 Task: Find a flat in Nyköping, Sweden for one guest from 15 Aug to 20 Aug, with a price range of ₹5000 to ₹10000, 1 bedroom, 4 beds, and an English-speaking host.
Action: Mouse moved to (615, 80)
Screenshot: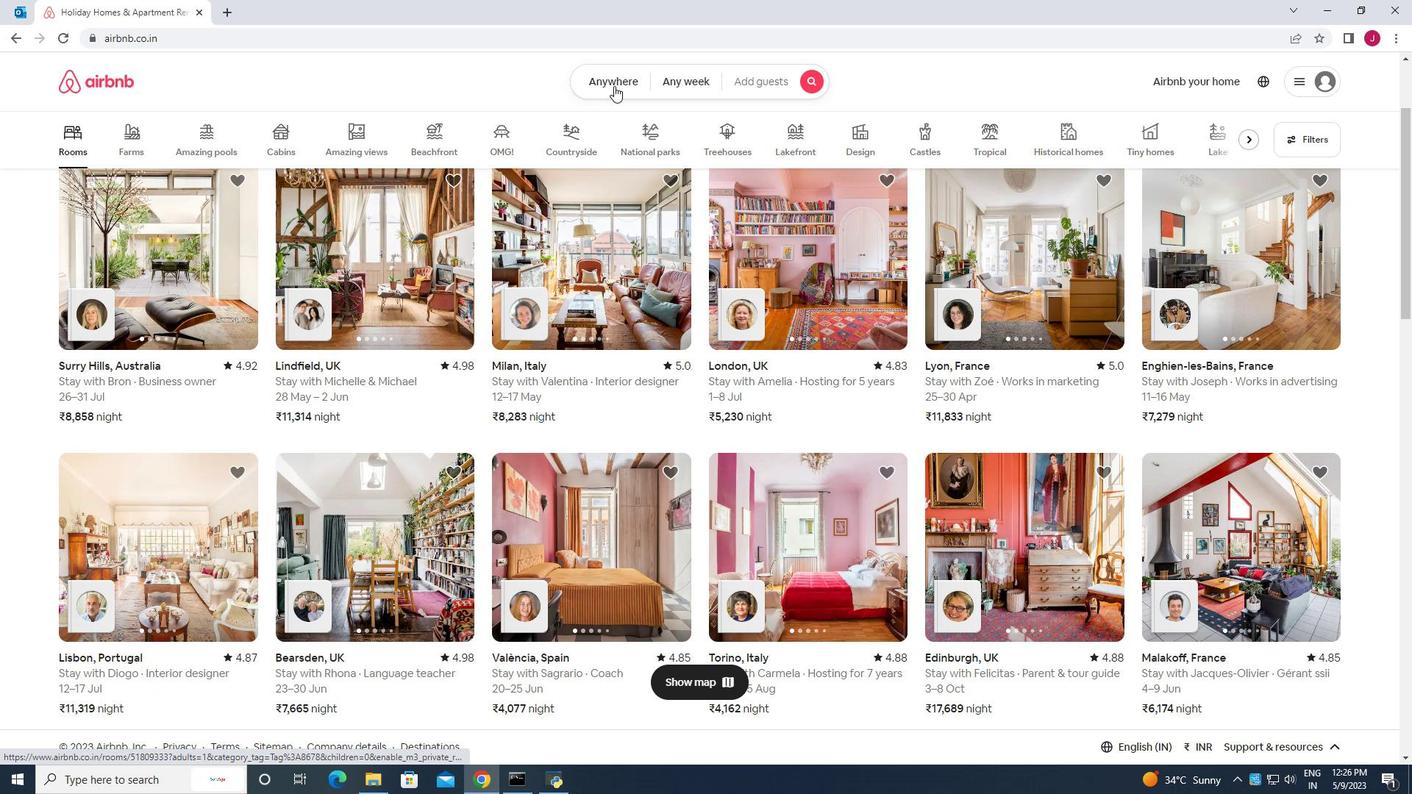 
Action: Mouse pressed left at (615, 80)
Screenshot: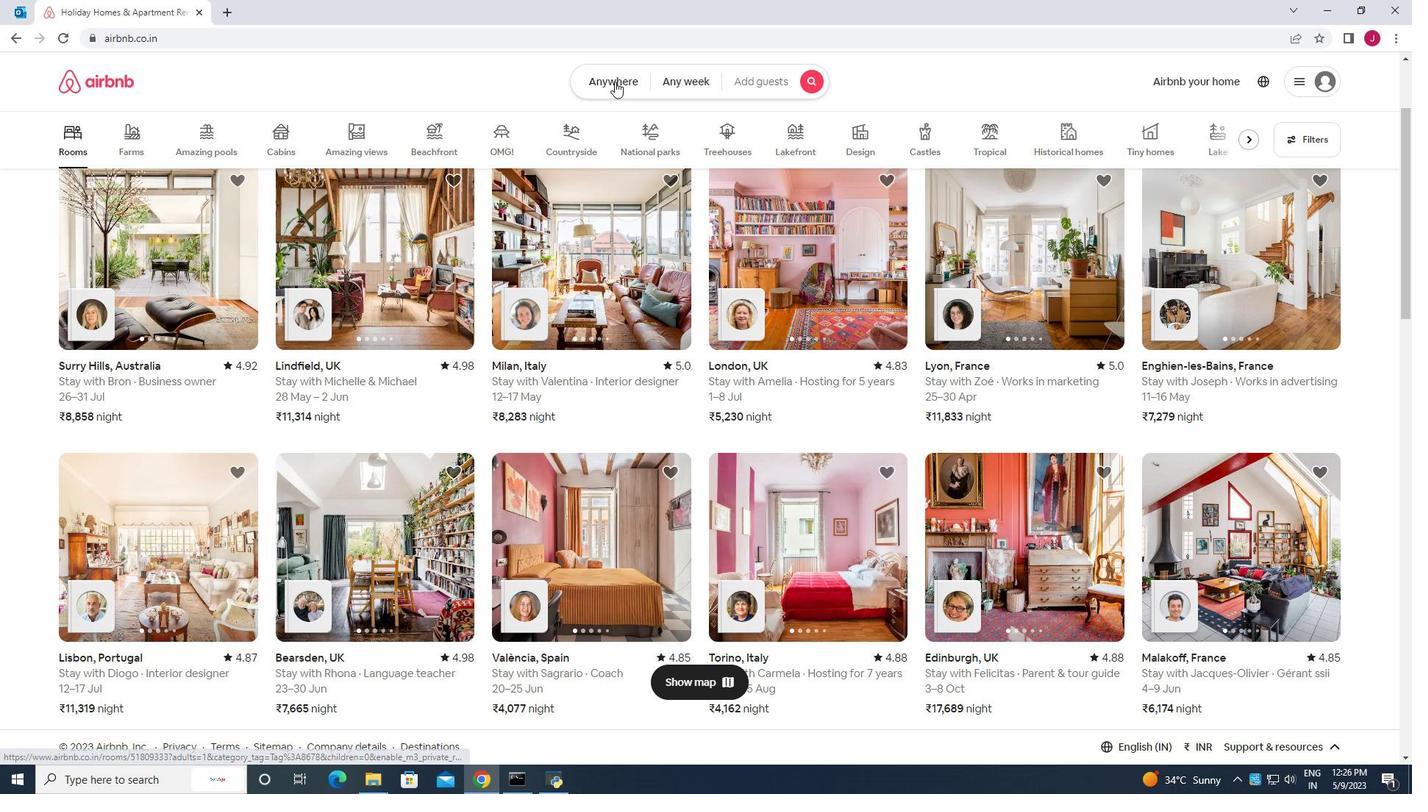 
Action: Mouse moved to (474, 140)
Screenshot: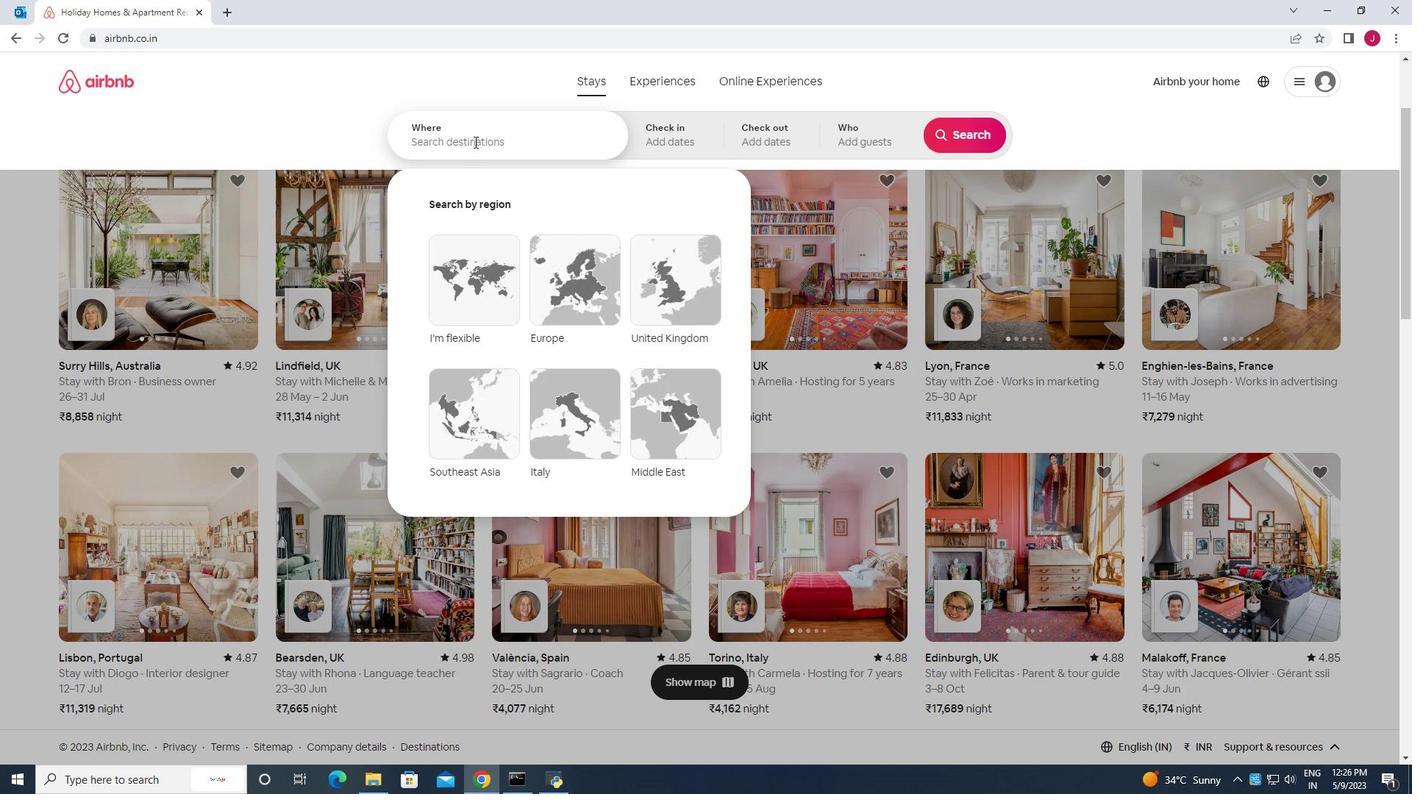 
Action: Mouse pressed left at (474, 140)
Screenshot: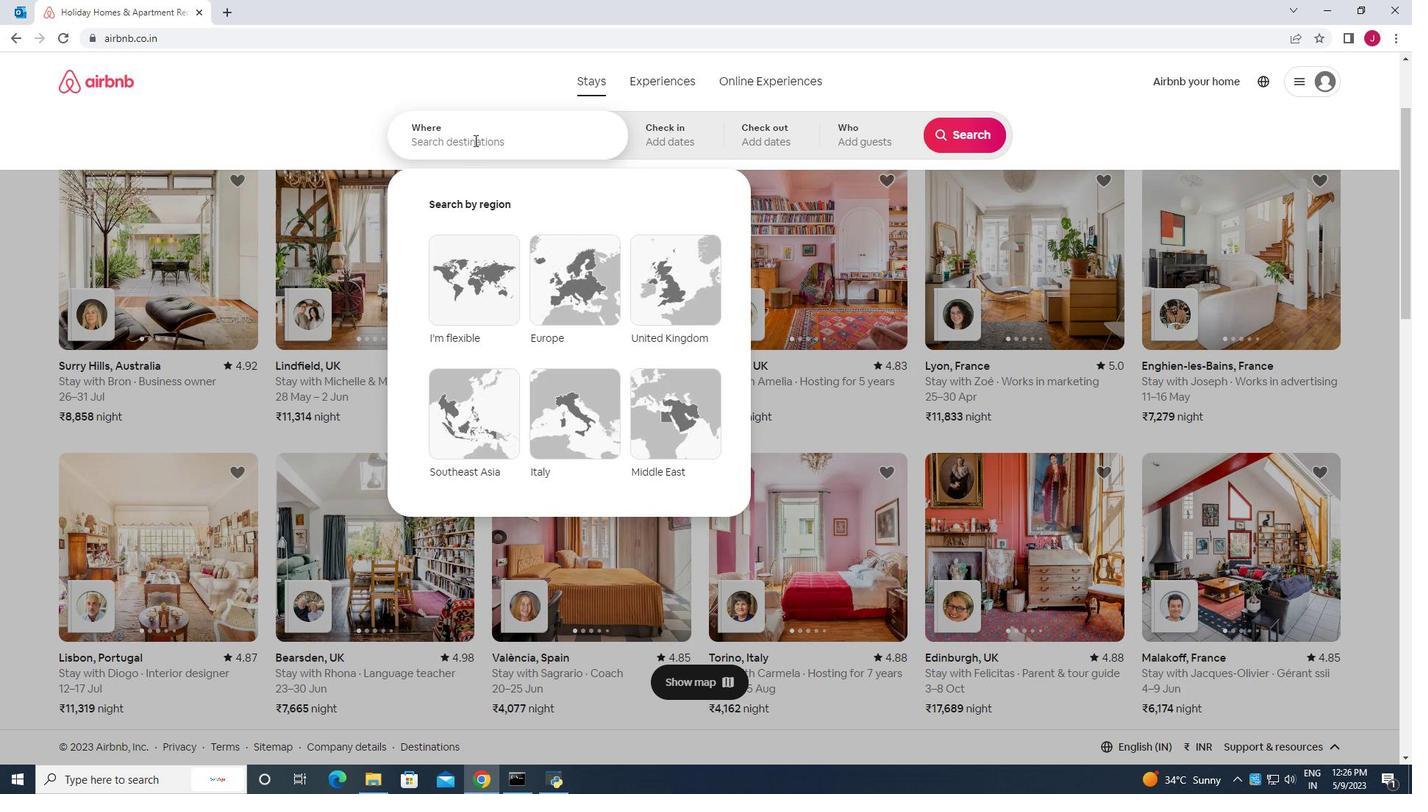 
Action: Key pressed <Key.caps_lock>N<Key.caps_lock>ykoping<Key.space>sweden
Screenshot: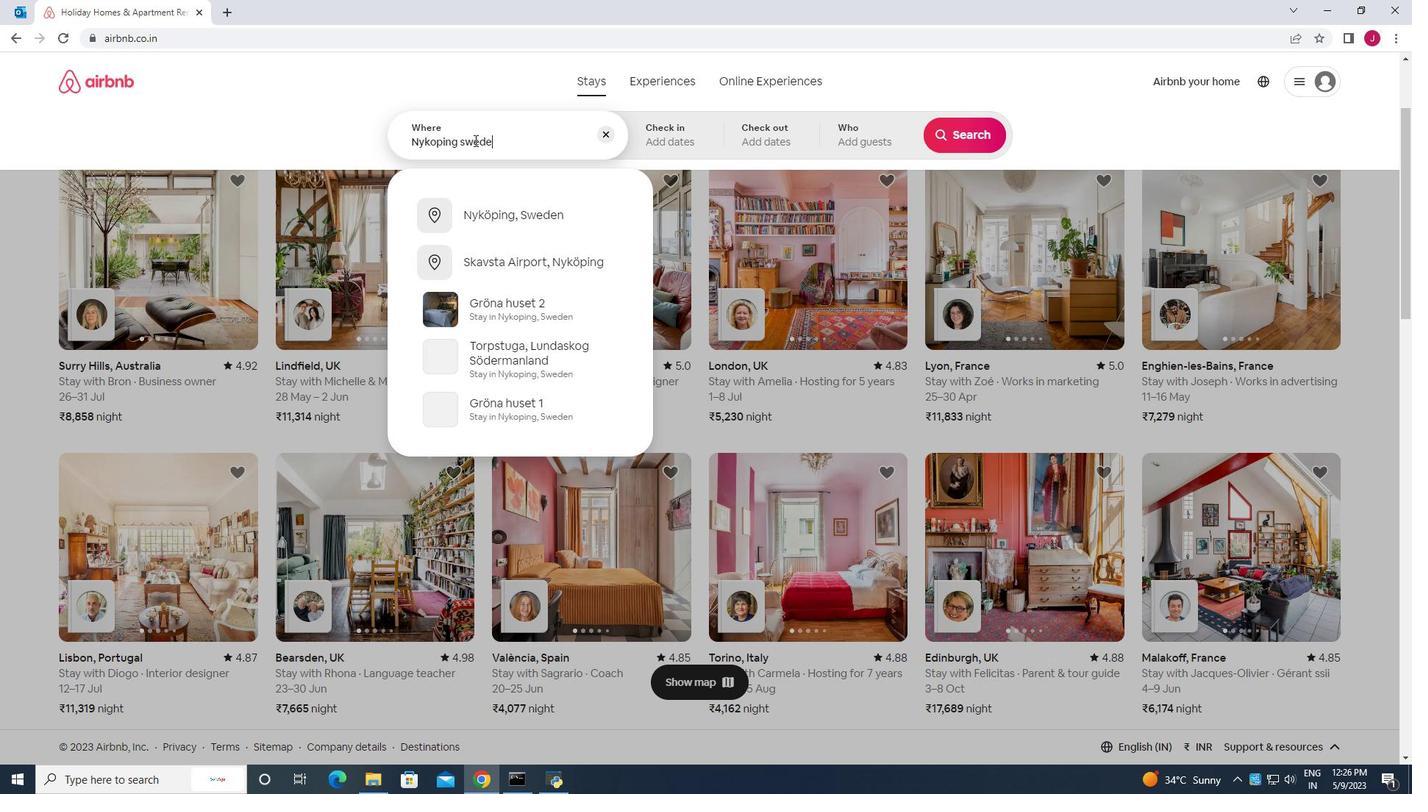 
Action: Mouse moved to (524, 214)
Screenshot: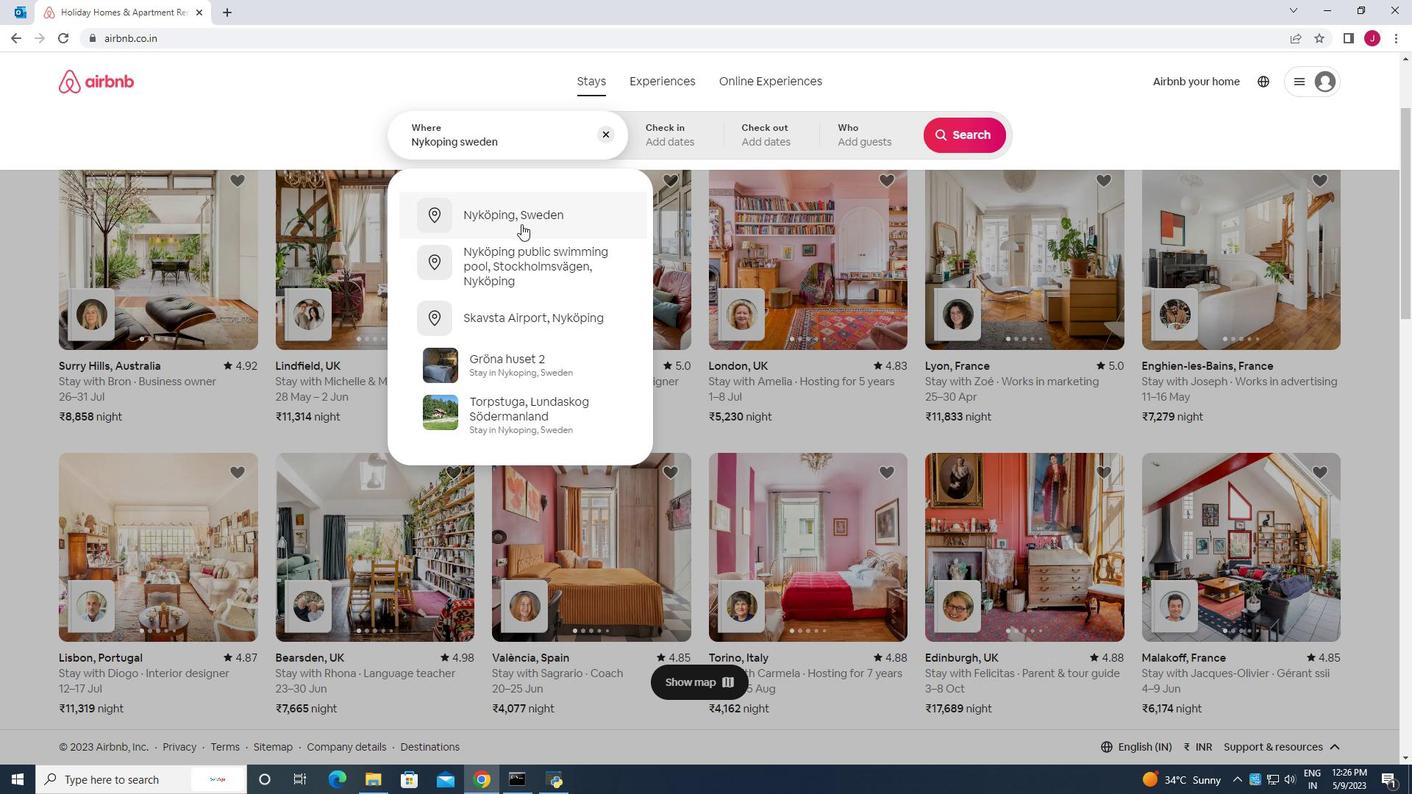 
Action: Mouse pressed left at (524, 214)
Screenshot: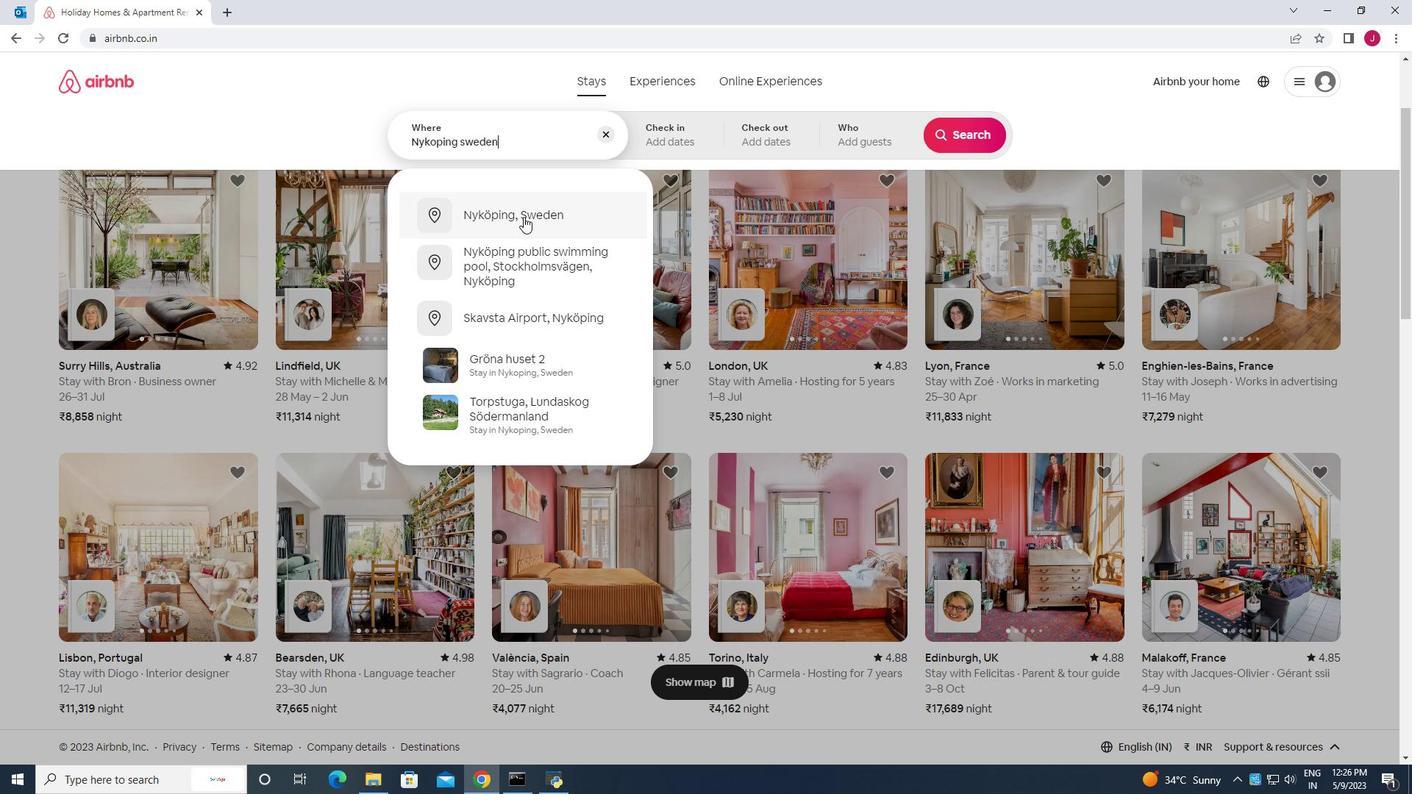 
Action: Mouse moved to (959, 254)
Screenshot: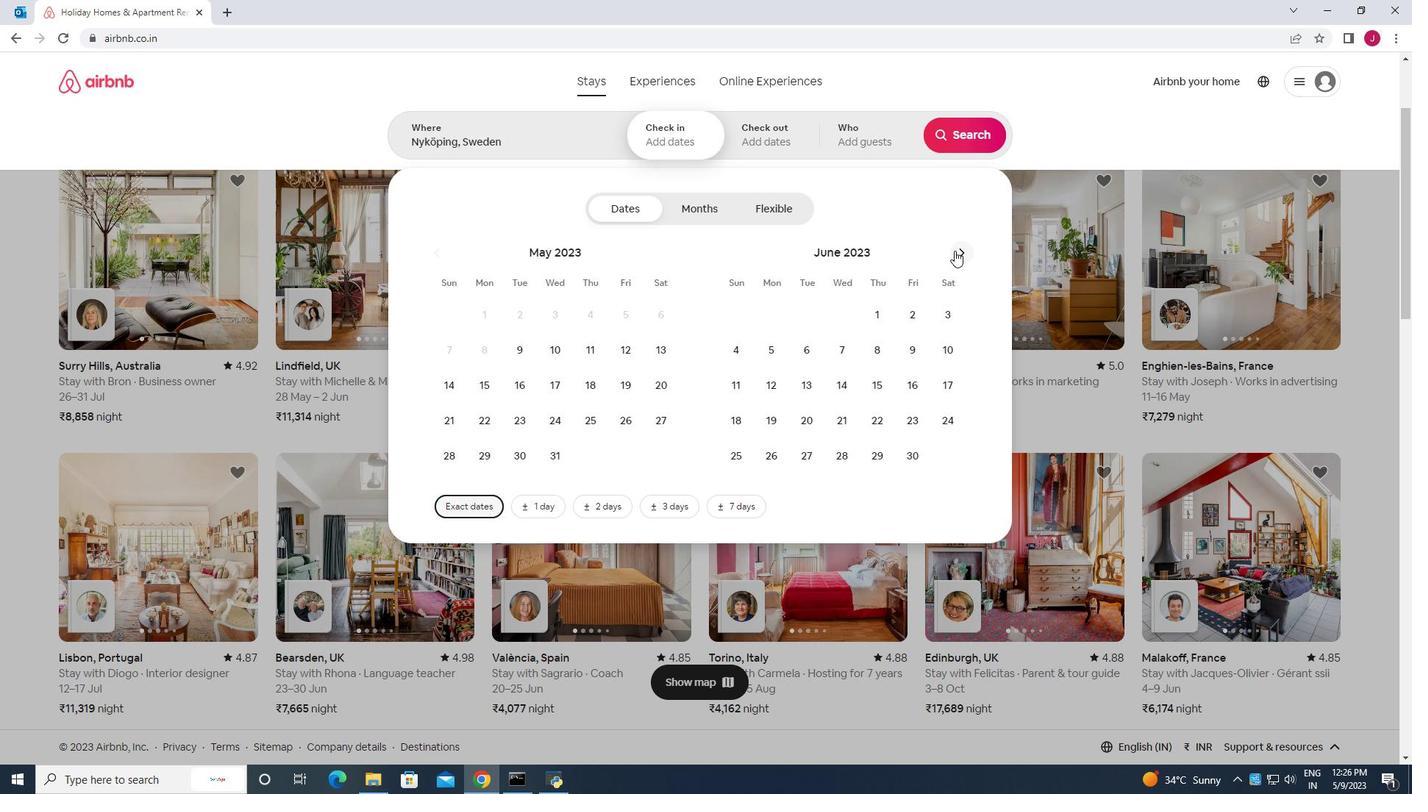 
Action: Mouse pressed left at (959, 254)
Screenshot: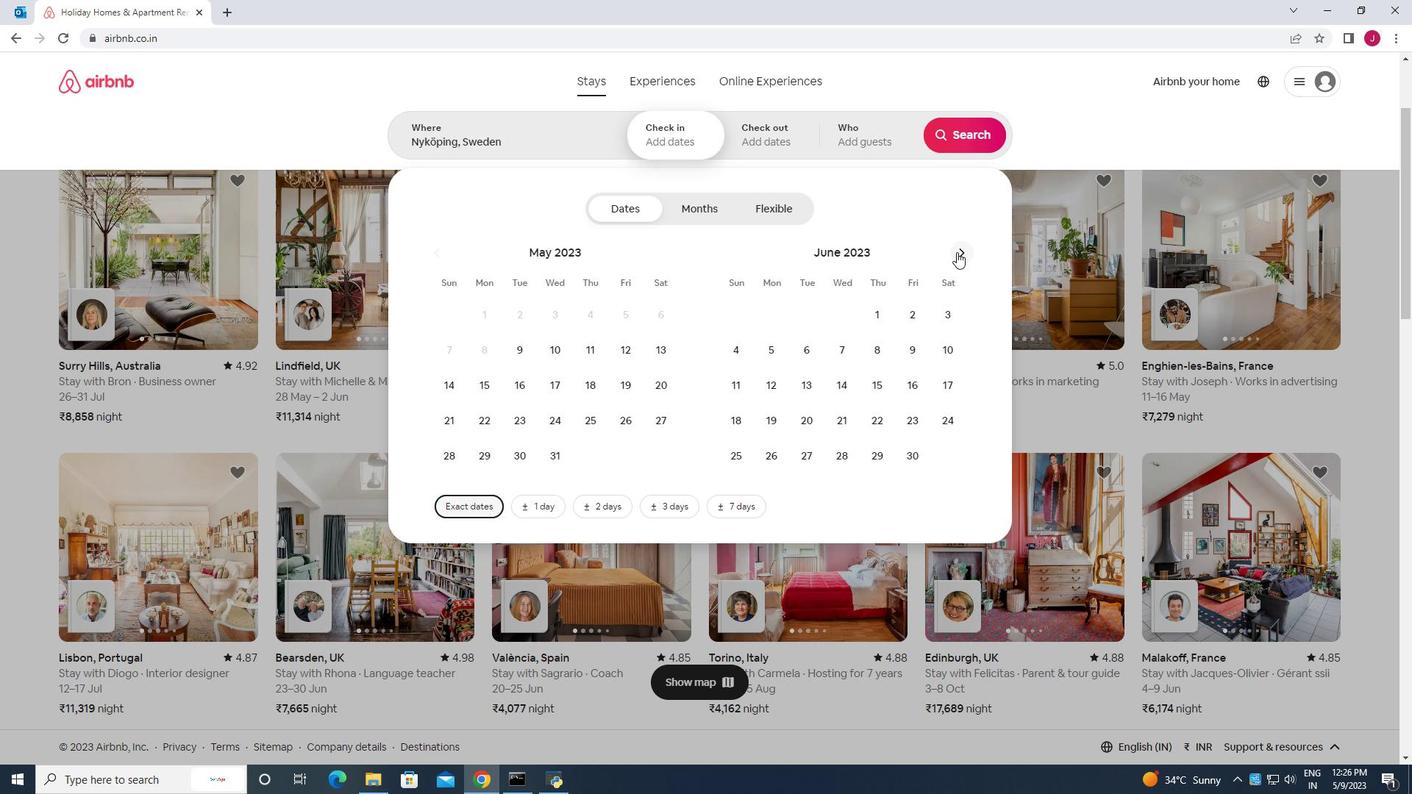 
Action: Mouse moved to (959, 254)
Screenshot: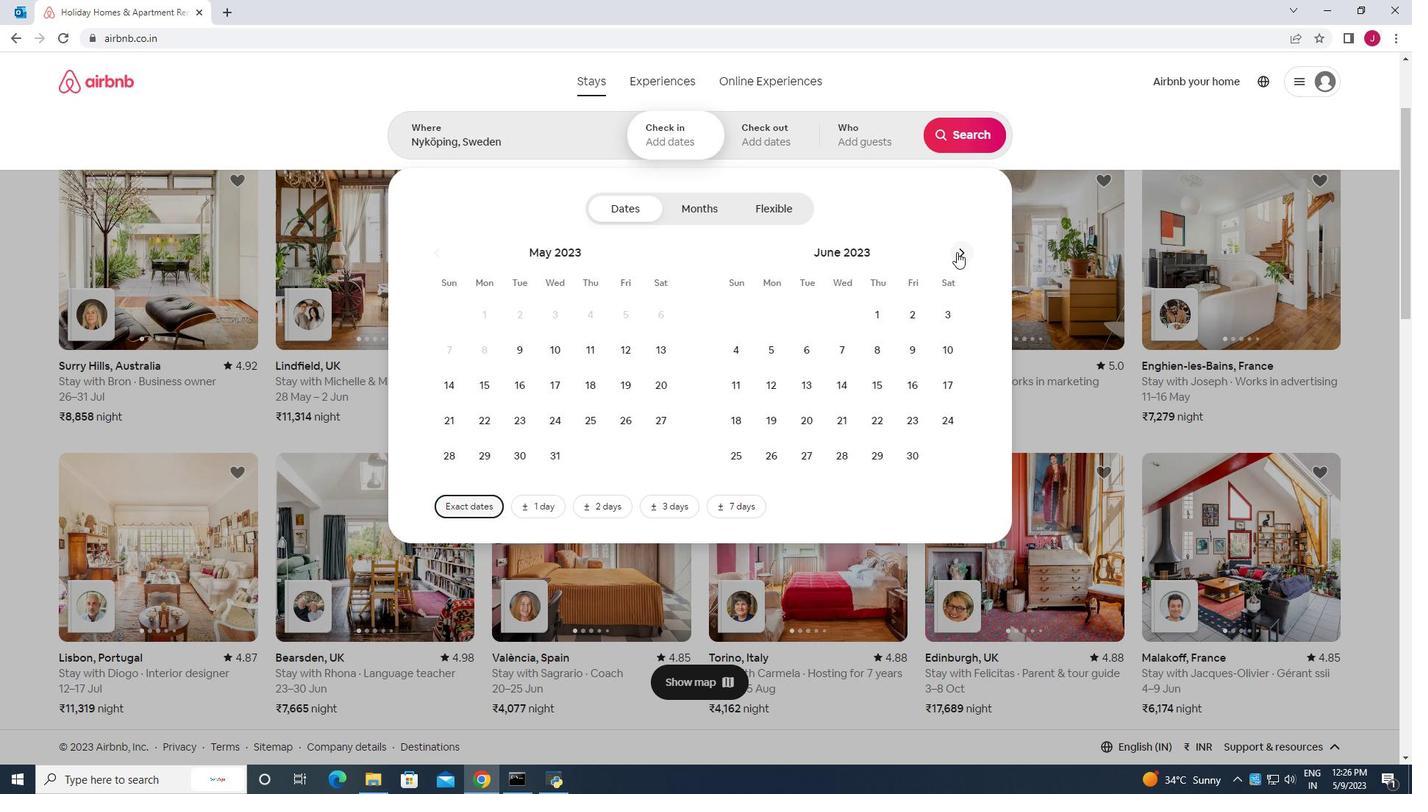 
Action: Mouse pressed left at (959, 254)
Screenshot: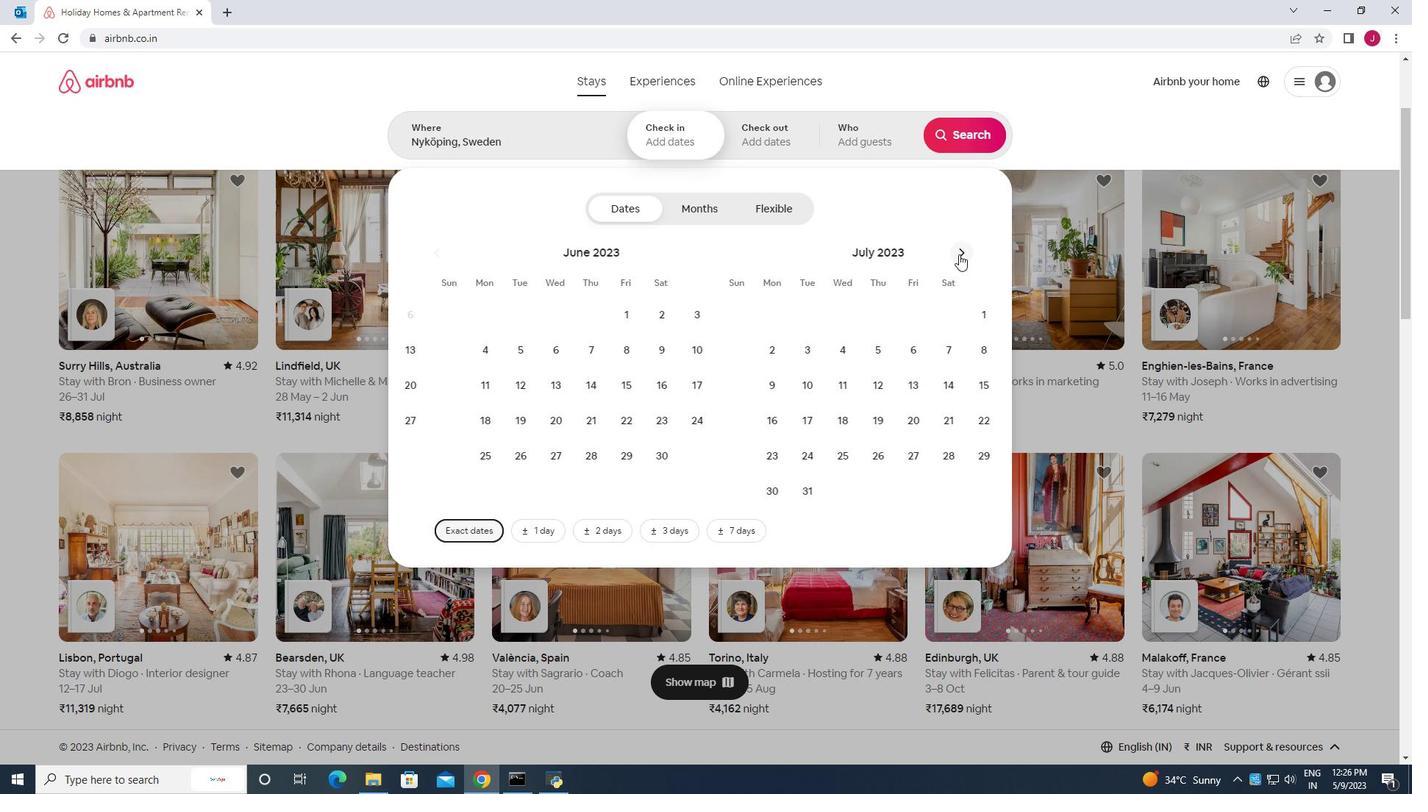 
Action: Mouse moved to (812, 386)
Screenshot: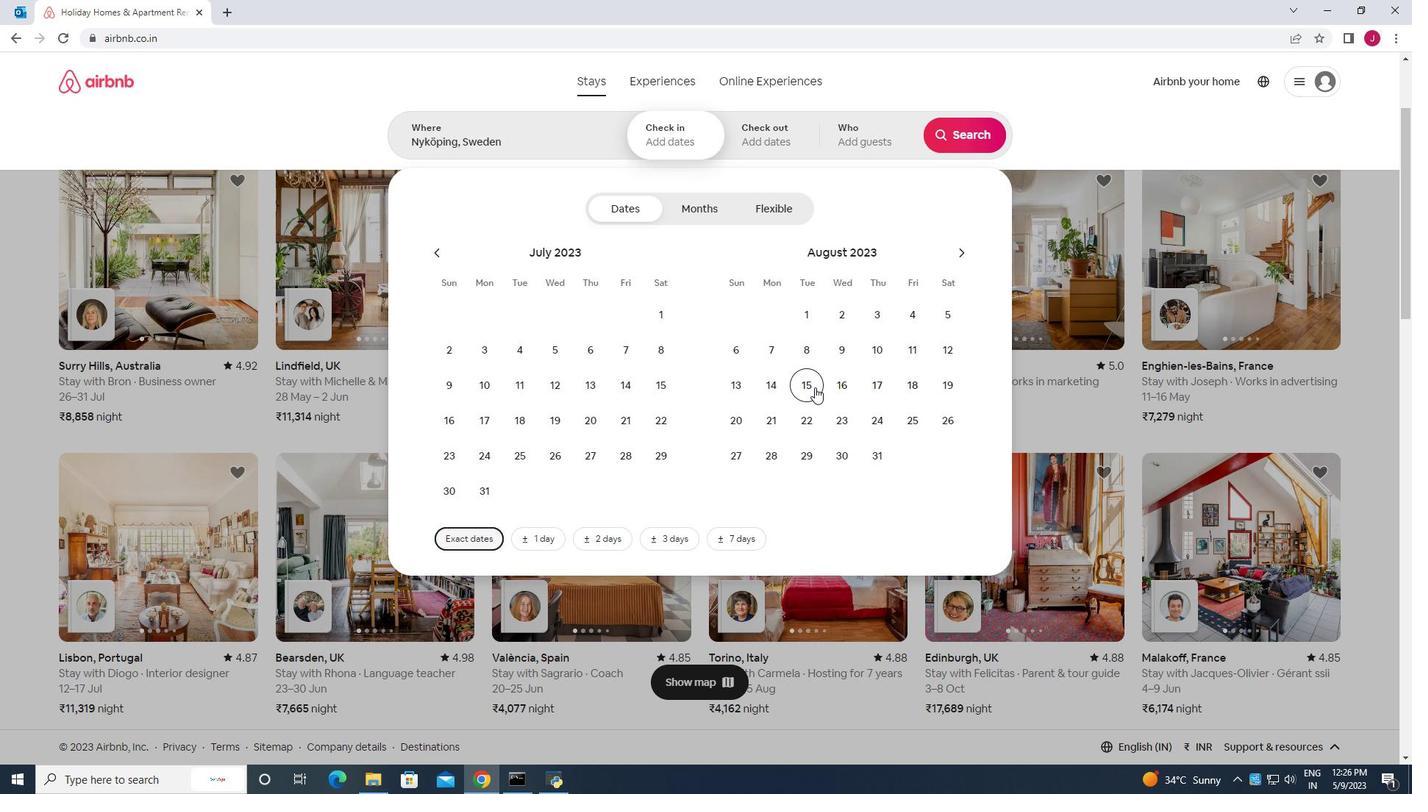 
Action: Mouse pressed left at (812, 386)
Screenshot: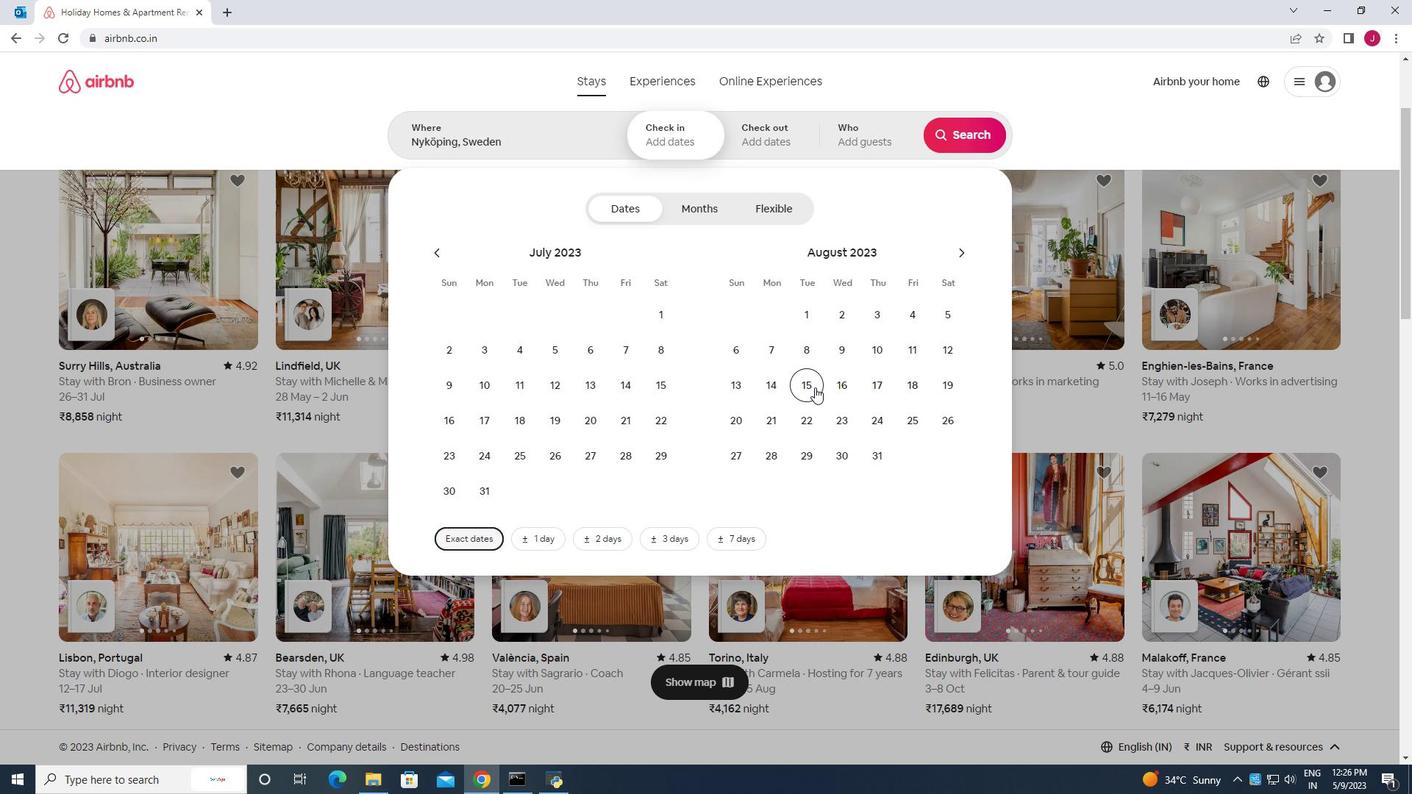 
Action: Mouse moved to (732, 420)
Screenshot: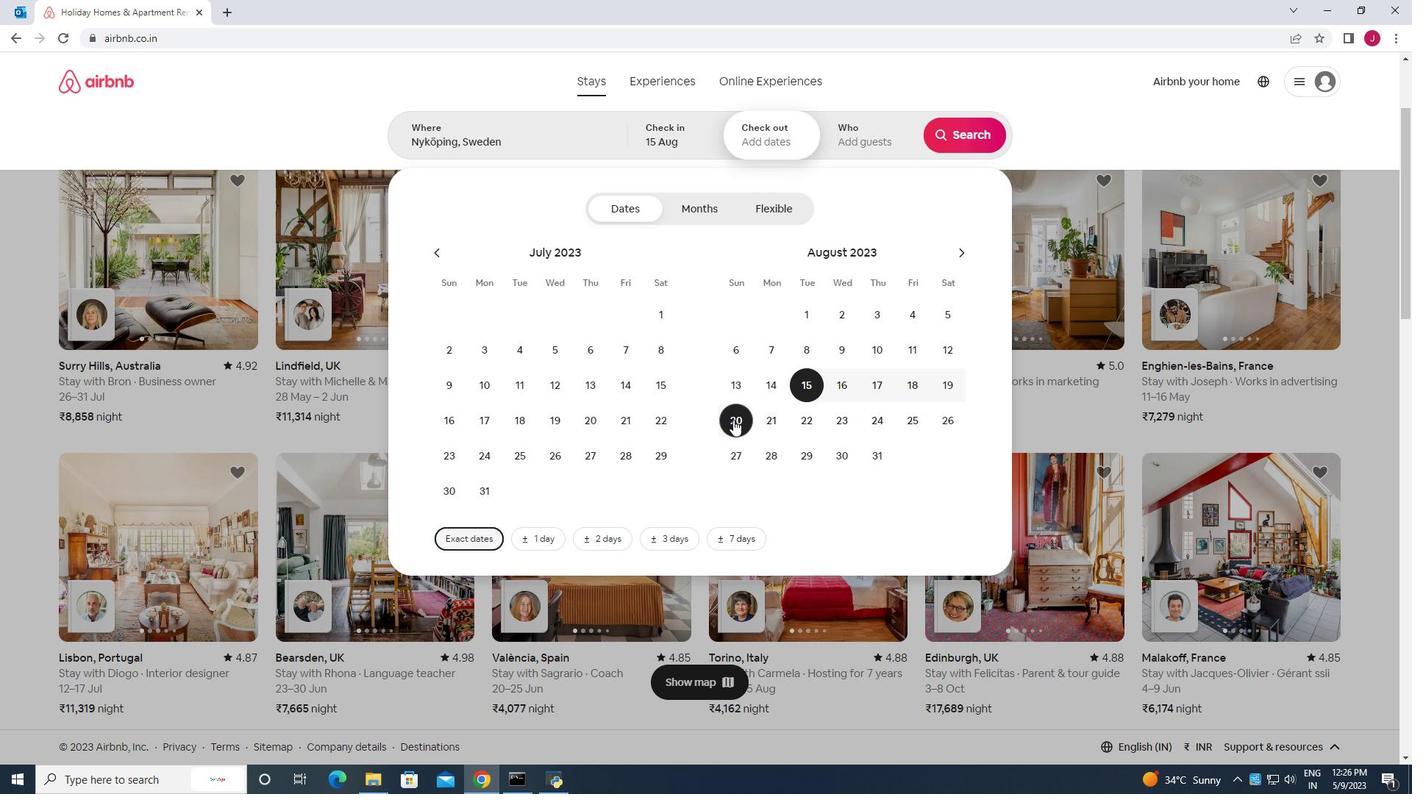 
Action: Mouse pressed left at (732, 420)
Screenshot: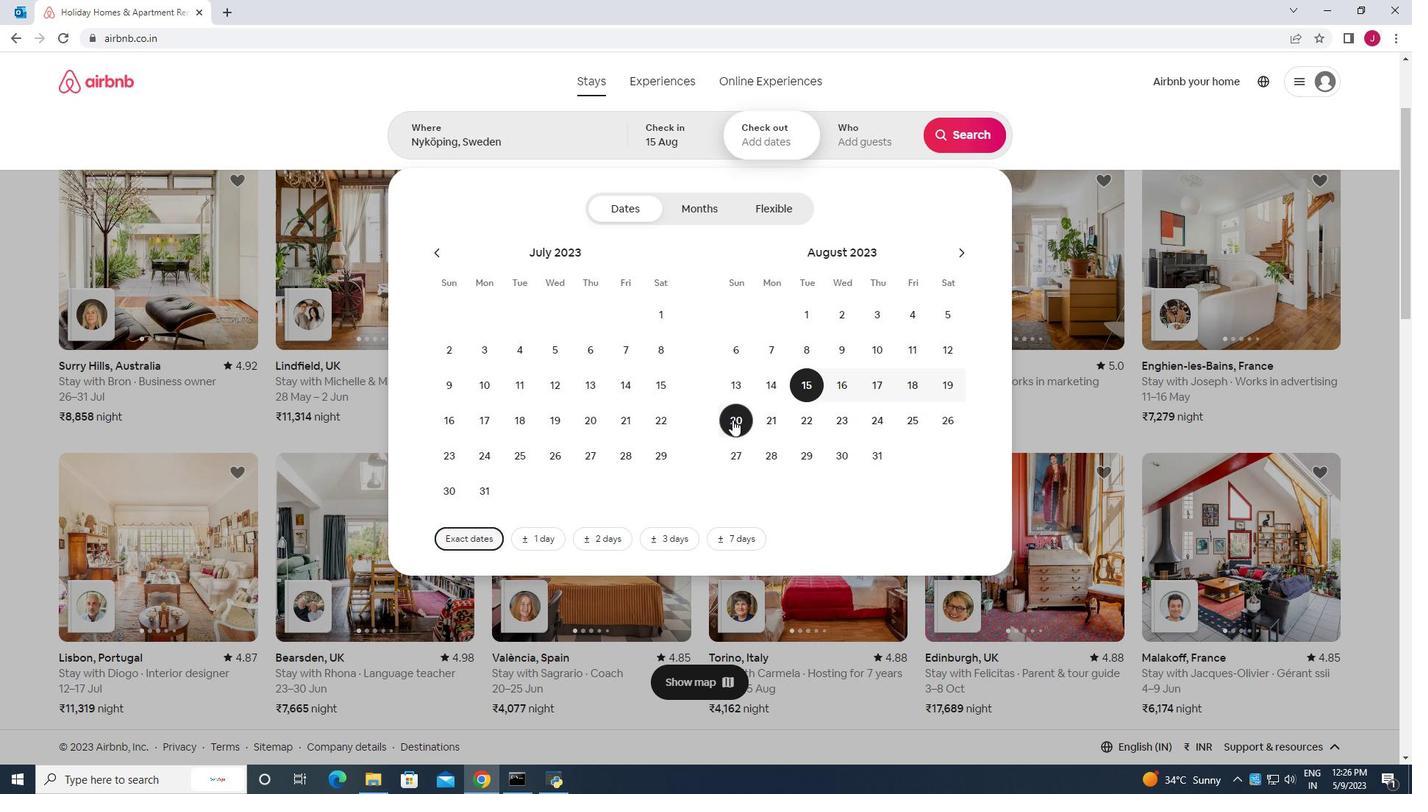 
Action: Mouse moved to (857, 144)
Screenshot: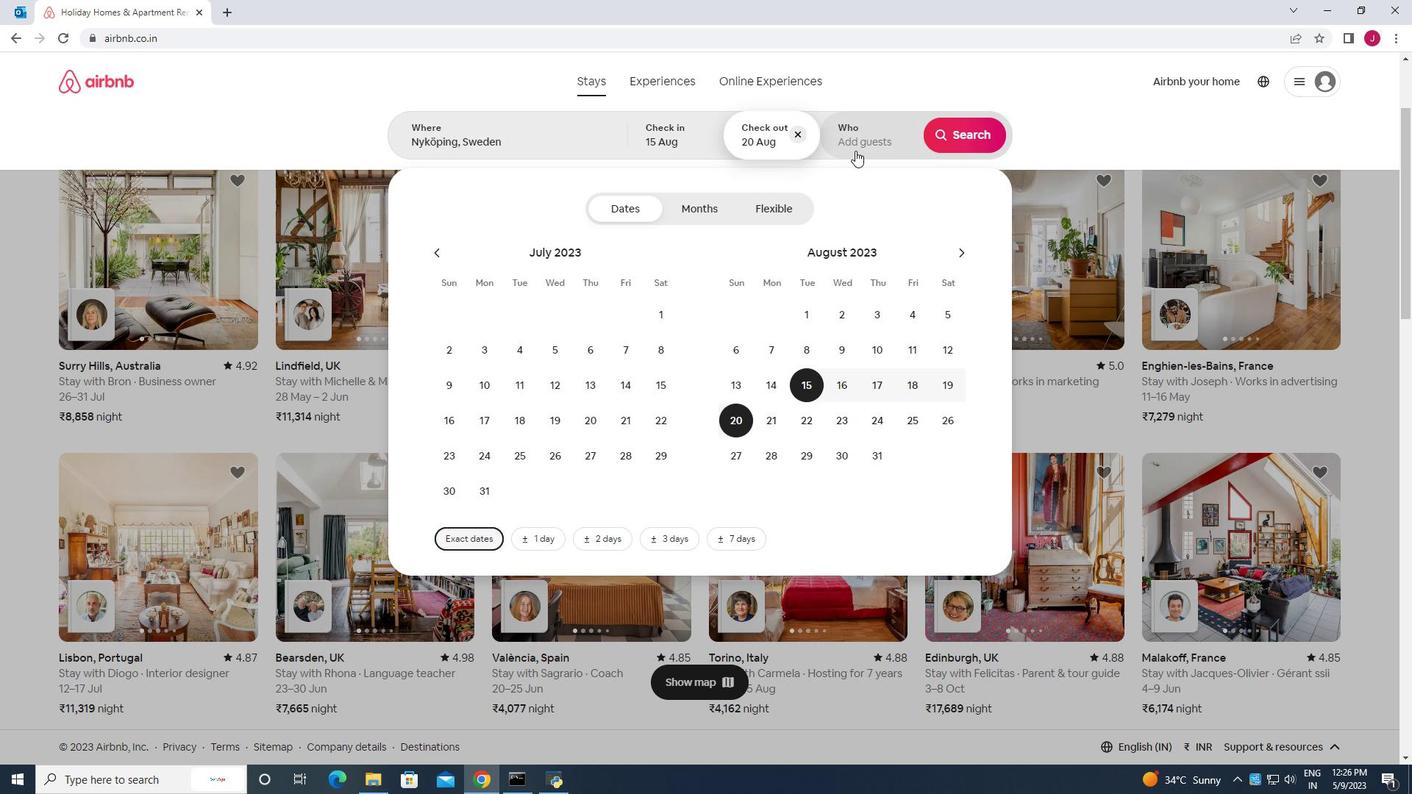 
Action: Mouse pressed left at (857, 144)
Screenshot: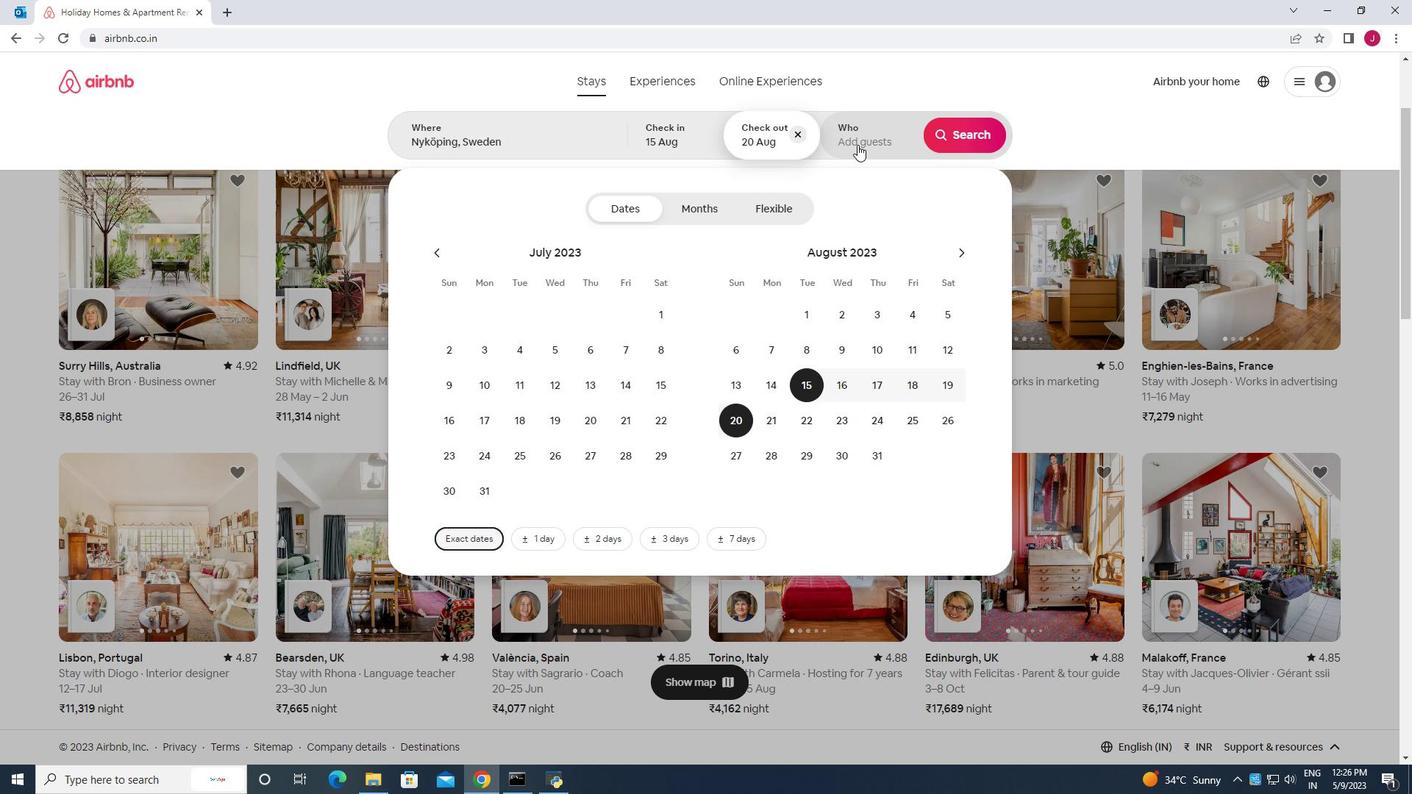 
Action: Mouse moved to (976, 211)
Screenshot: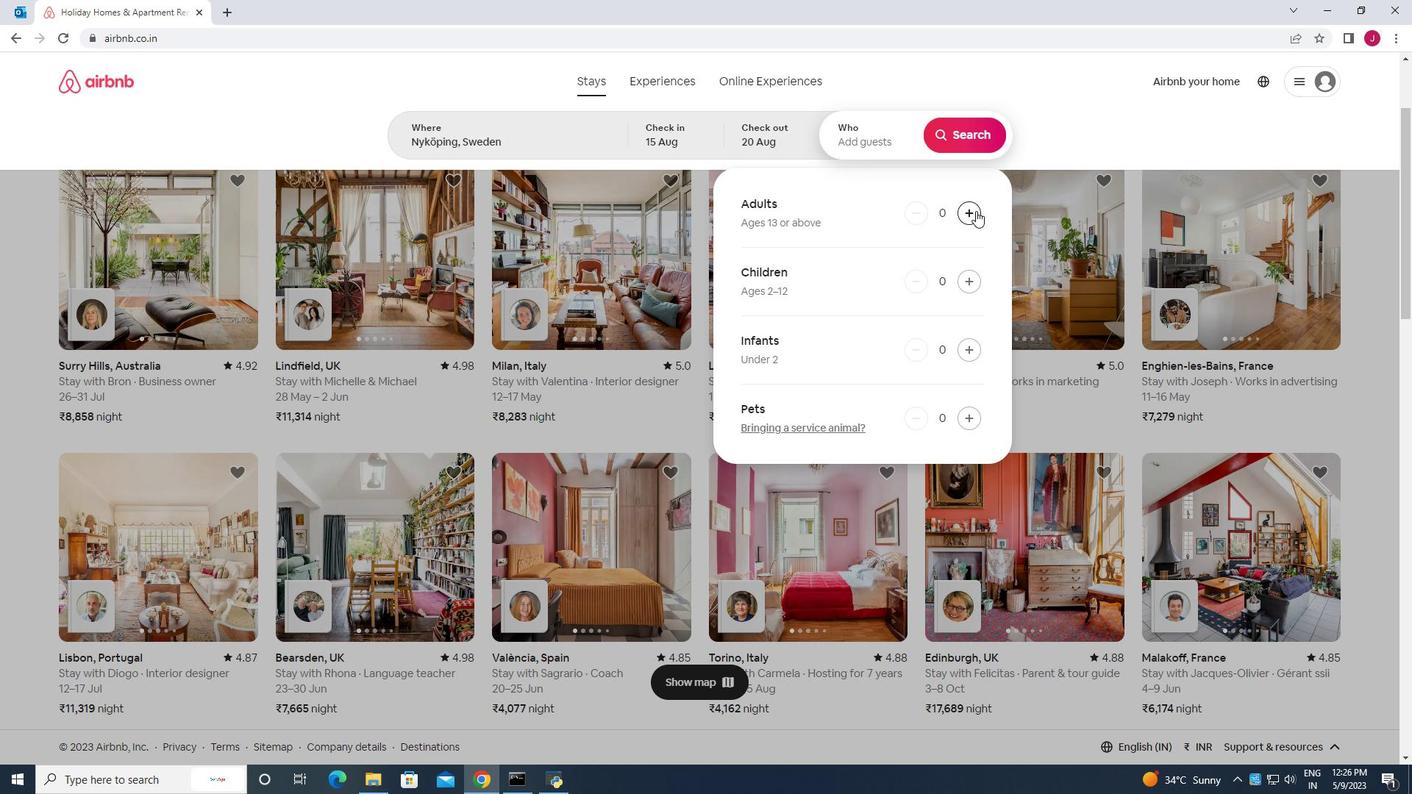
Action: Mouse pressed left at (976, 211)
Screenshot: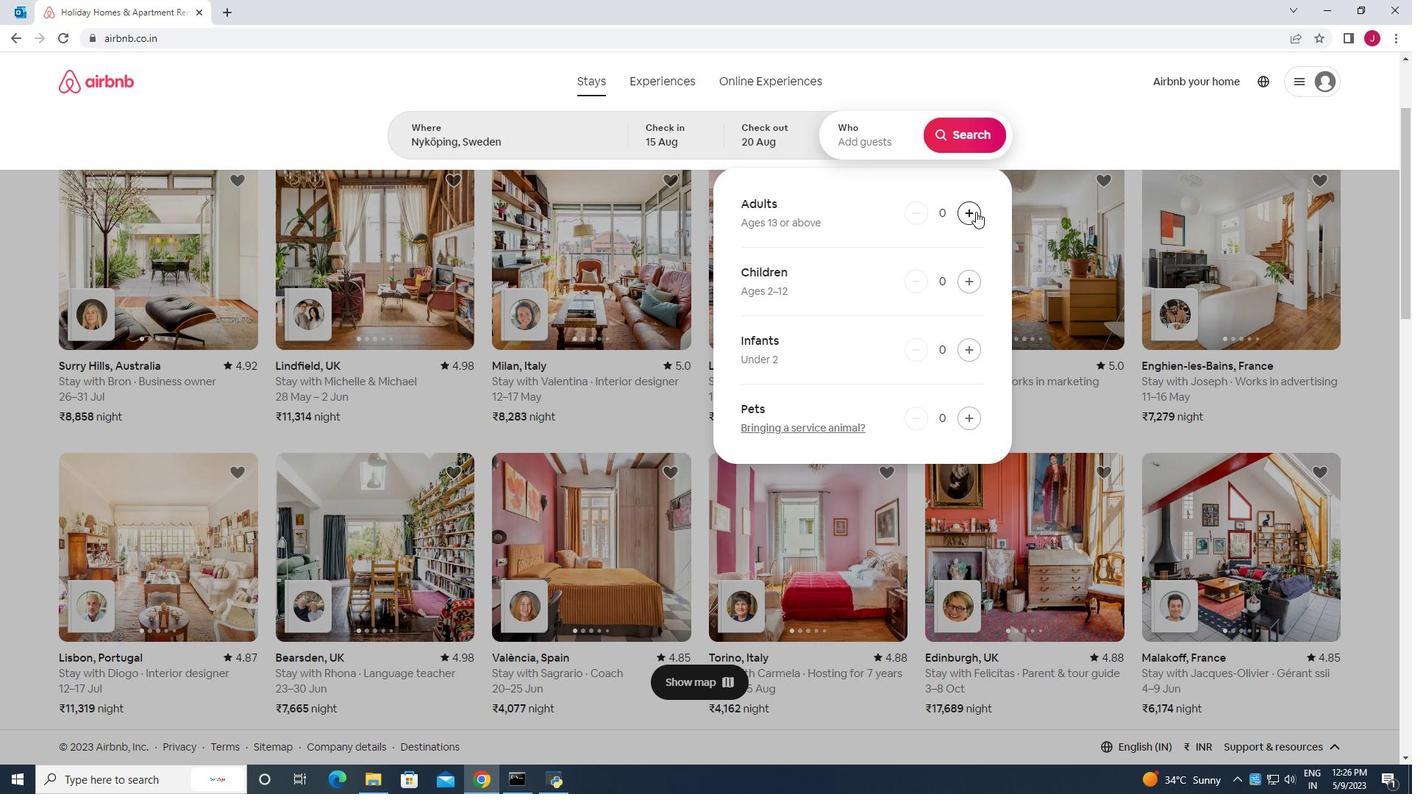 
Action: Mouse moved to (971, 134)
Screenshot: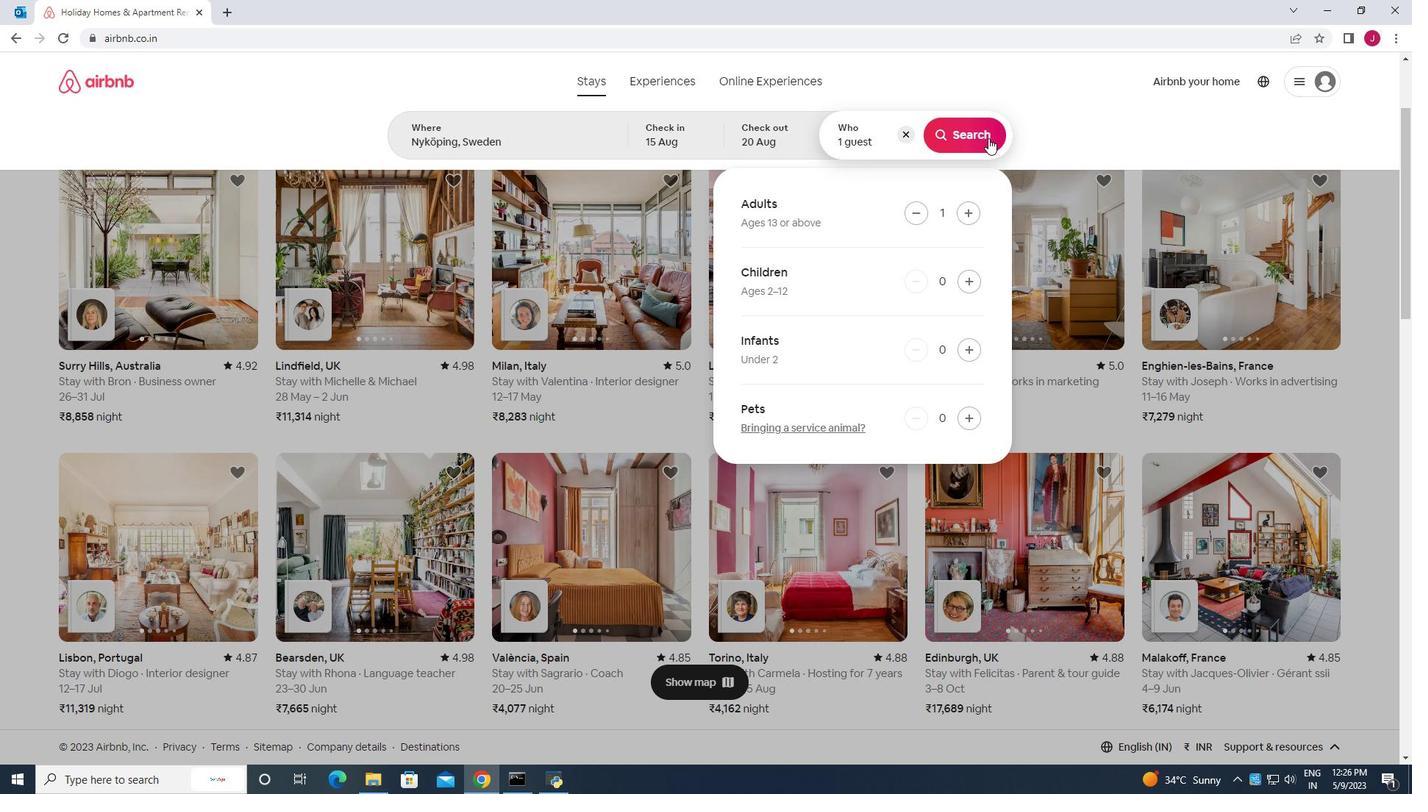 
Action: Mouse pressed left at (971, 134)
Screenshot: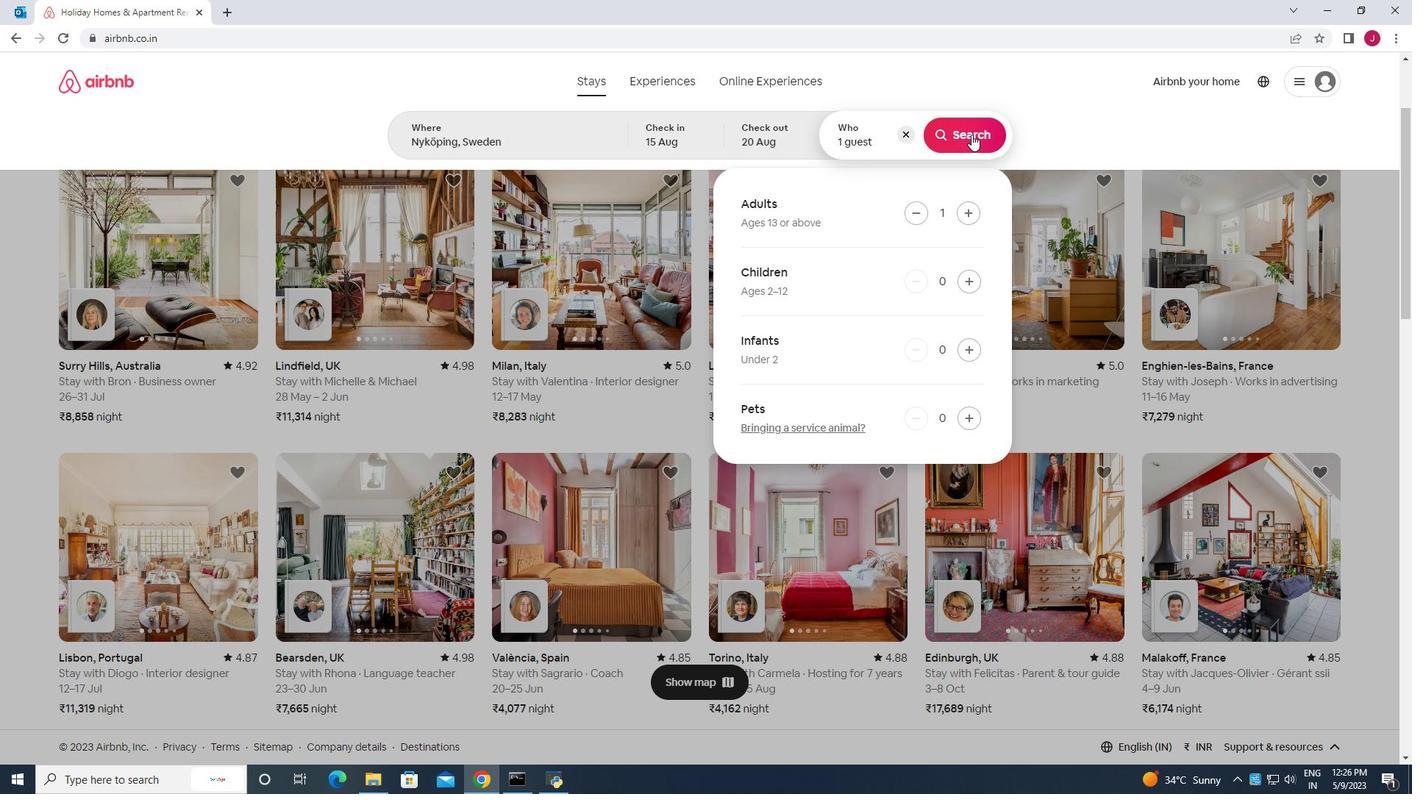 
Action: Mouse moved to (1359, 141)
Screenshot: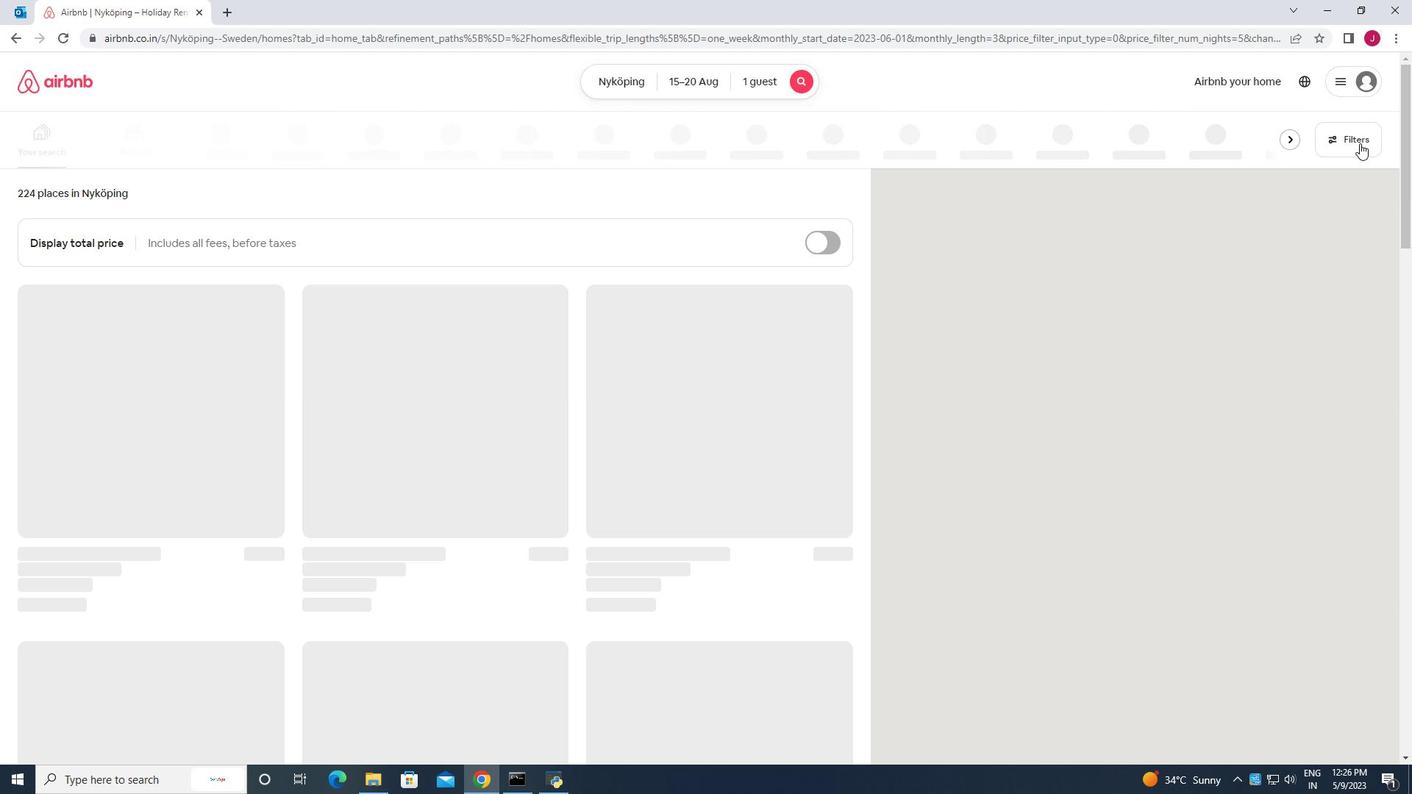 
Action: Mouse pressed left at (1359, 141)
Screenshot: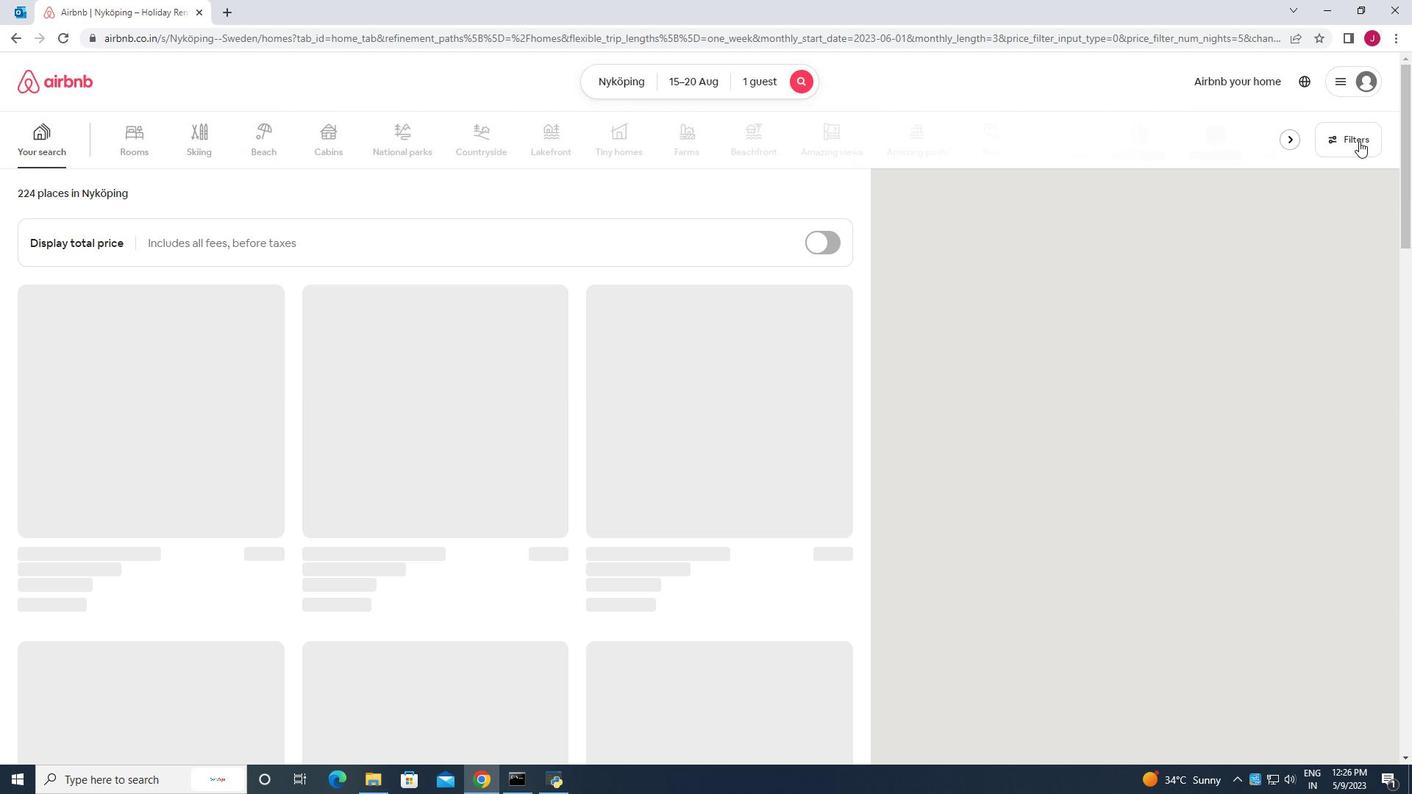 
Action: Mouse moved to (530, 504)
Screenshot: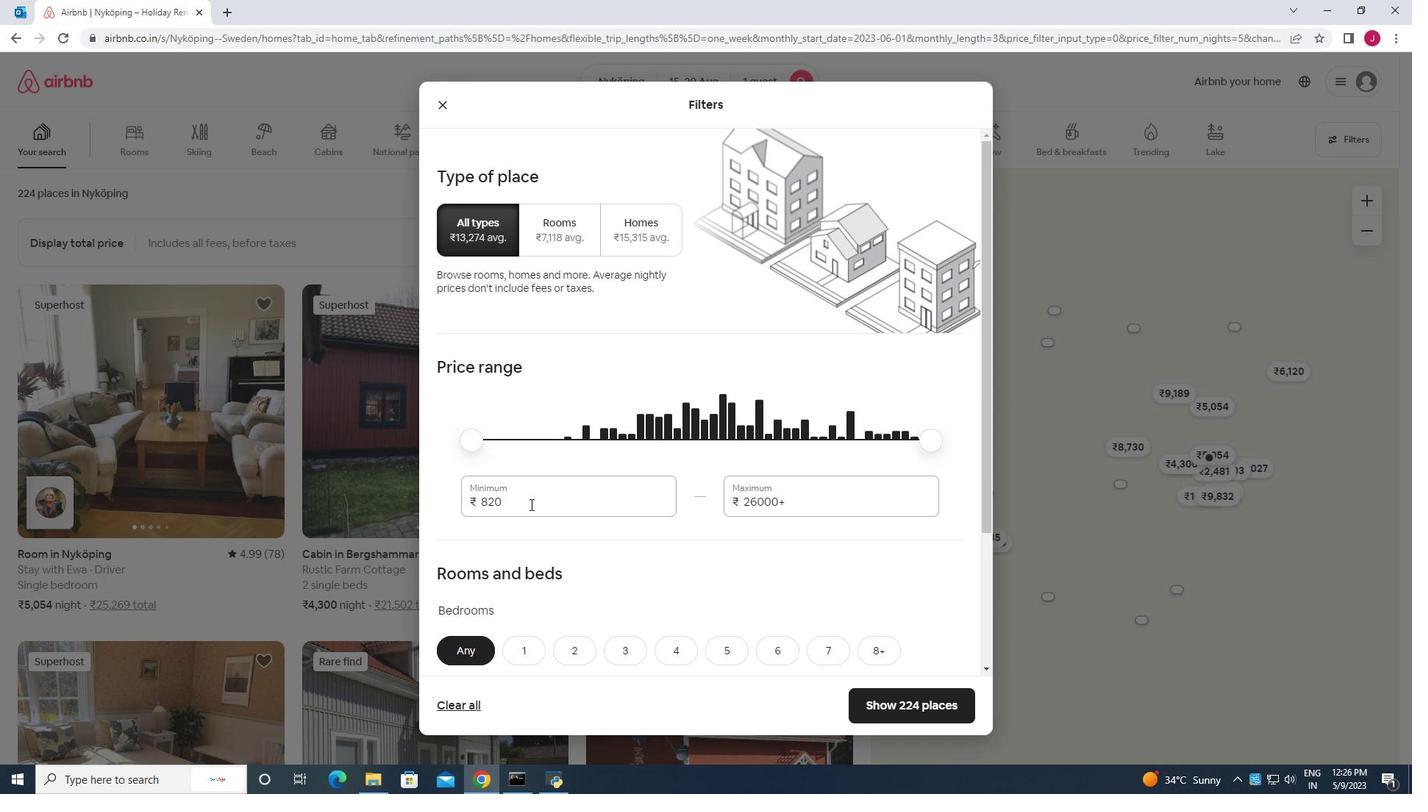
Action: Mouse pressed left at (530, 504)
Screenshot: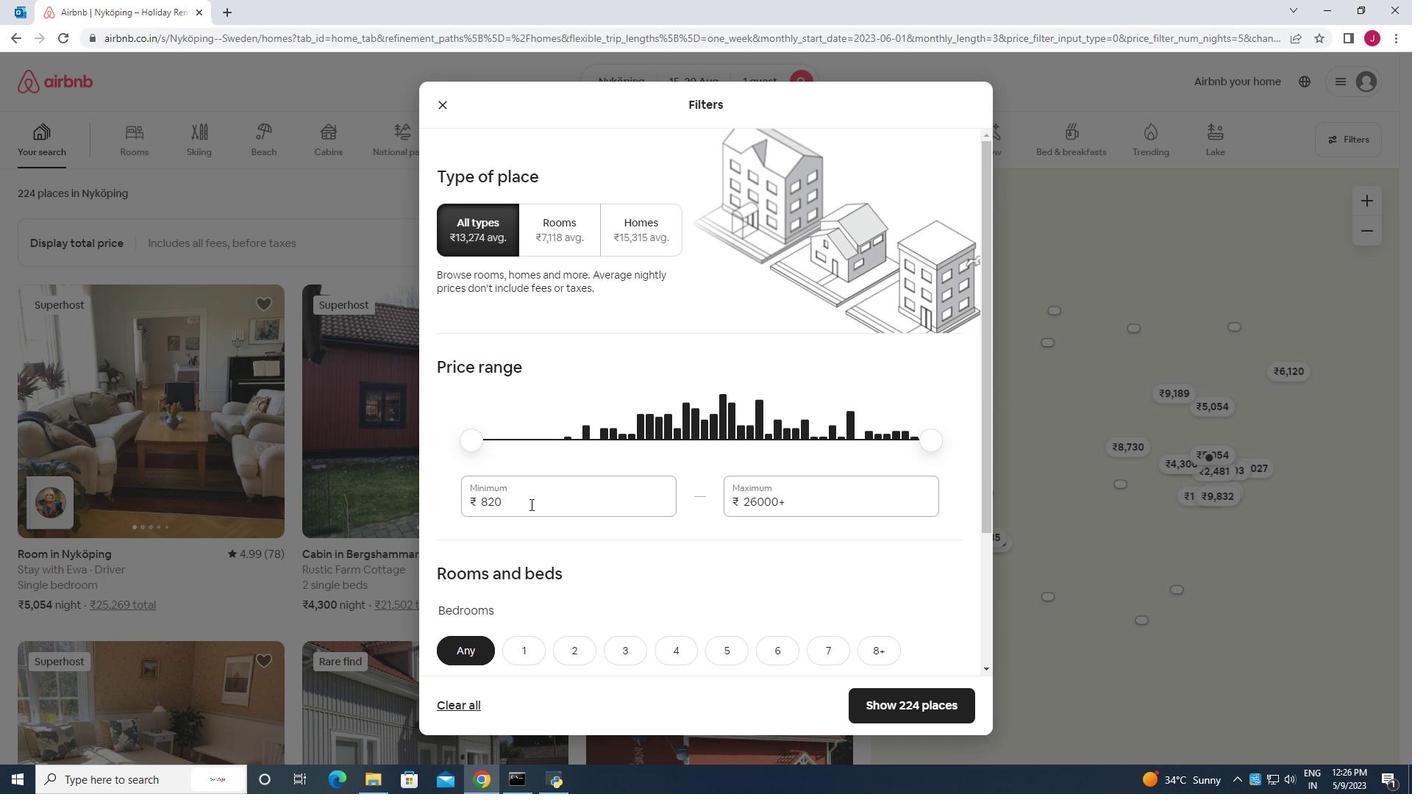 
Action: Mouse moved to (529, 501)
Screenshot: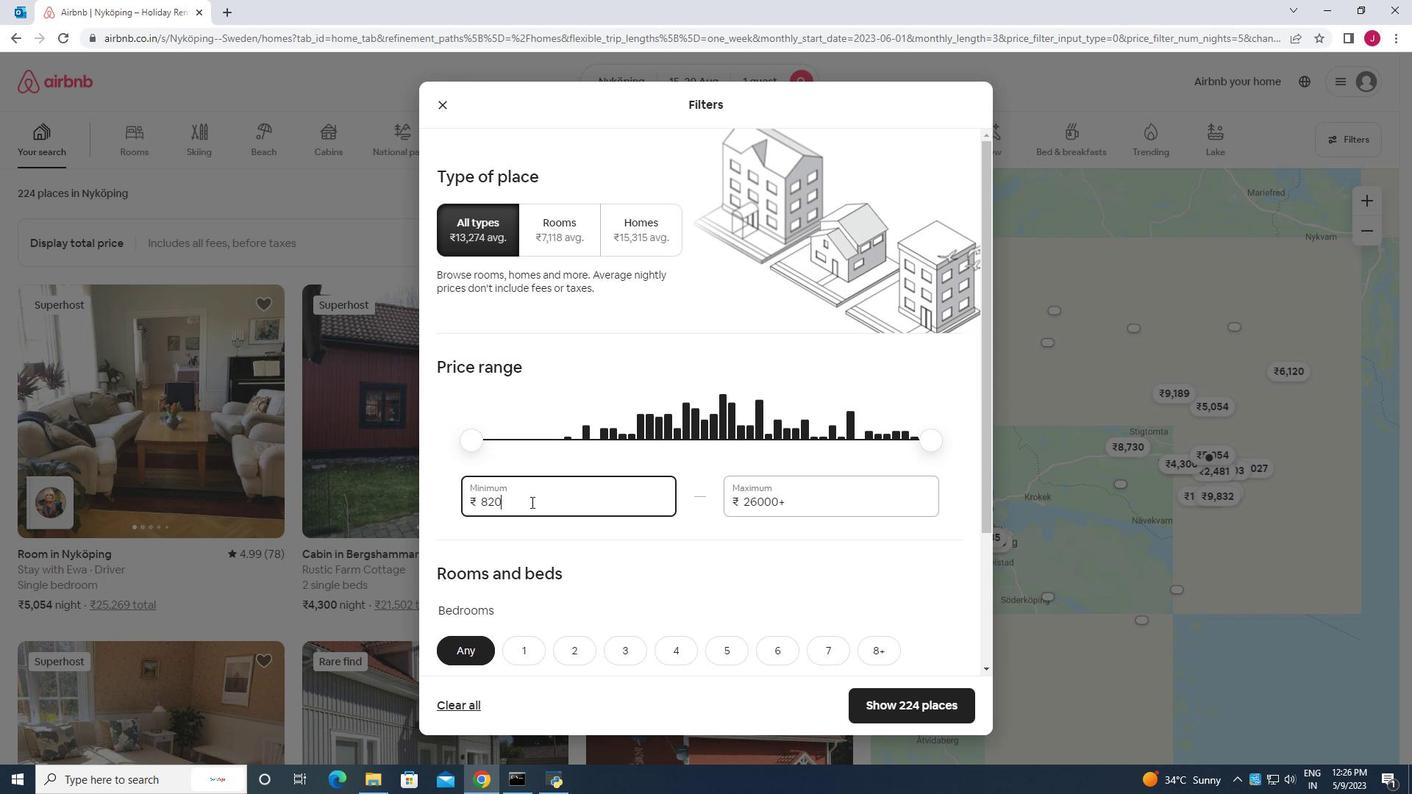 
Action: Key pressed <Key.backspace><Key.backspace><Key.backspace><Key.backspace><Key.backspace><Key.backspace><Key.backspace><Key.backspace><Key.backspace><Key.backspace><Key.backspace><Key.backspace><Key.backspace>5000
Screenshot: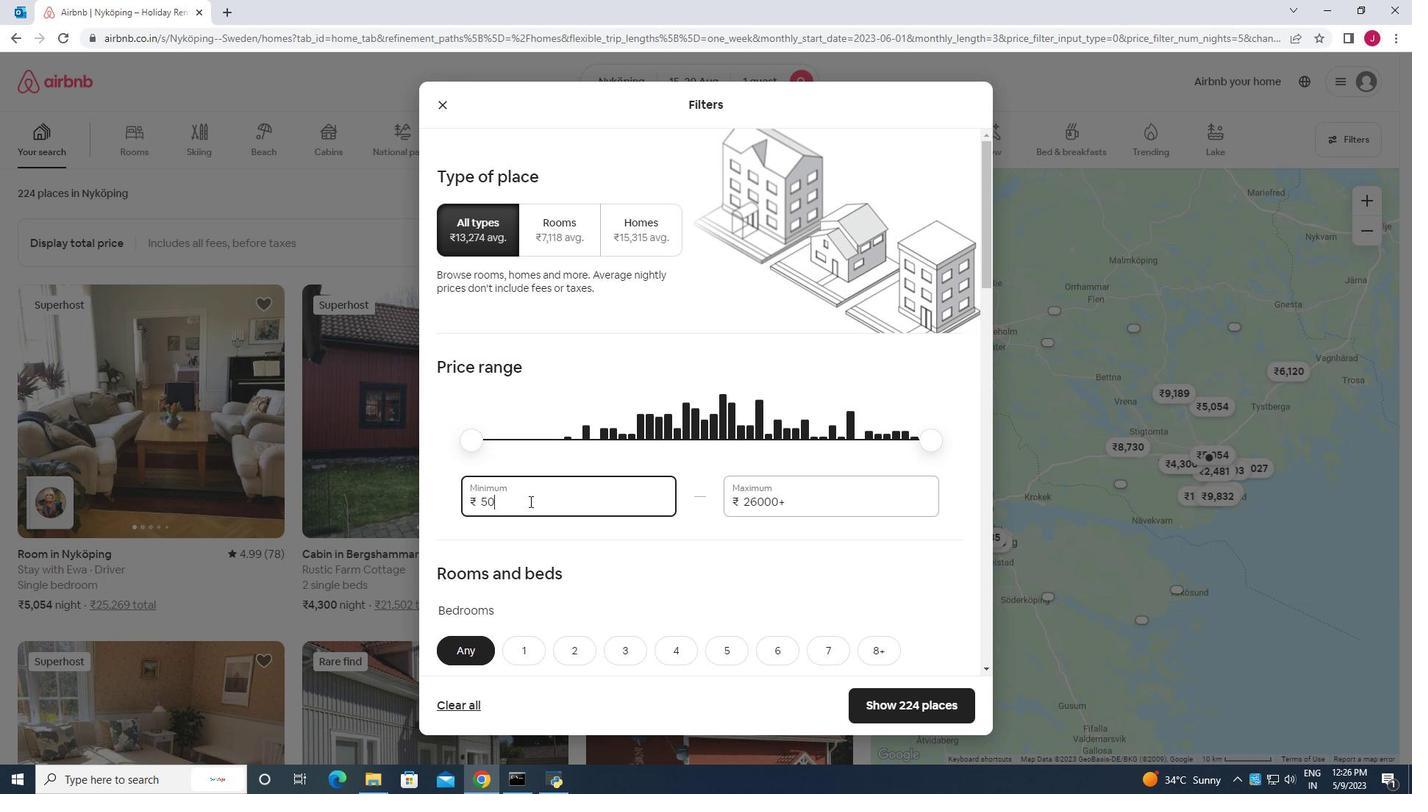 
Action: Mouse moved to (835, 493)
Screenshot: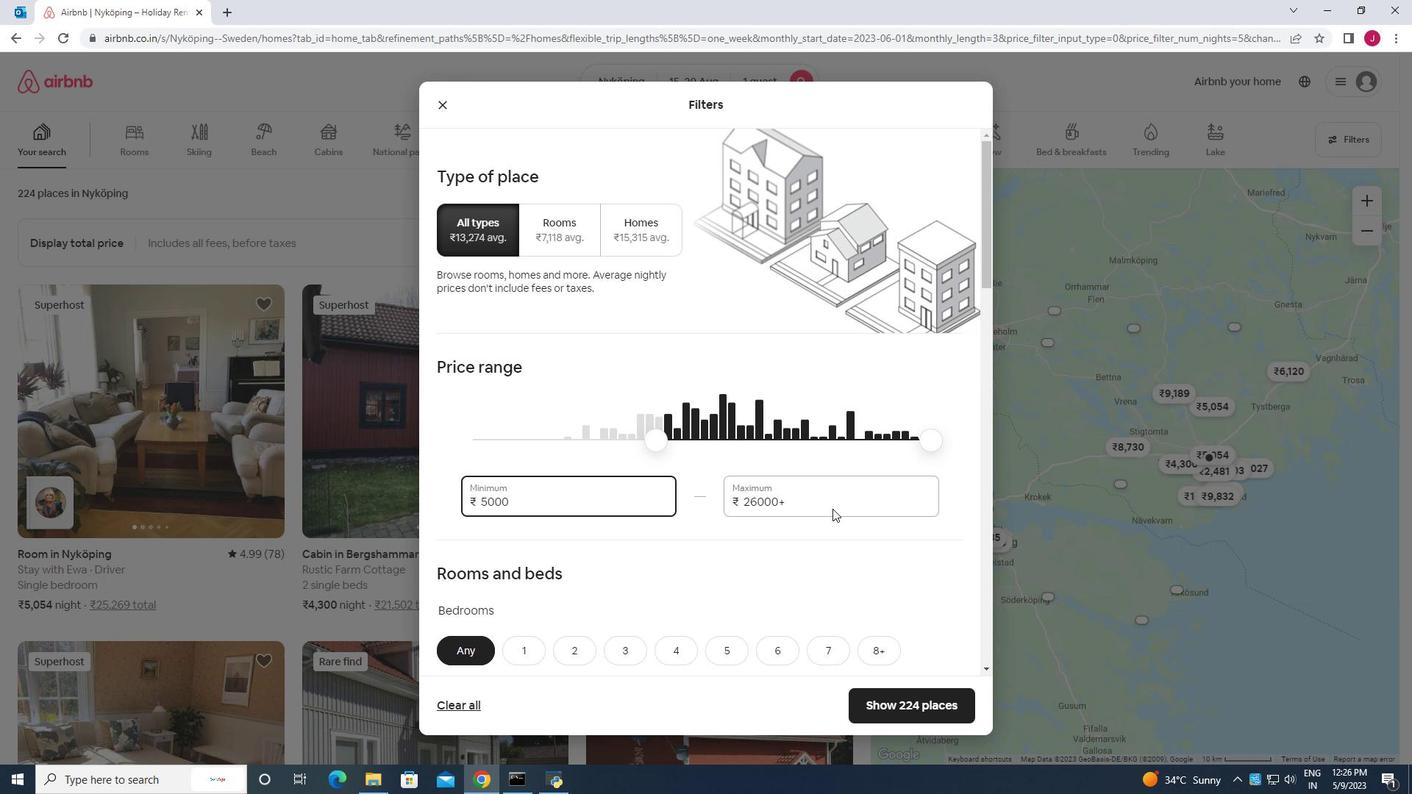 
Action: Mouse pressed left at (835, 493)
Screenshot: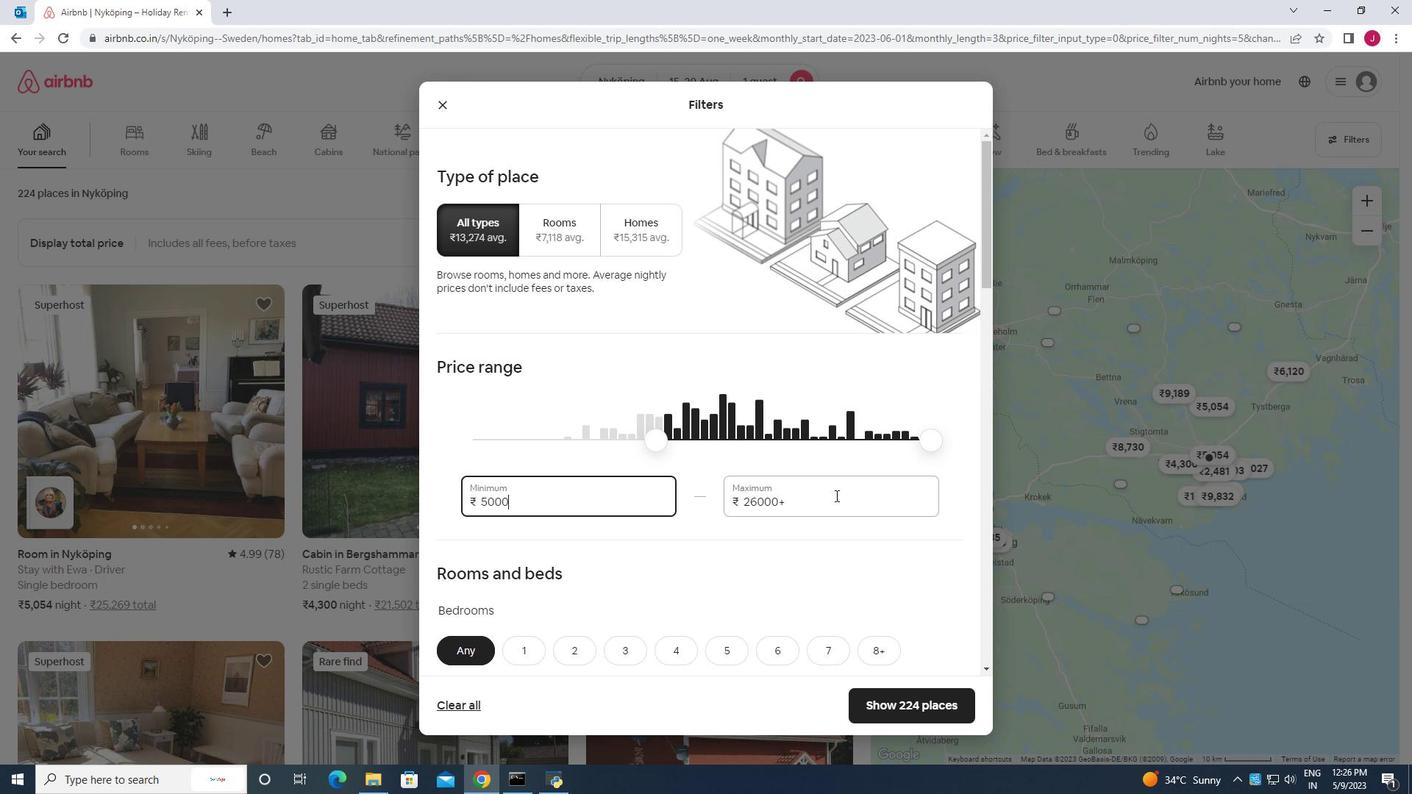 
Action: Mouse moved to (835, 493)
Screenshot: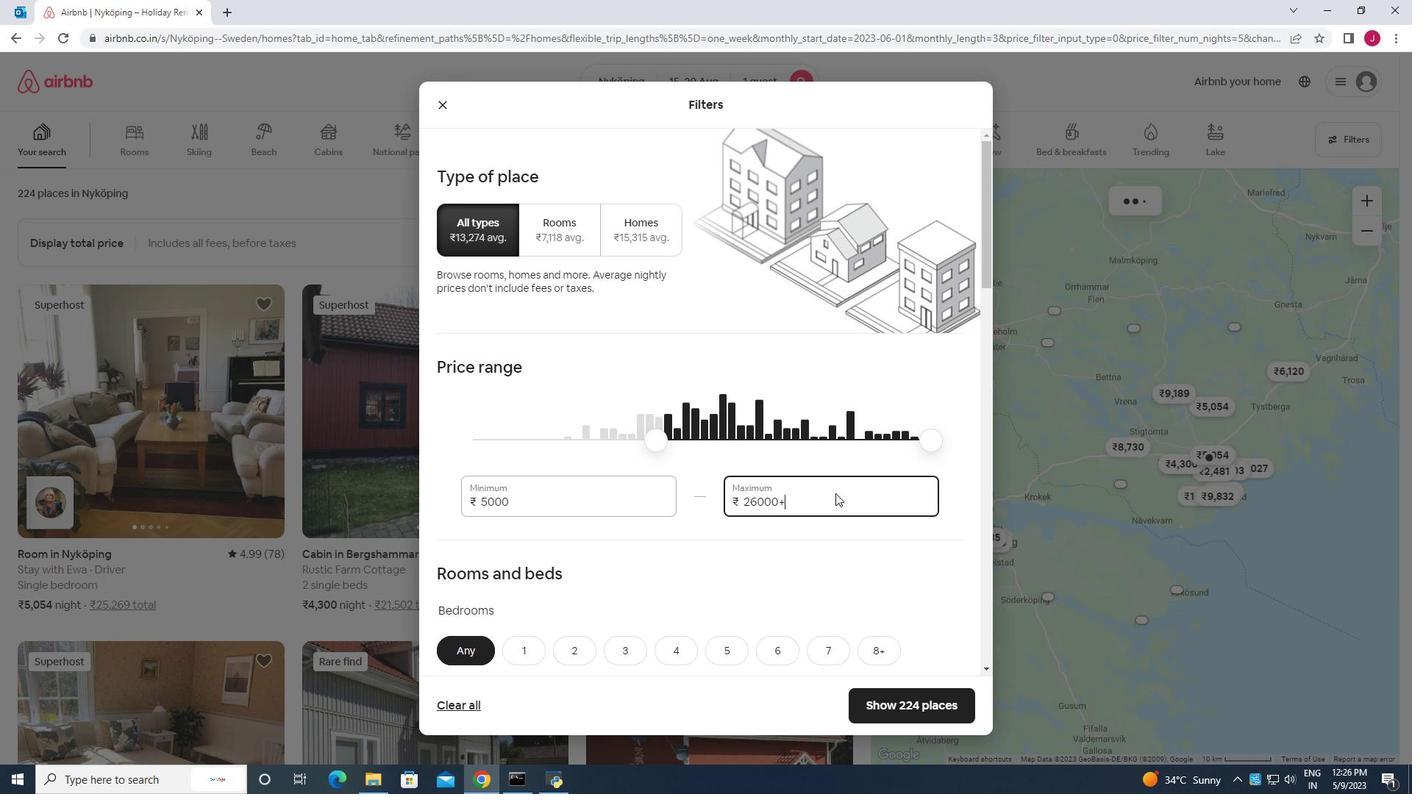 
Action: Key pressed <Key.backspace><Key.backspace><Key.backspace><Key.backspace><Key.backspace><Key.backspace><Key.backspace><Key.backspace><Key.backspace><Key.backspace><Key.backspace><Key.backspace><Key.backspace><Key.backspace><Key.backspace>10000
Screenshot: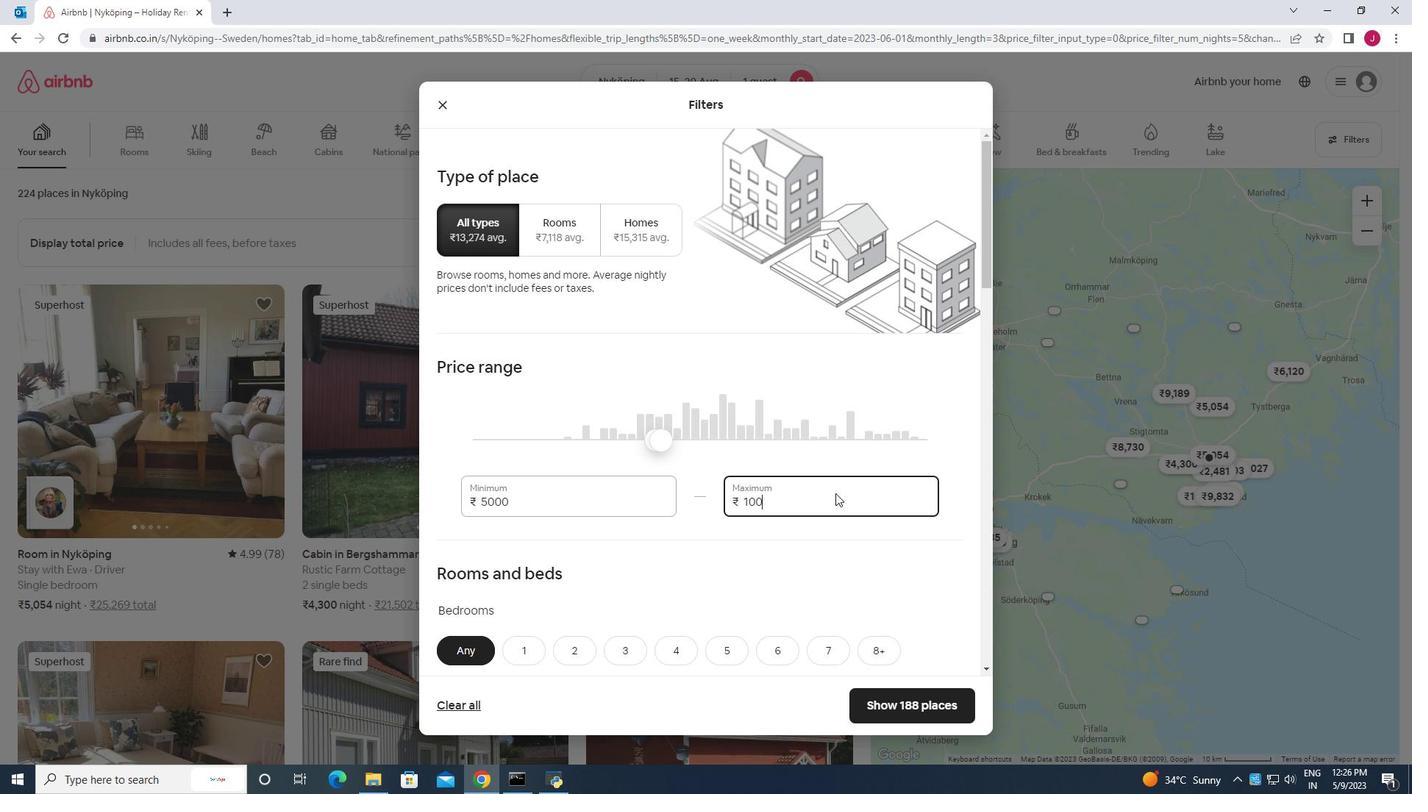 
Action: Mouse moved to (711, 517)
Screenshot: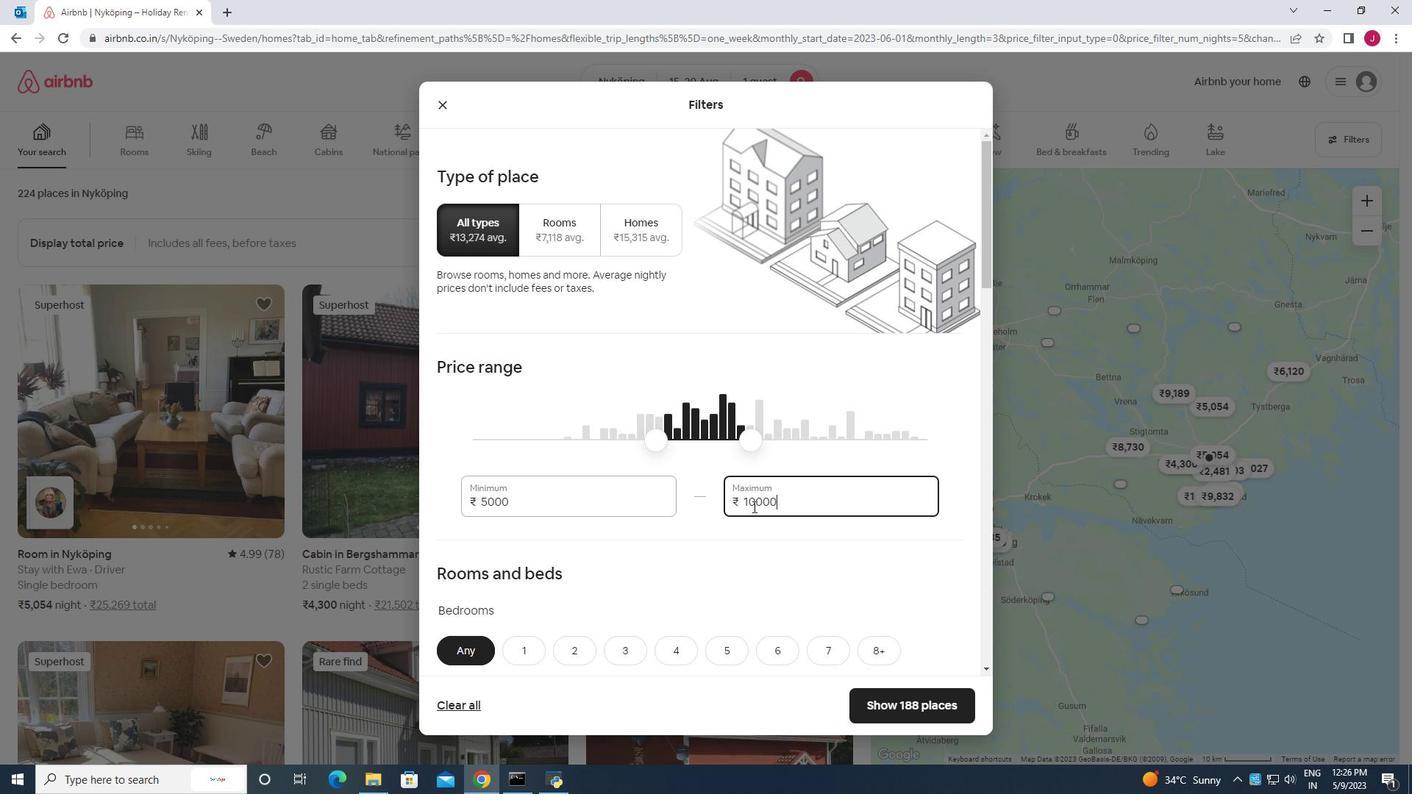 
Action: Mouse scrolled (711, 516) with delta (0, 0)
Screenshot: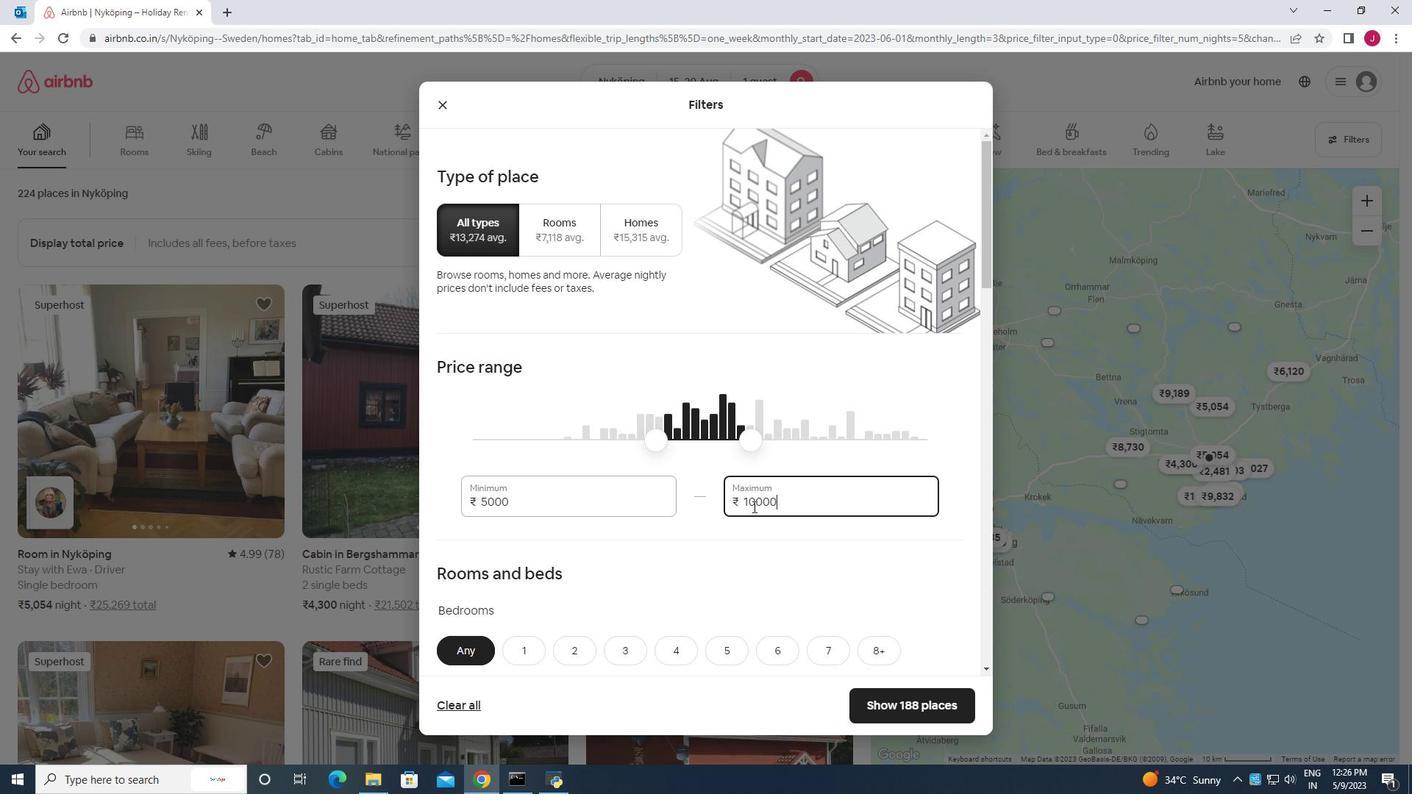 
Action: Mouse moved to (710, 517)
Screenshot: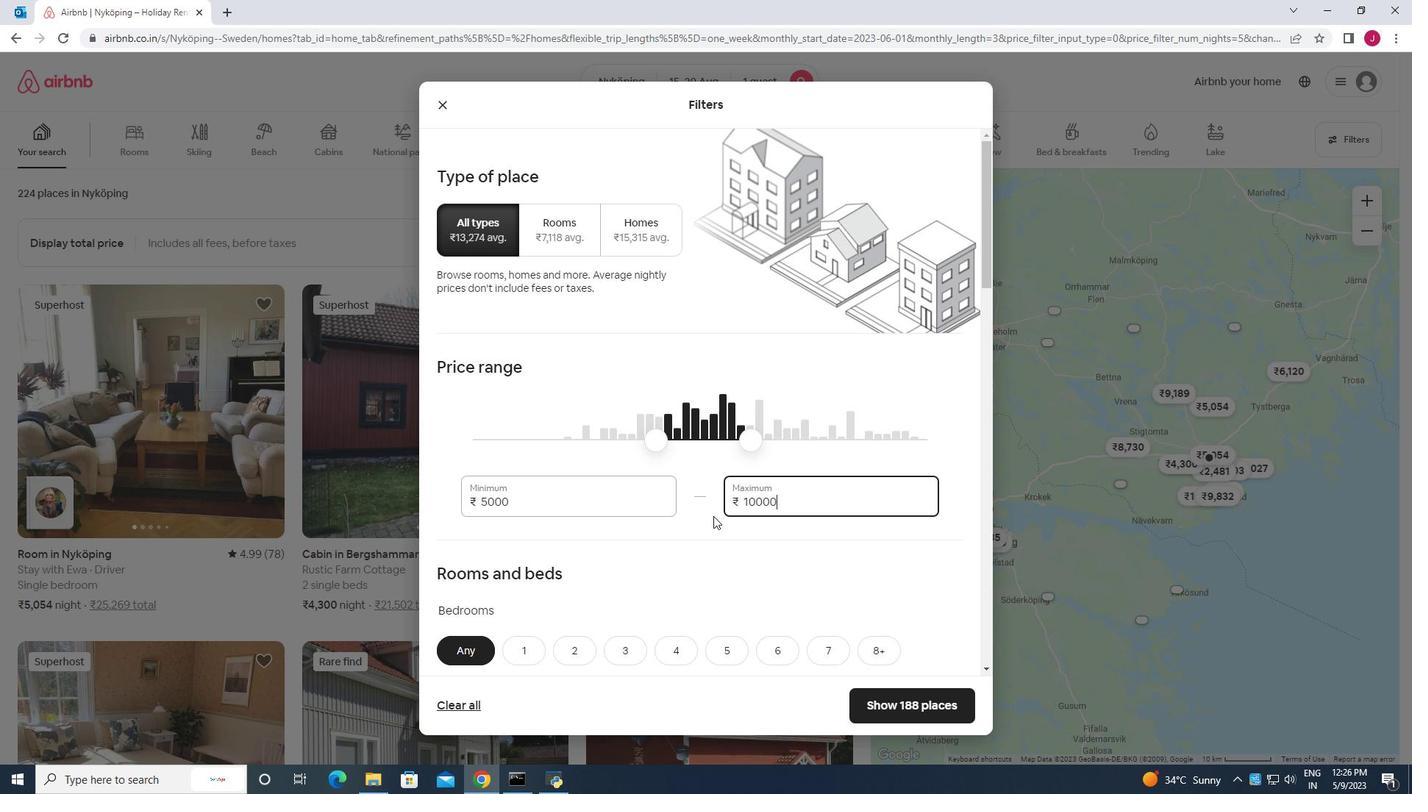 
Action: Mouse scrolled (710, 516) with delta (0, 0)
Screenshot: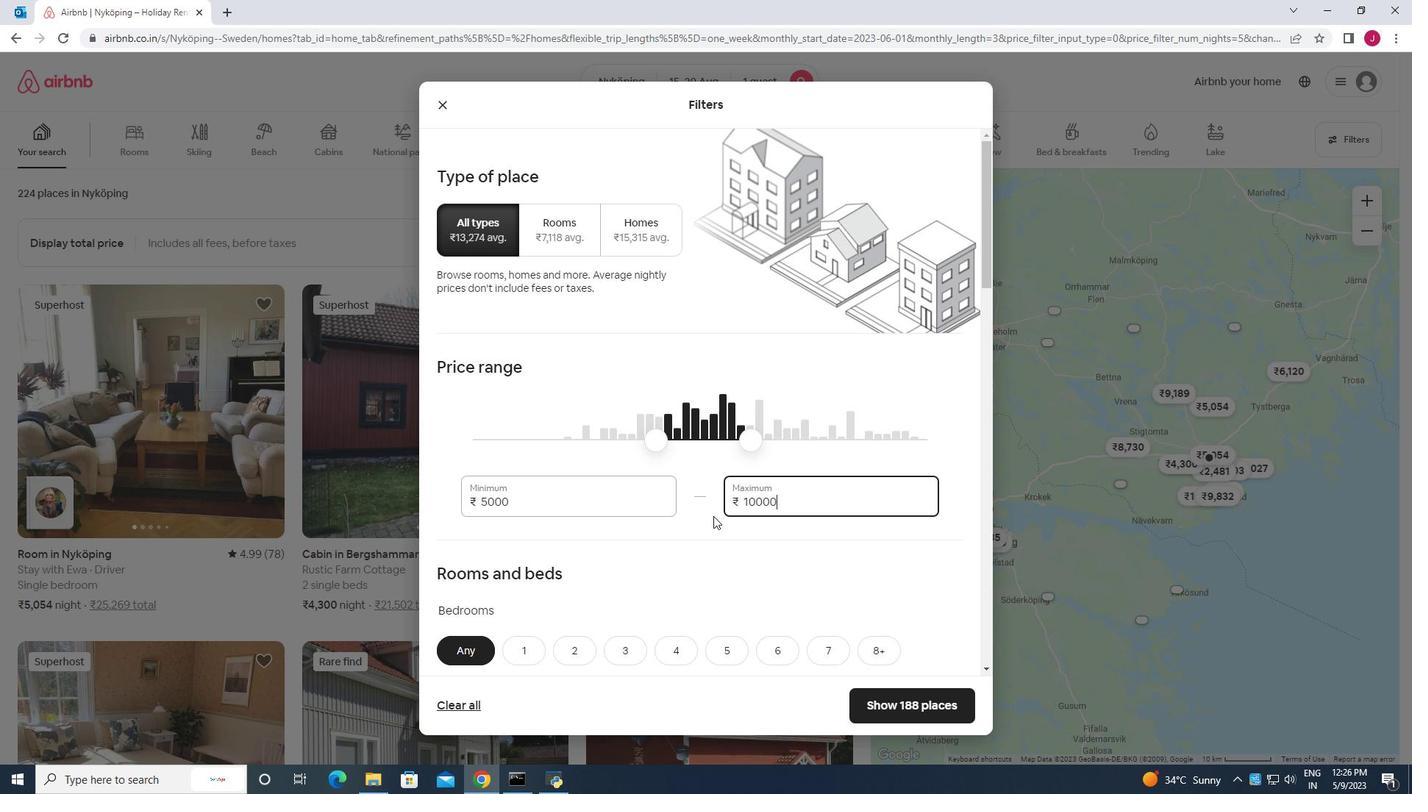 
Action: Mouse moved to (585, 485)
Screenshot: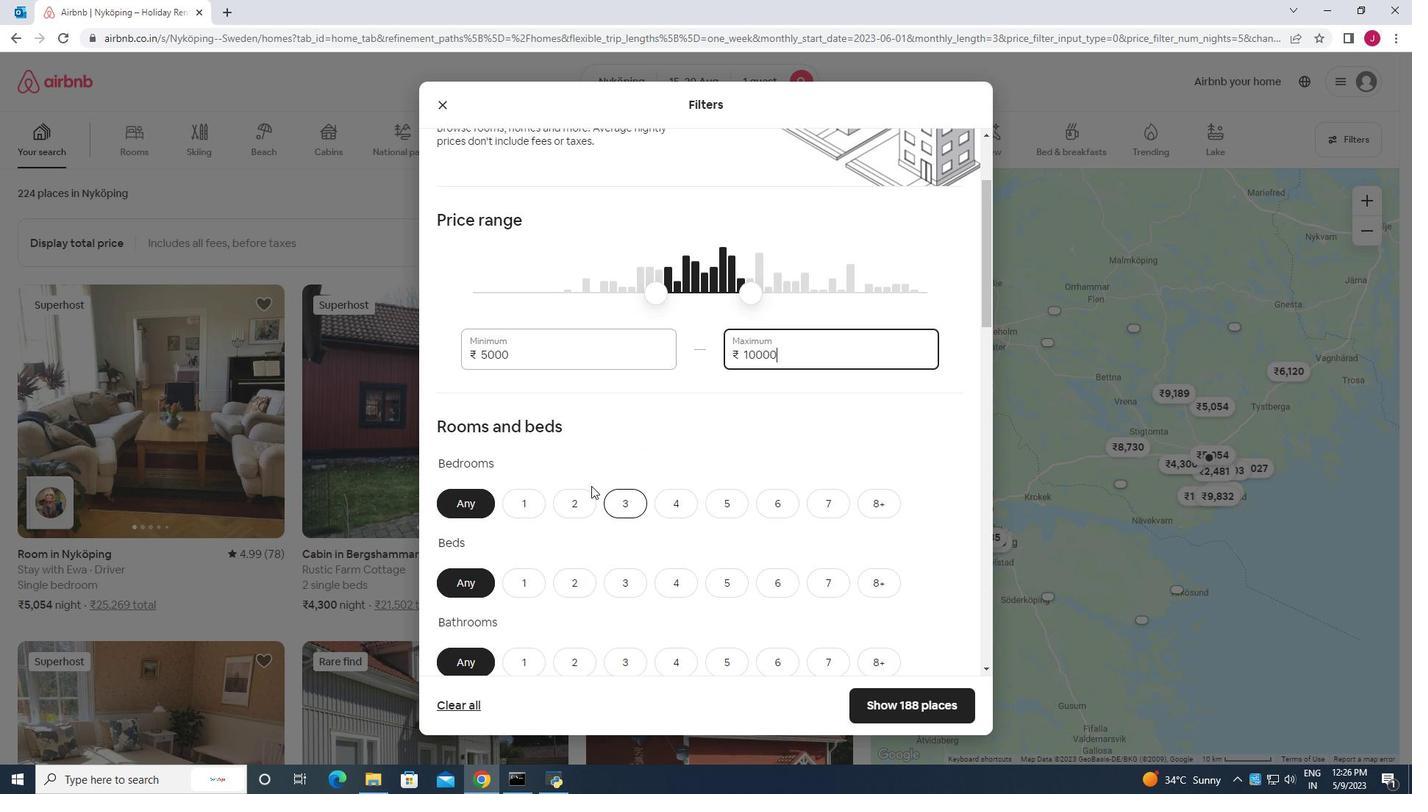 
Action: Mouse scrolled (585, 484) with delta (0, 0)
Screenshot: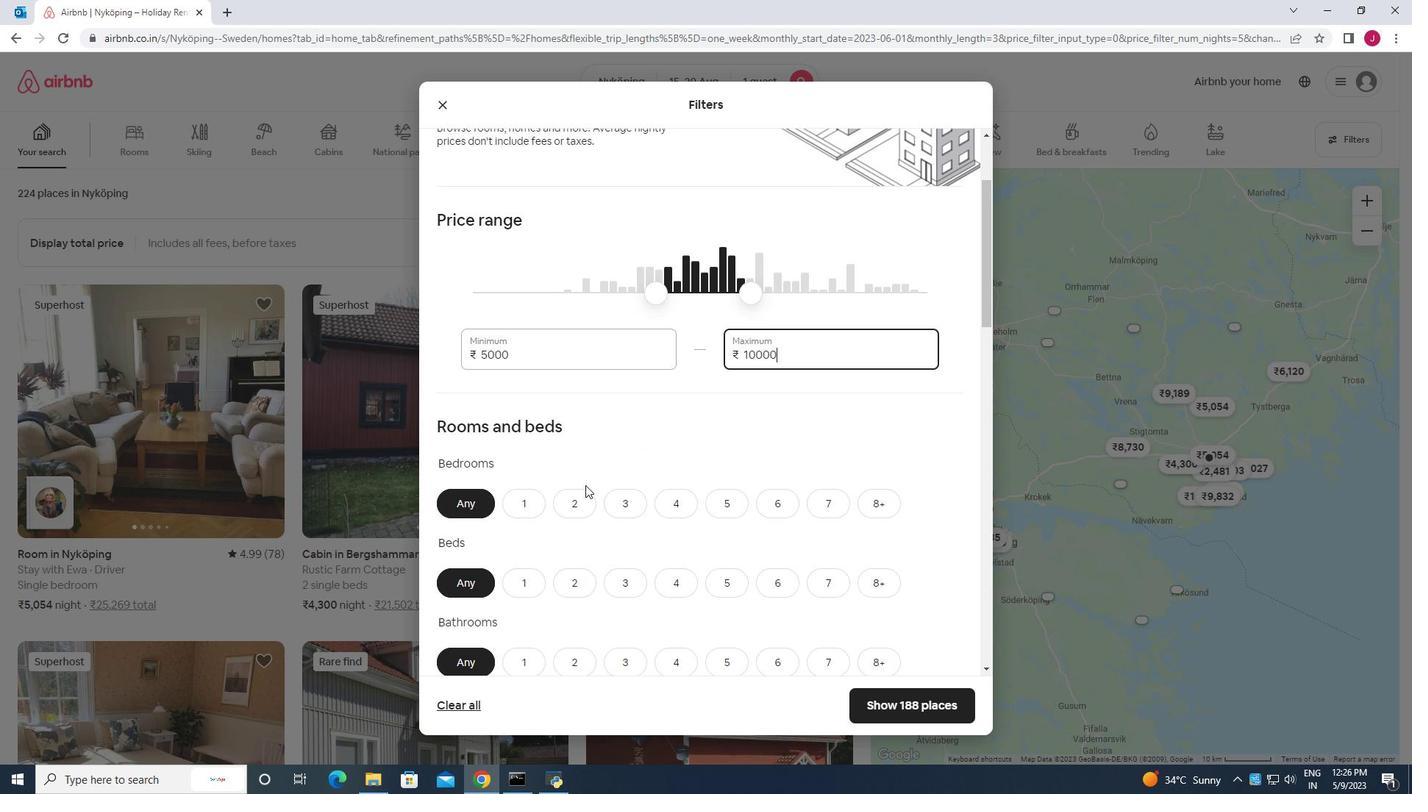 
Action: Mouse moved to (526, 425)
Screenshot: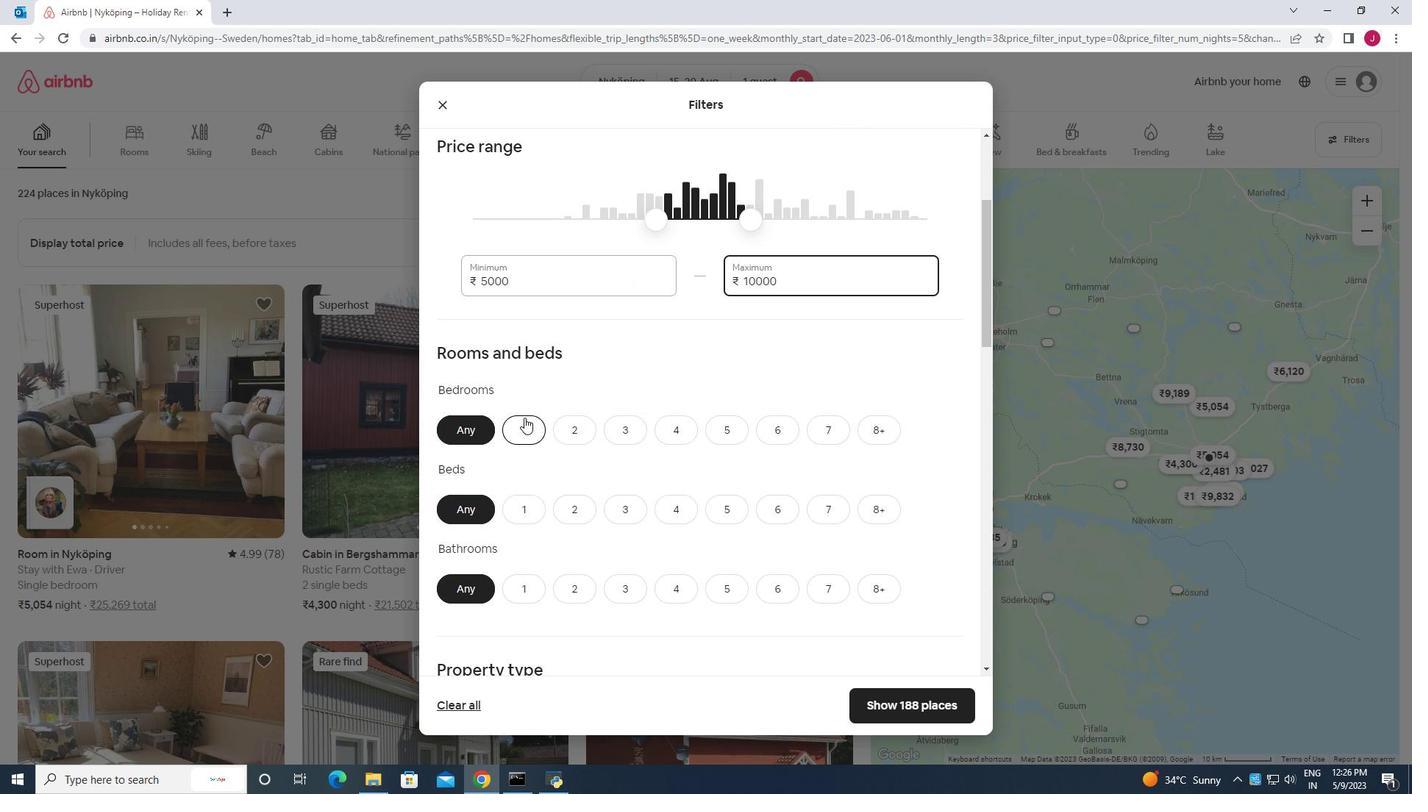 
Action: Mouse pressed left at (526, 425)
Screenshot: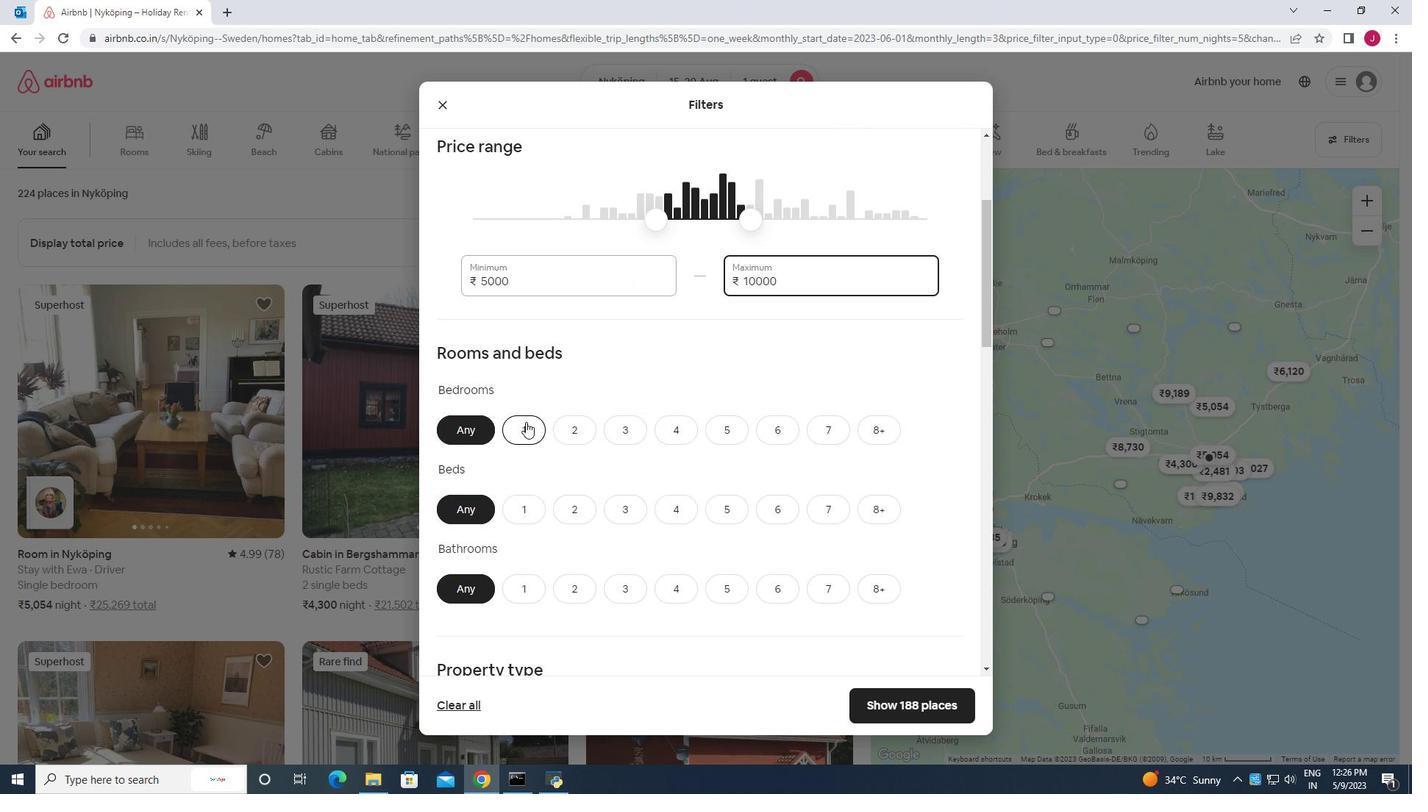 
Action: Mouse moved to (524, 501)
Screenshot: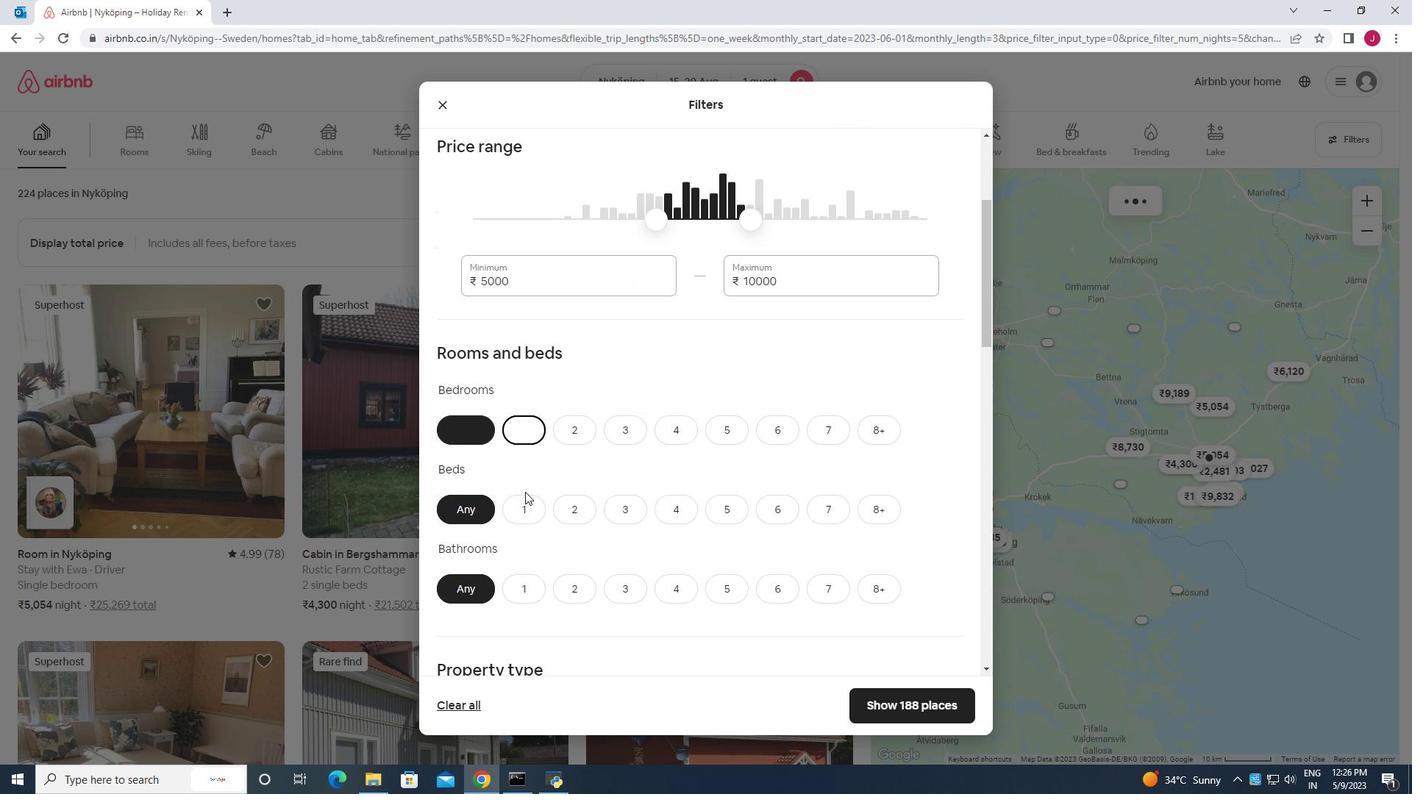 
Action: Mouse pressed left at (524, 501)
Screenshot: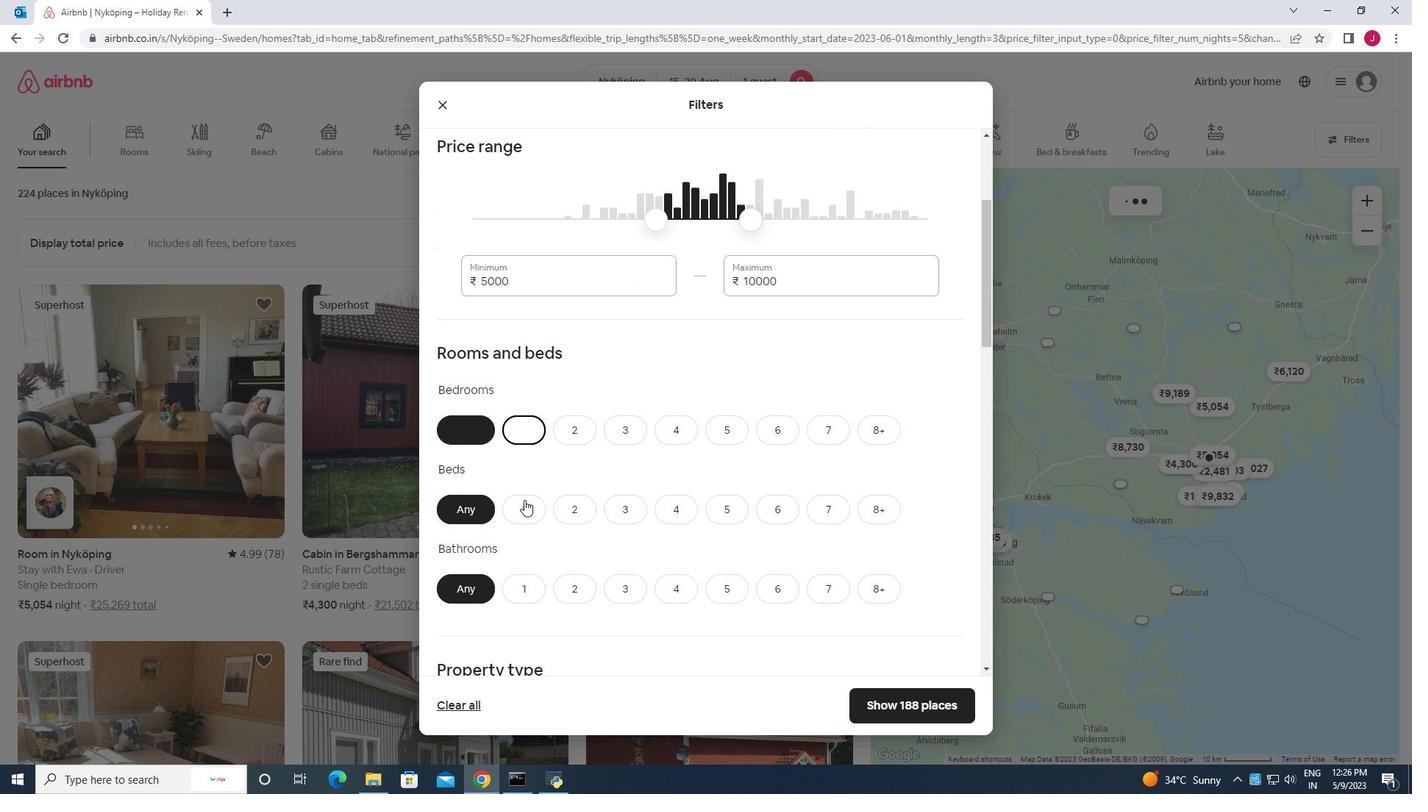 
Action: Mouse moved to (524, 596)
Screenshot: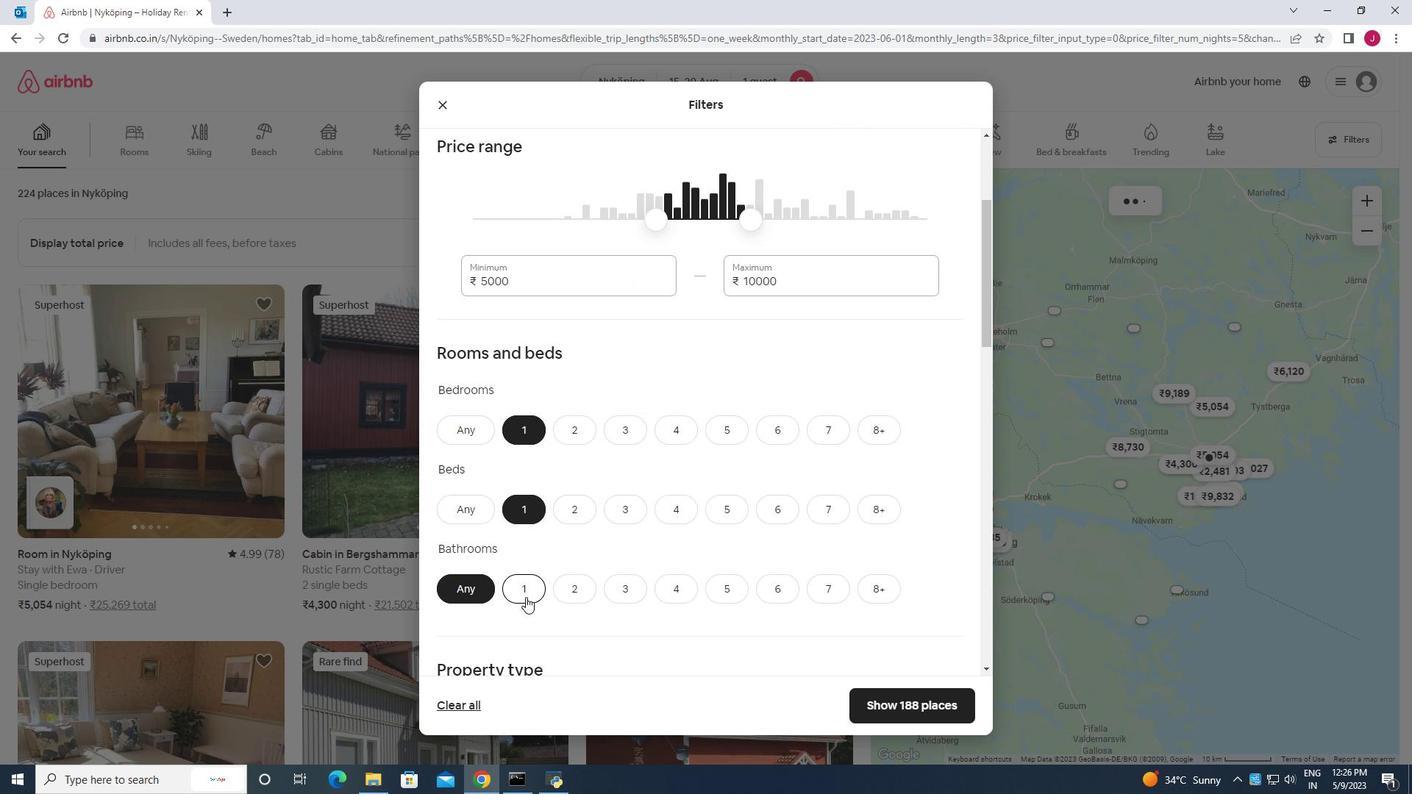 
Action: Mouse pressed left at (524, 596)
Screenshot: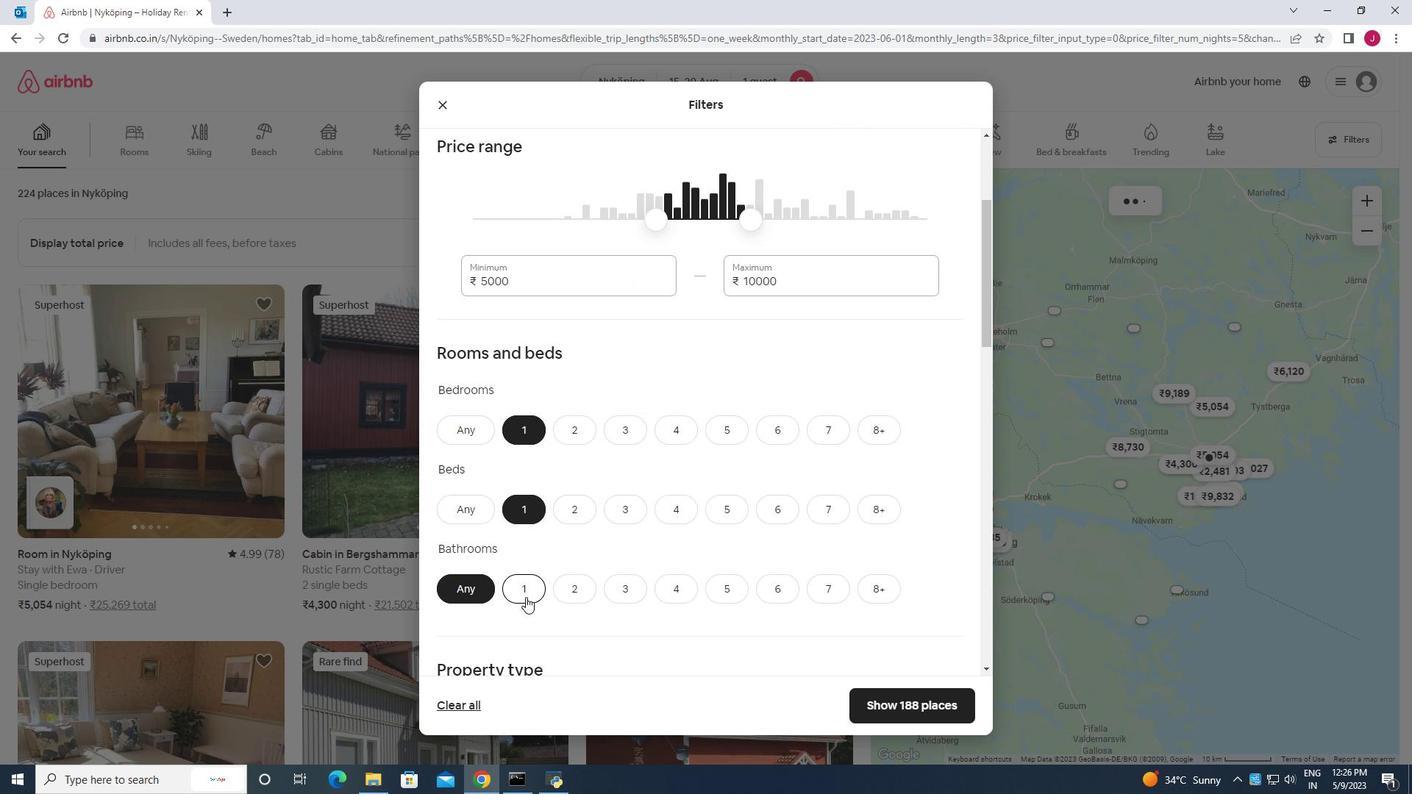 
Action: Mouse moved to (664, 497)
Screenshot: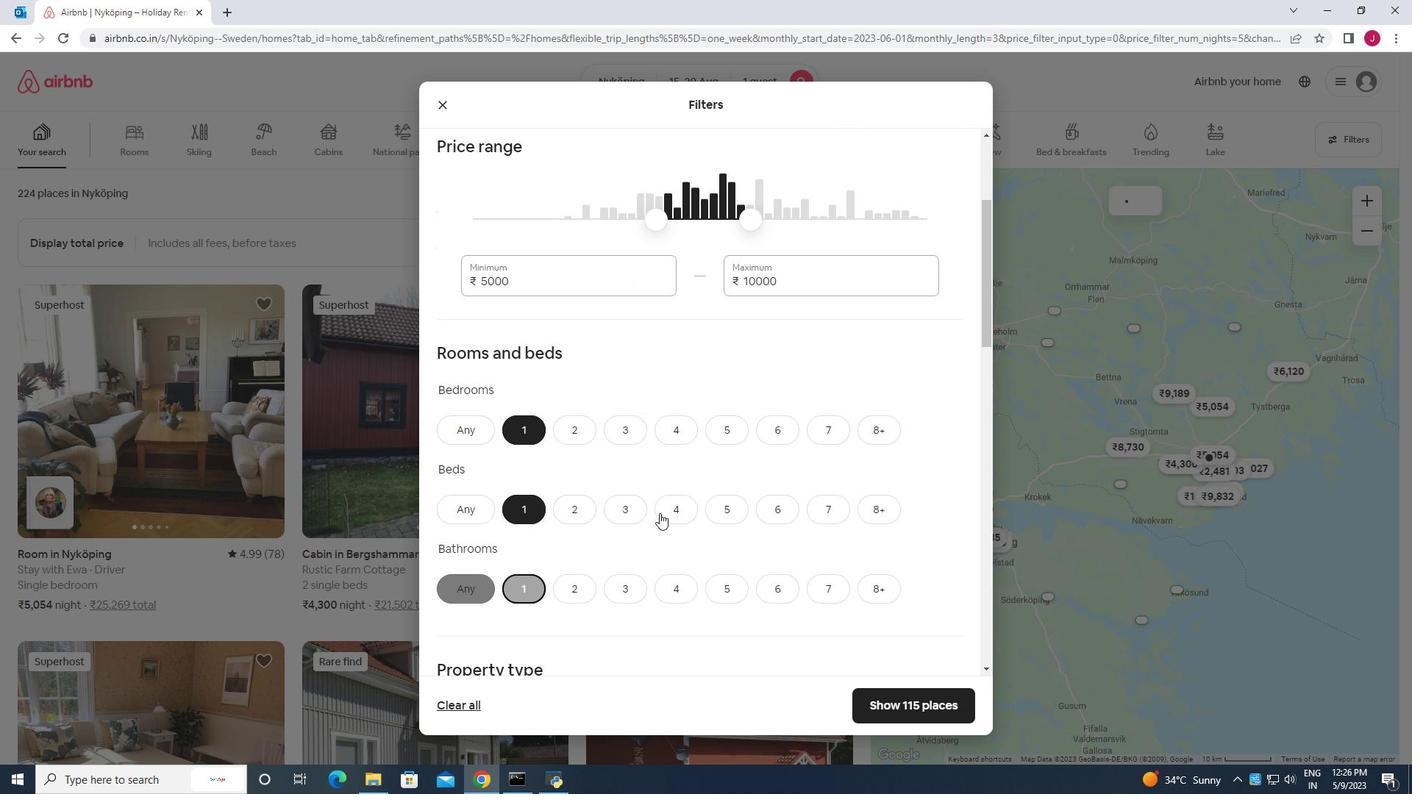 
Action: Mouse scrolled (664, 496) with delta (0, 0)
Screenshot: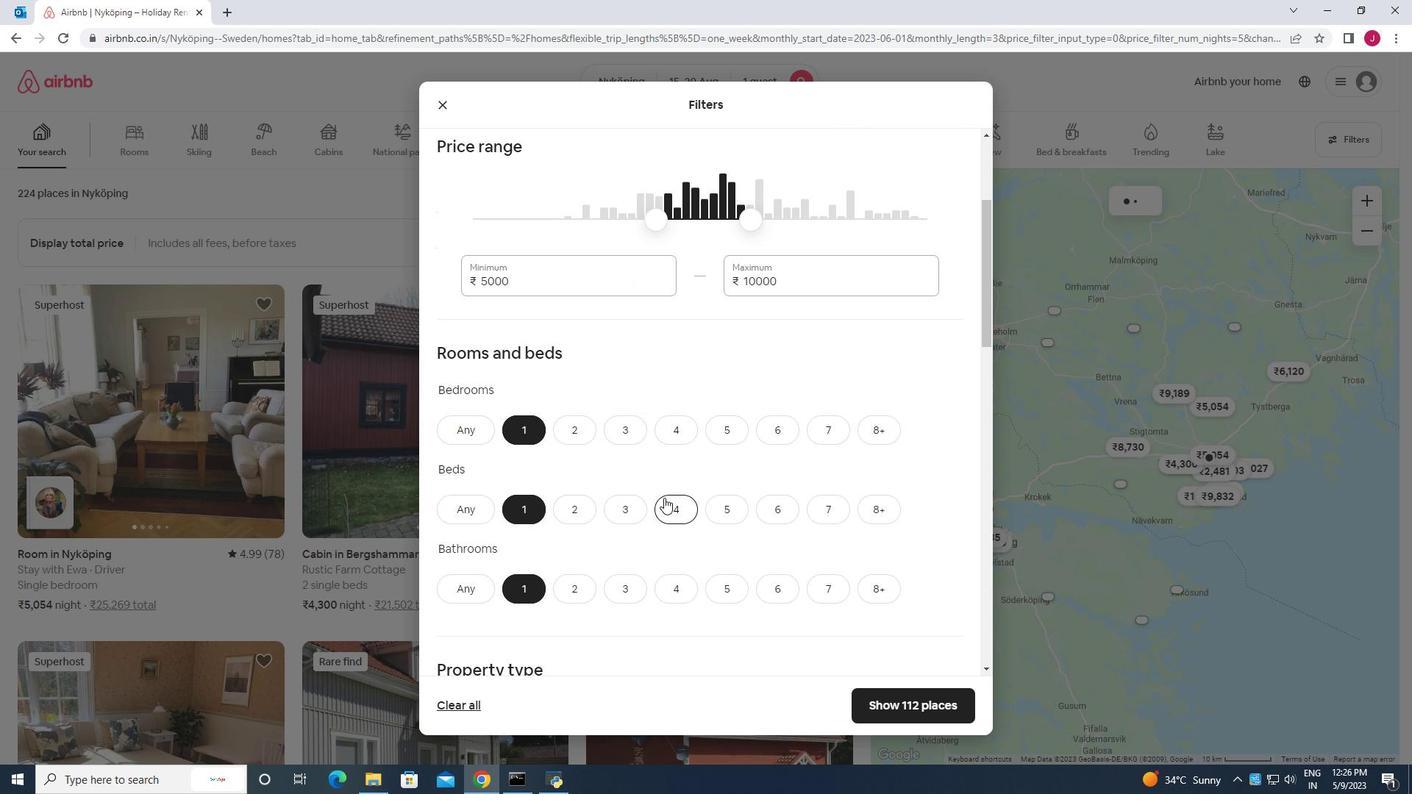 
Action: Mouse scrolled (664, 496) with delta (0, 0)
Screenshot: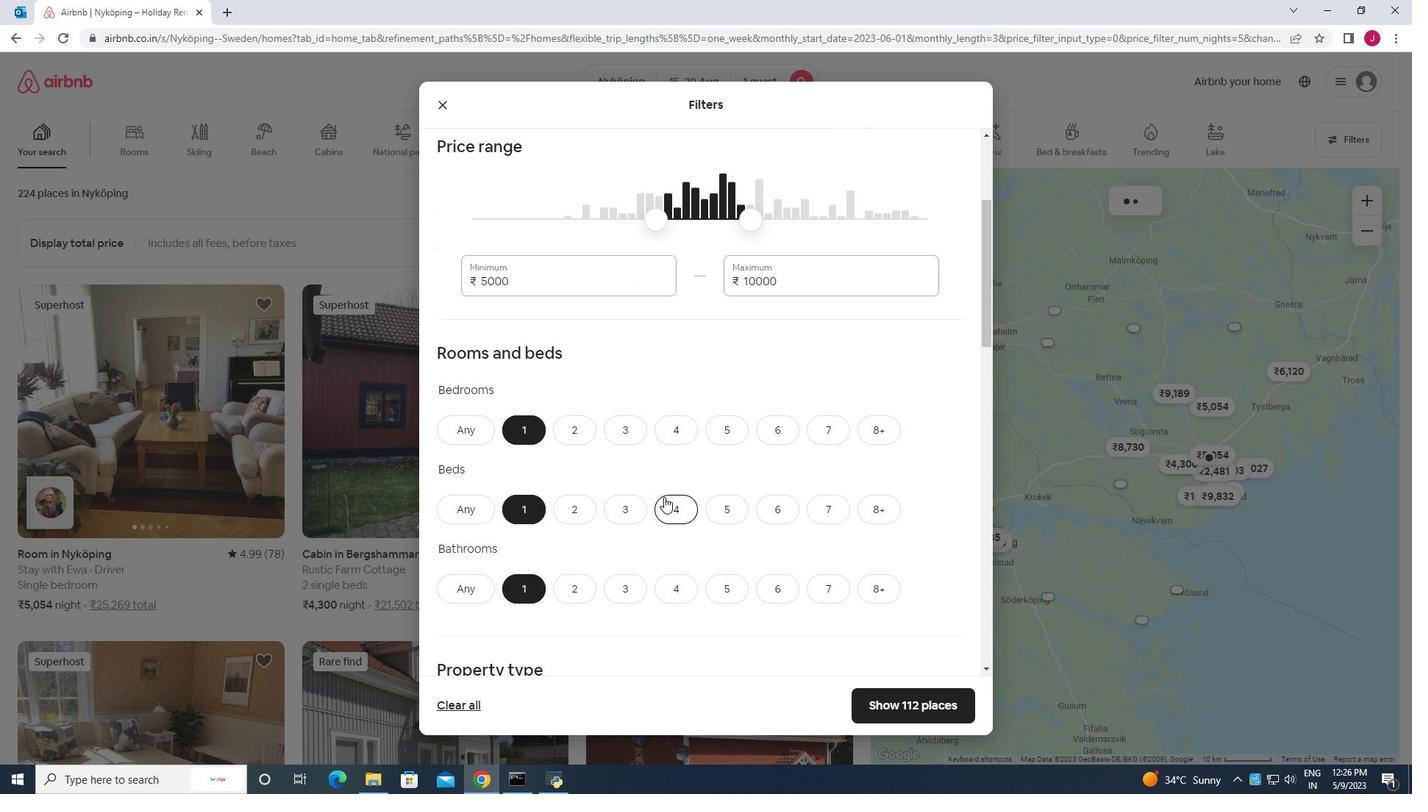 
Action: Mouse scrolled (664, 496) with delta (0, 0)
Screenshot: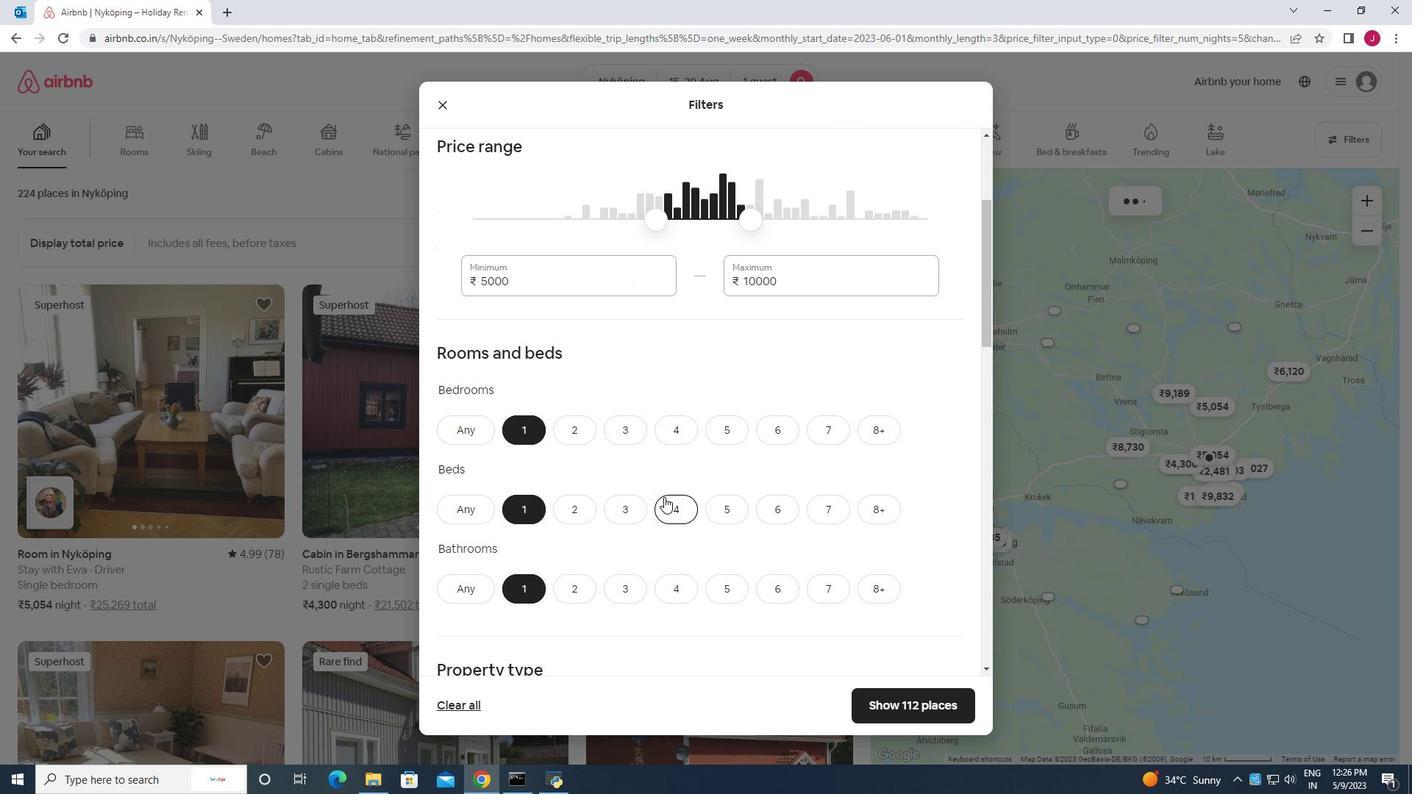 
Action: Mouse scrolled (664, 496) with delta (0, 0)
Screenshot: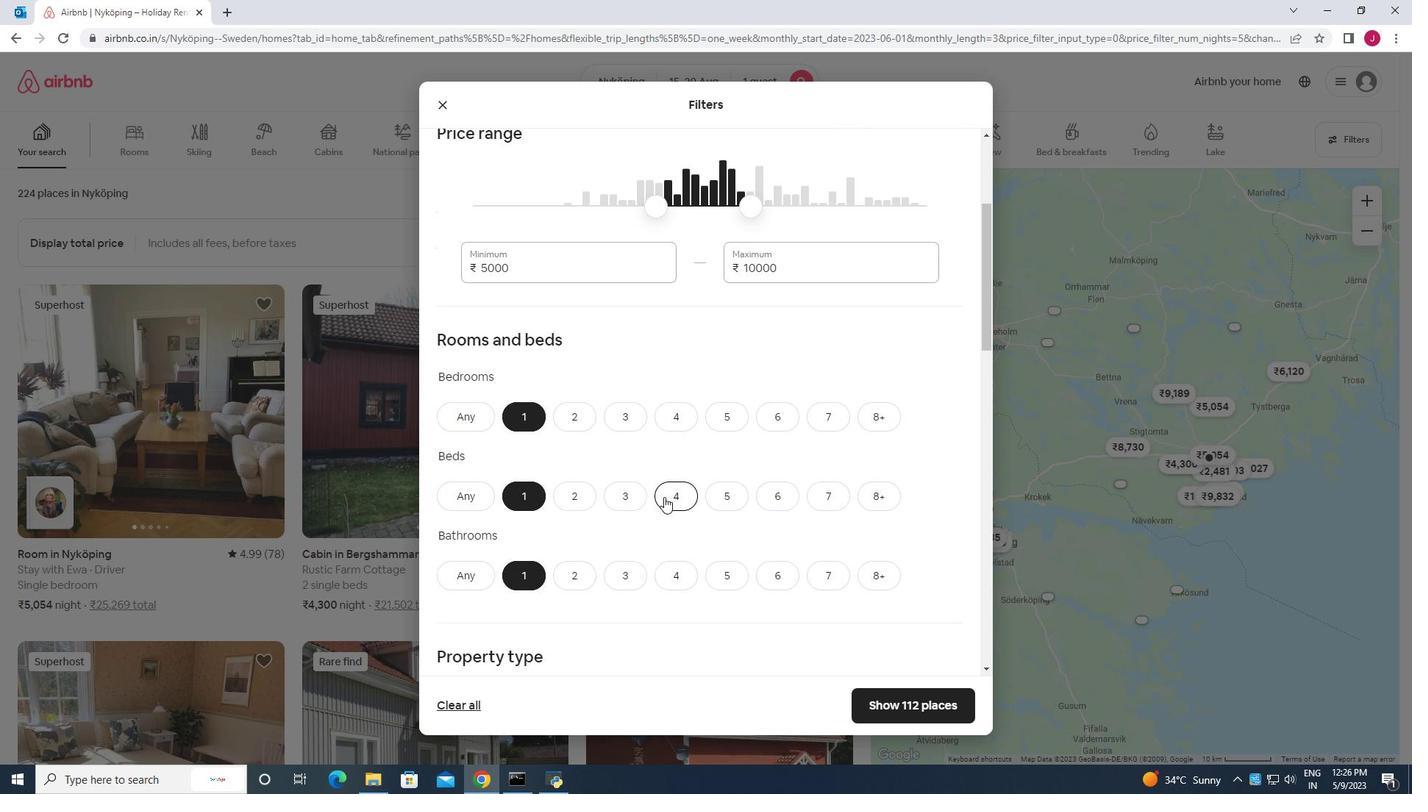 
Action: Mouse scrolled (664, 496) with delta (0, 0)
Screenshot: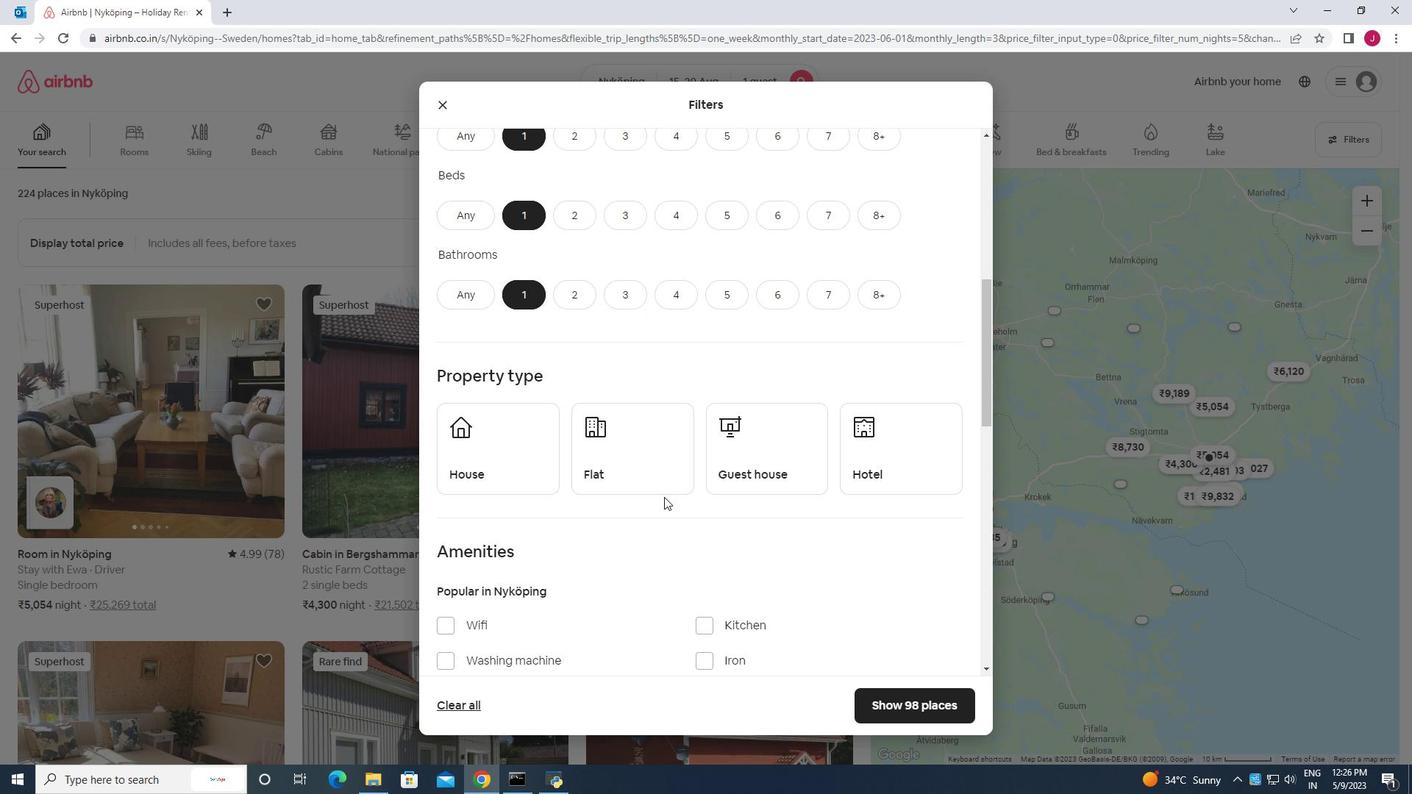 
Action: Mouse moved to (525, 386)
Screenshot: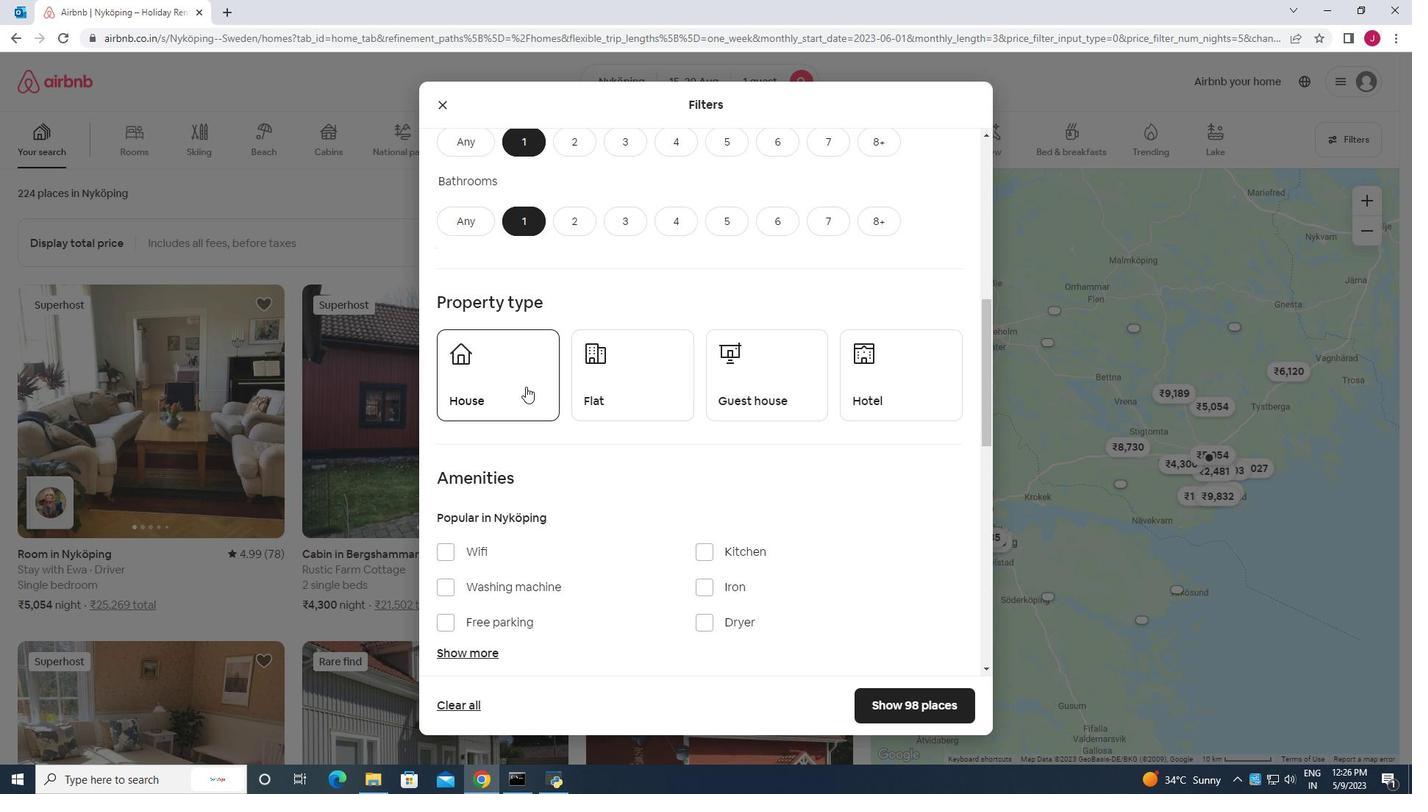 
Action: Mouse pressed left at (525, 386)
Screenshot: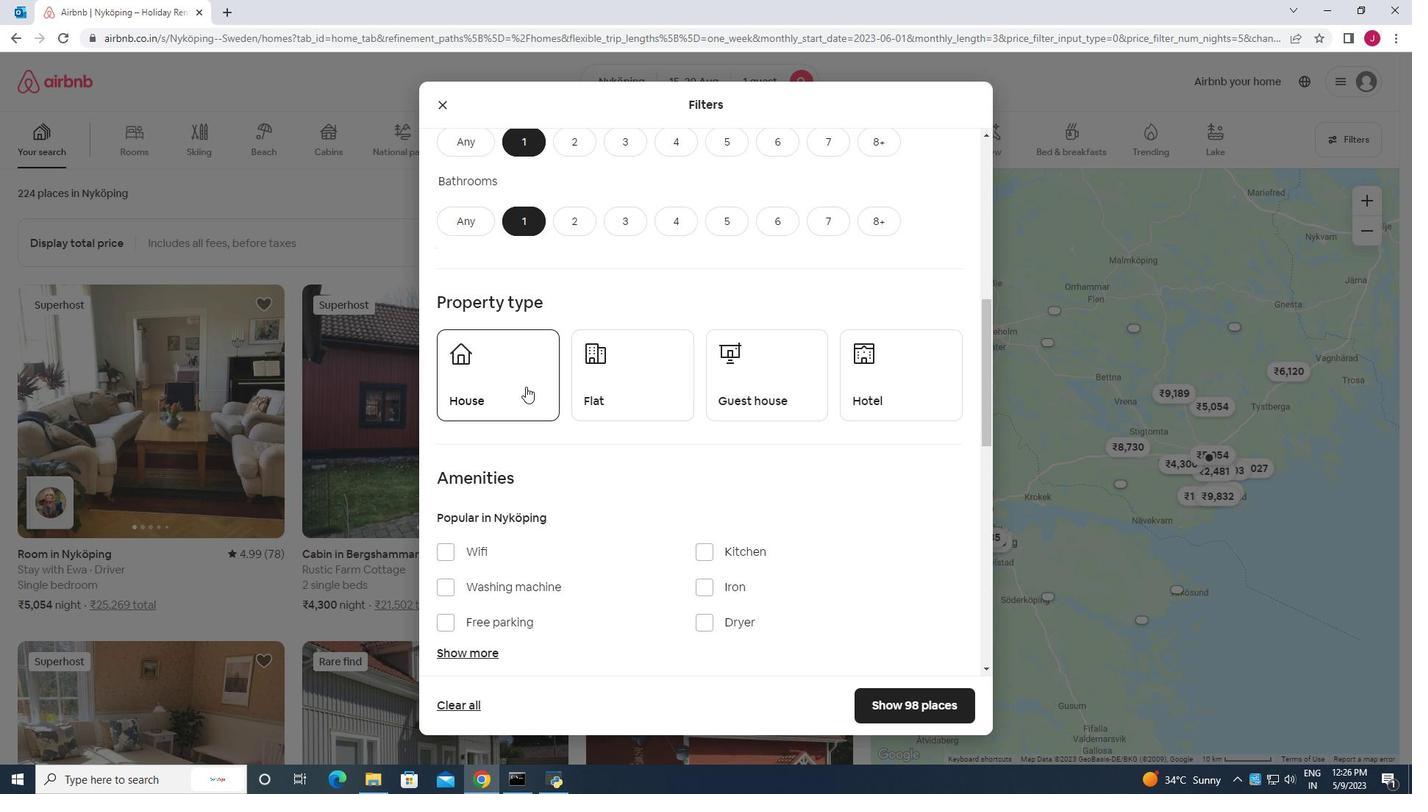 
Action: Mouse moved to (606, 394)
Screenshot: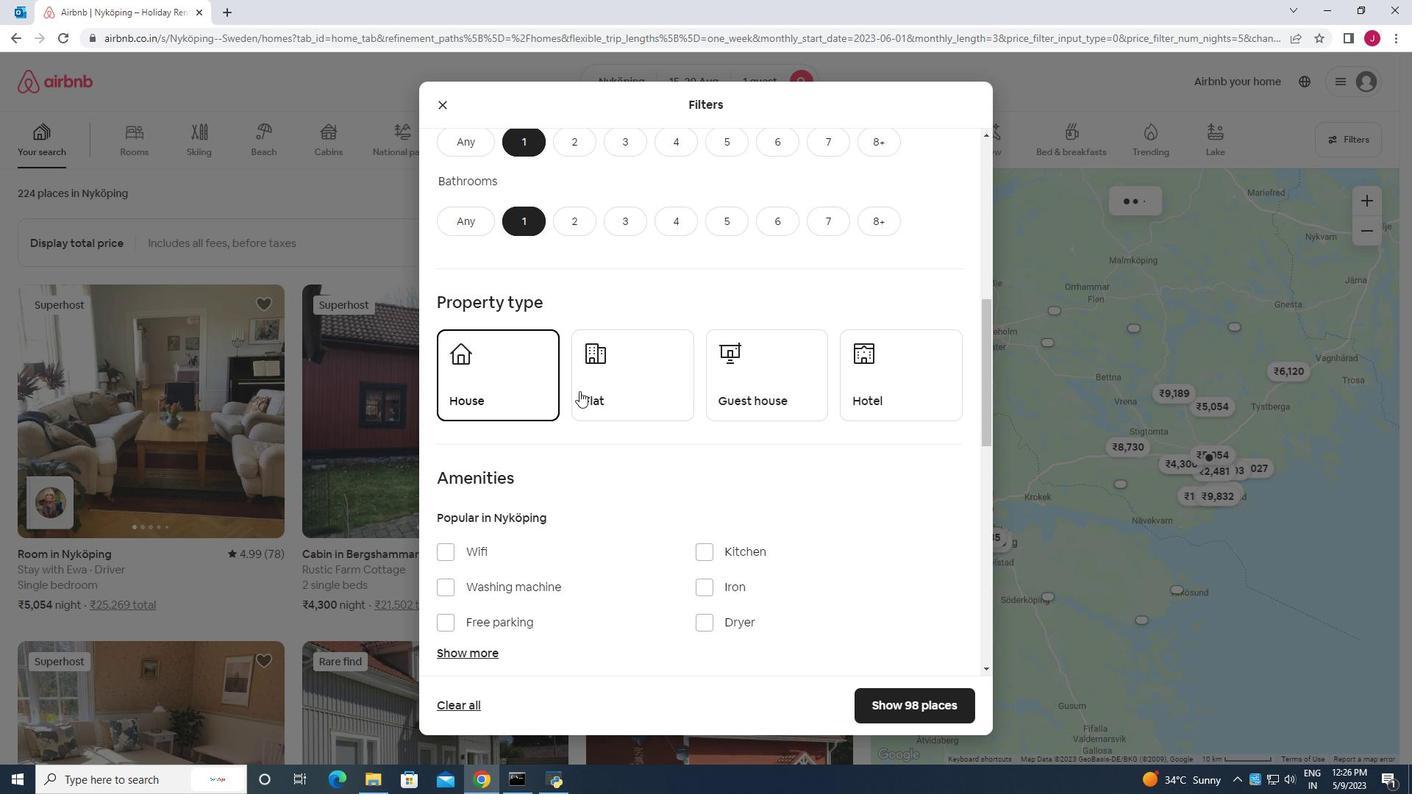 
Action: Mouse pressed left at (606, 394)
Screenshot: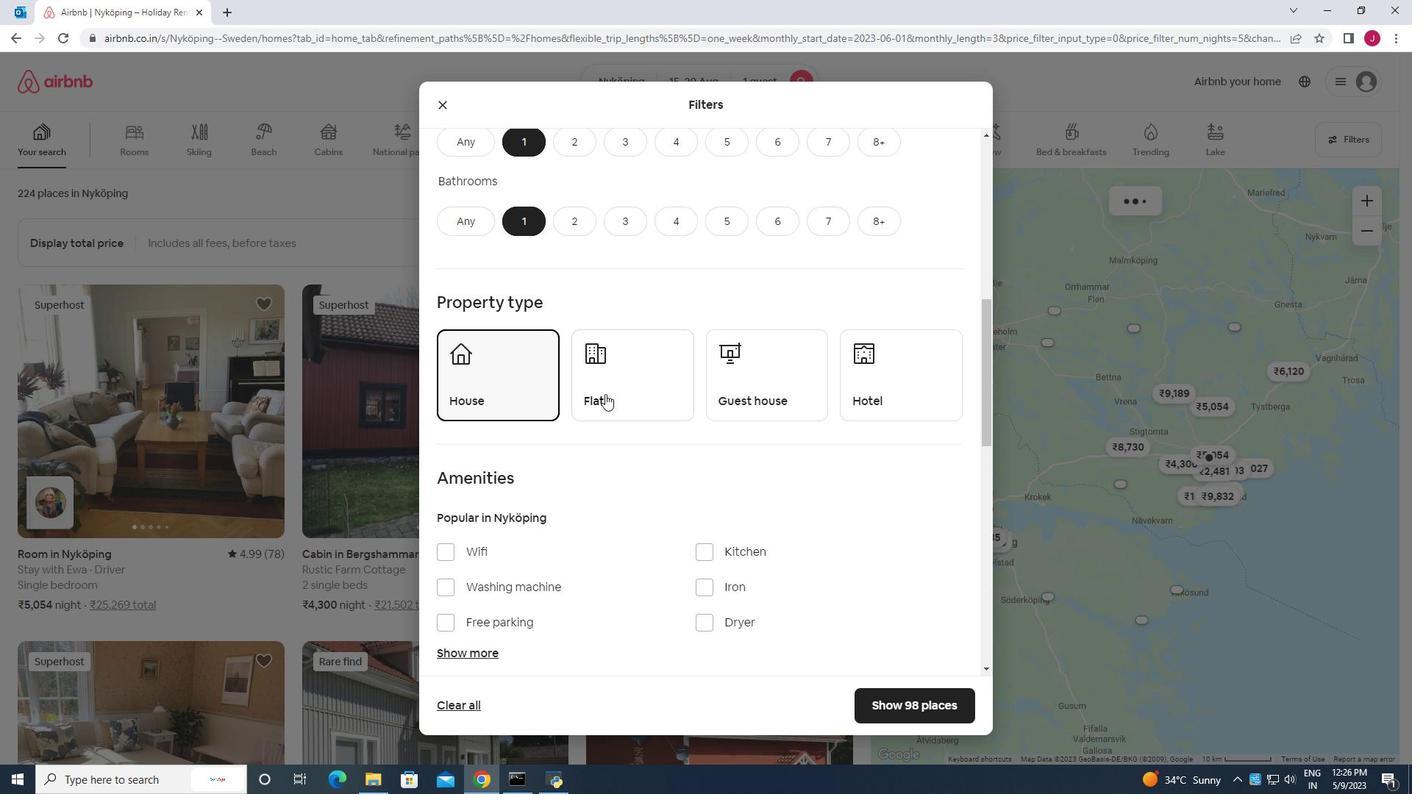 
Action: Mouse moved to (735, 389)
Screenshot: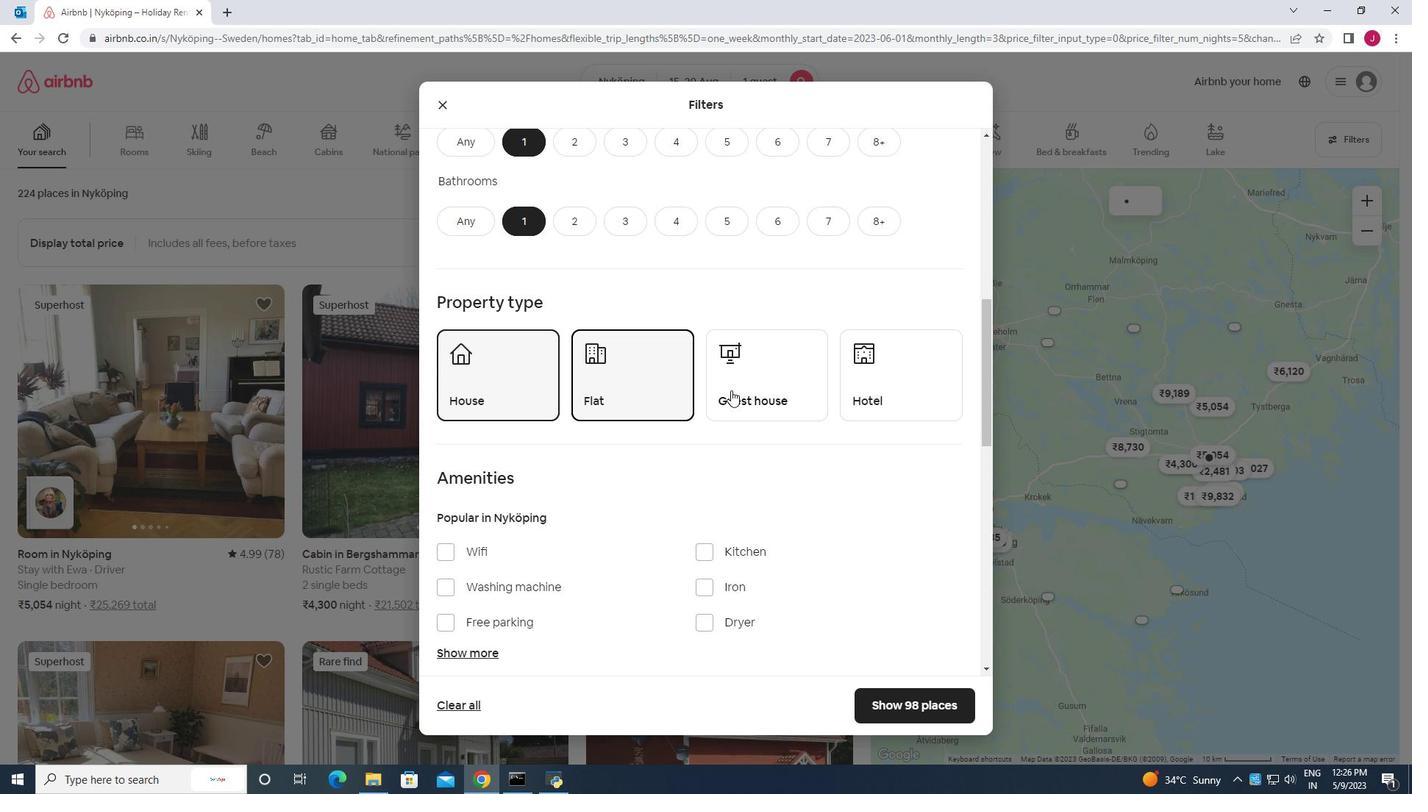 
Action: Mouse pressed left at (735, 389)
Screenshot: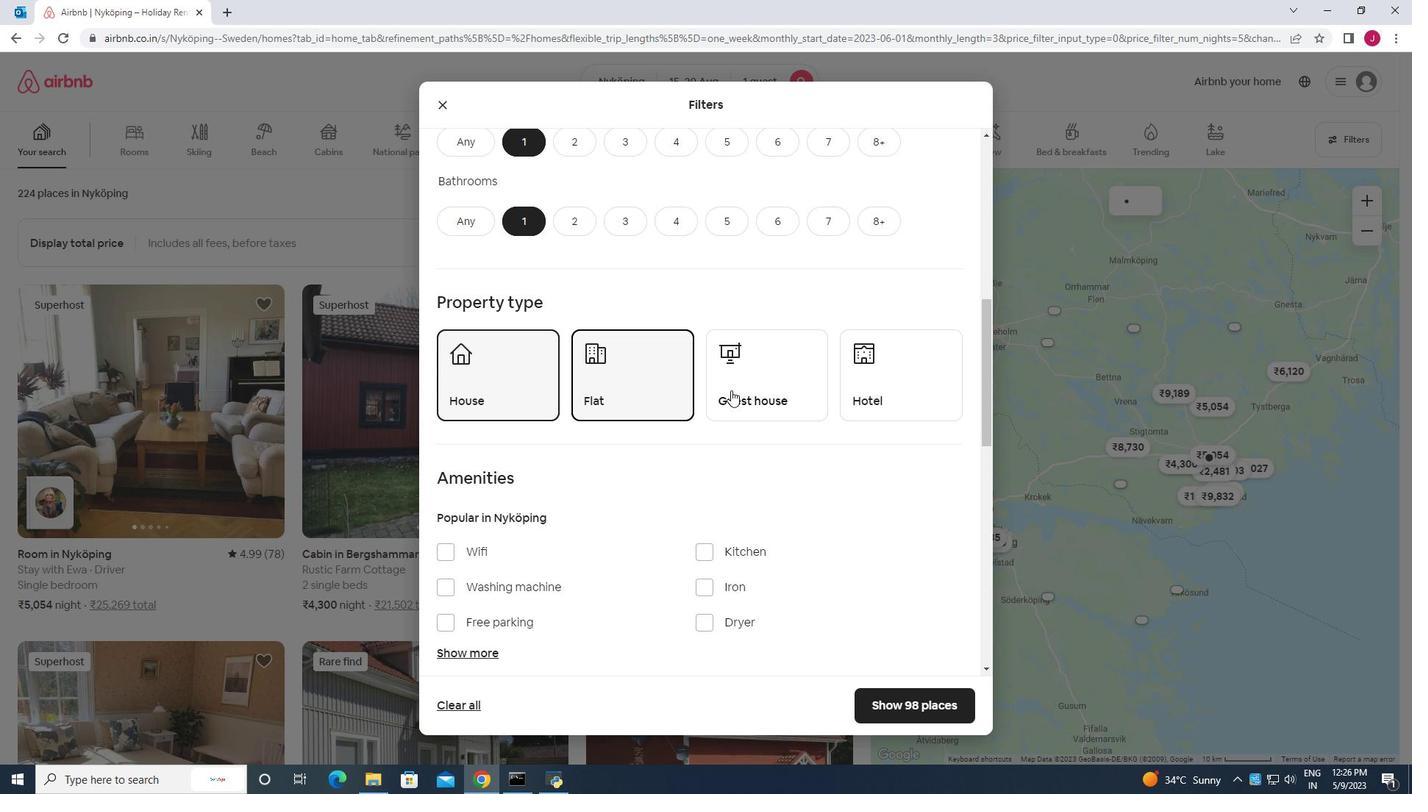 
Action: Mouse moved to (881, 386)
Screenshot: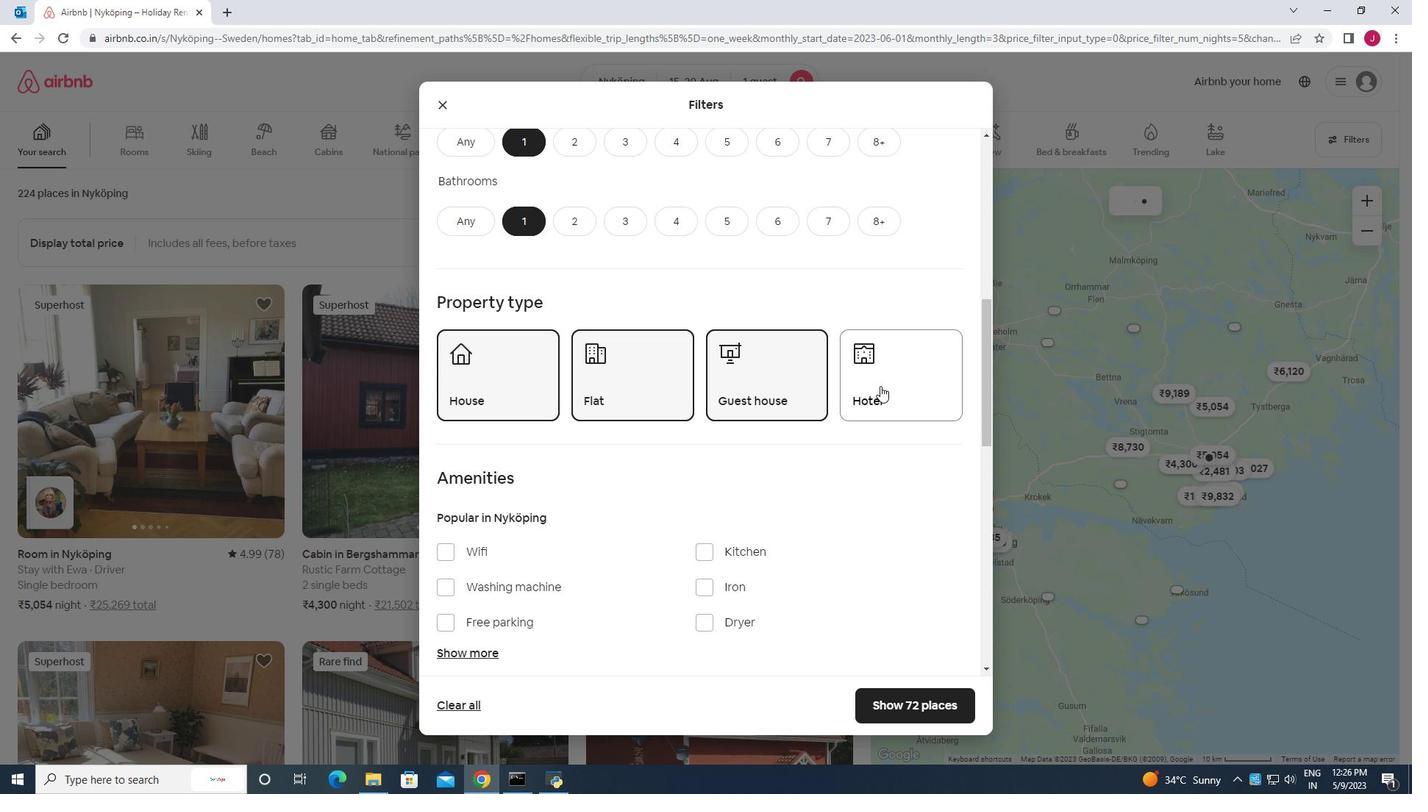 
Action: Mouse pressed left at (881, 386)
Screenshot: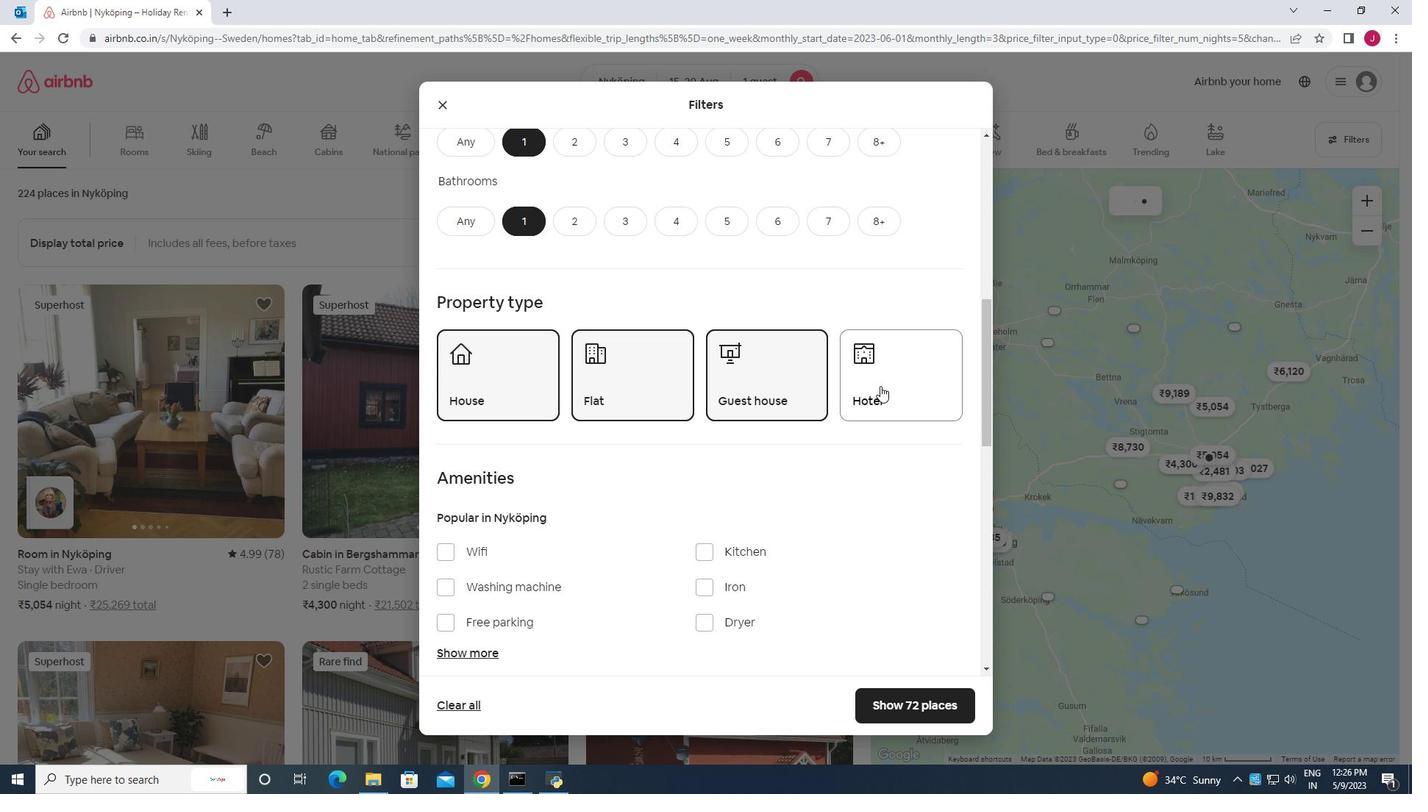 
Action: Mouse moved to (742, 388)
Screenshot: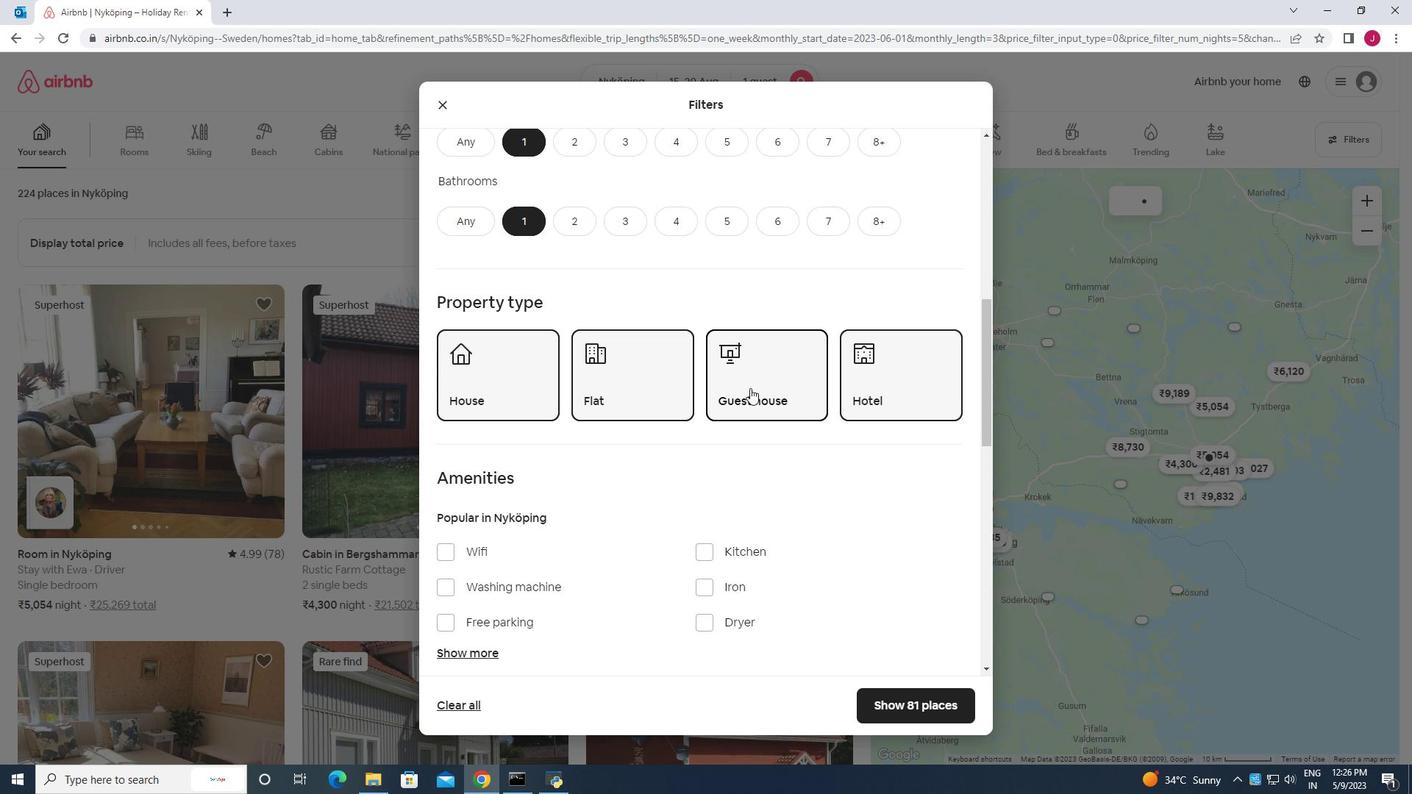 
Action: Mouse scrolled (742, 387) with delta (0, 0)
Screenshot: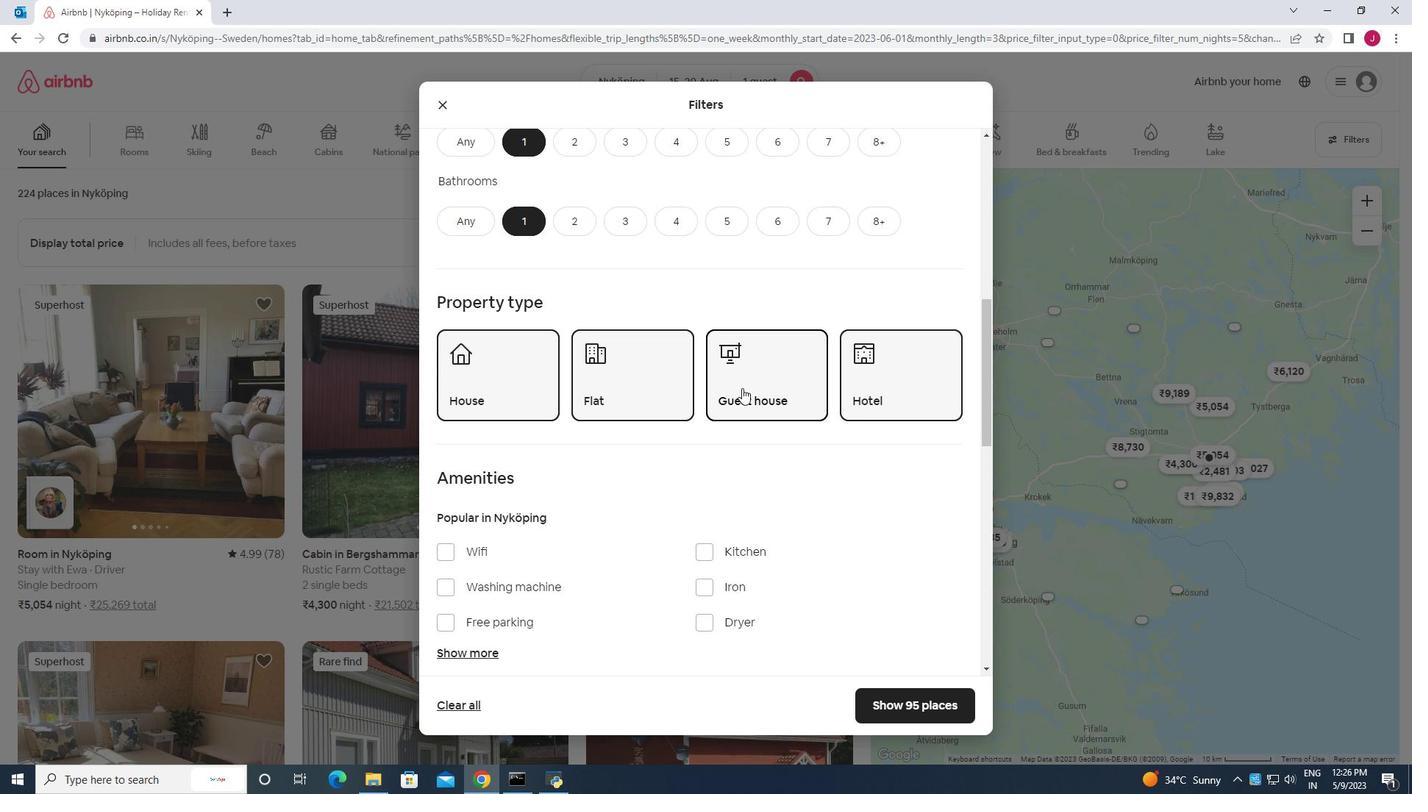
Action: Mouse scrolled (742, 387) with delta (0, 0)
Screenshot: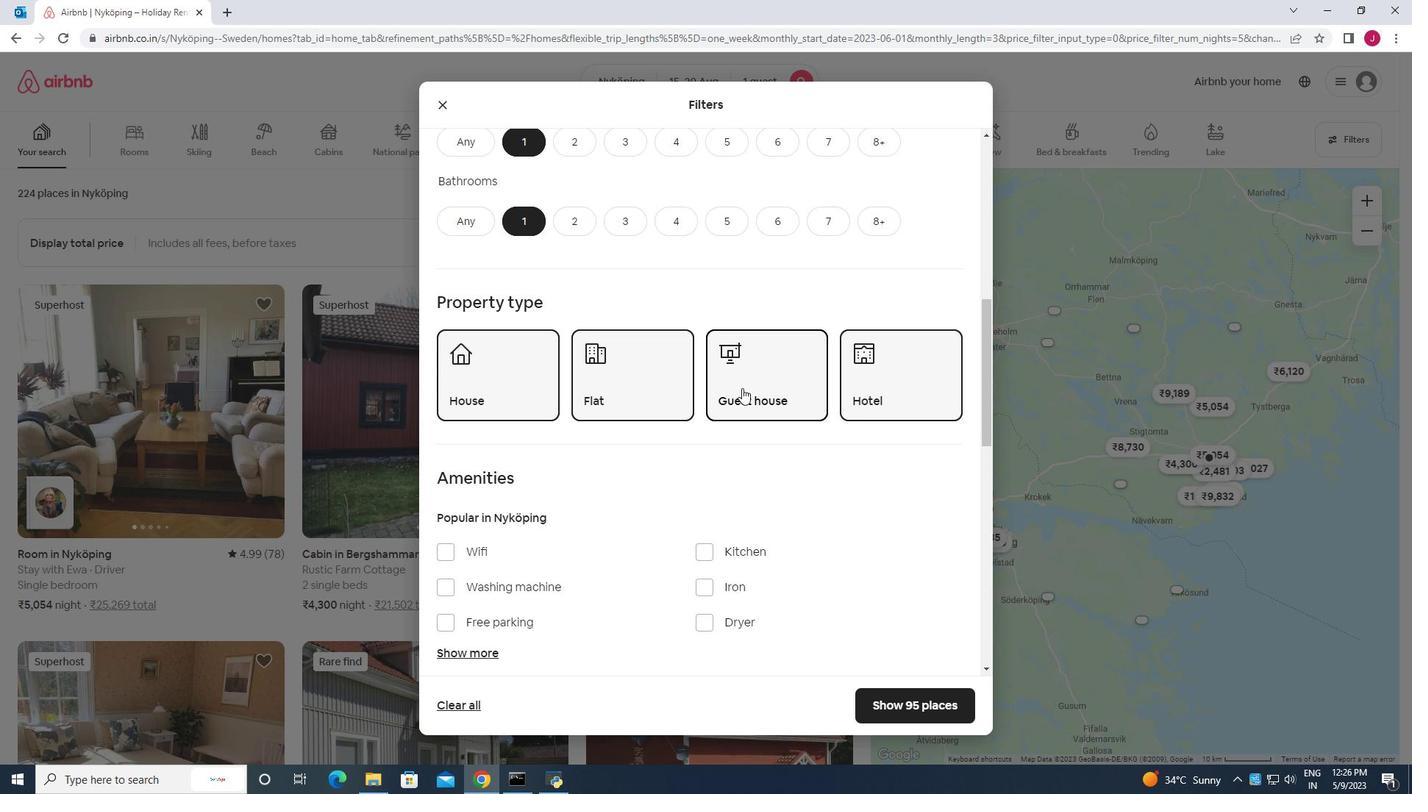
Action: Mouse scrolled (742, 387) with delta (0, 0)
Screenshot: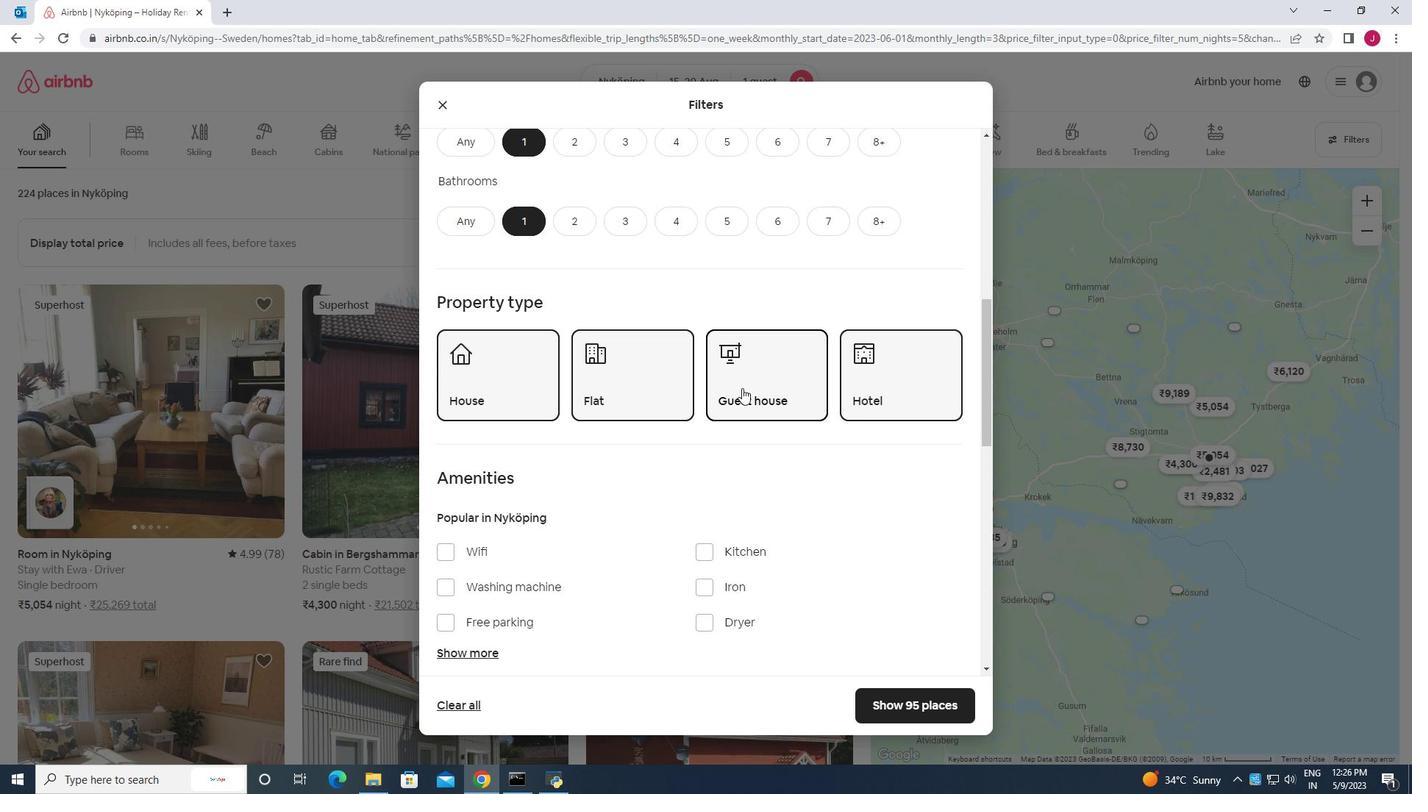 
Action: Mouse scrolled (742, 387) with delta (0, 0)
Screenshot: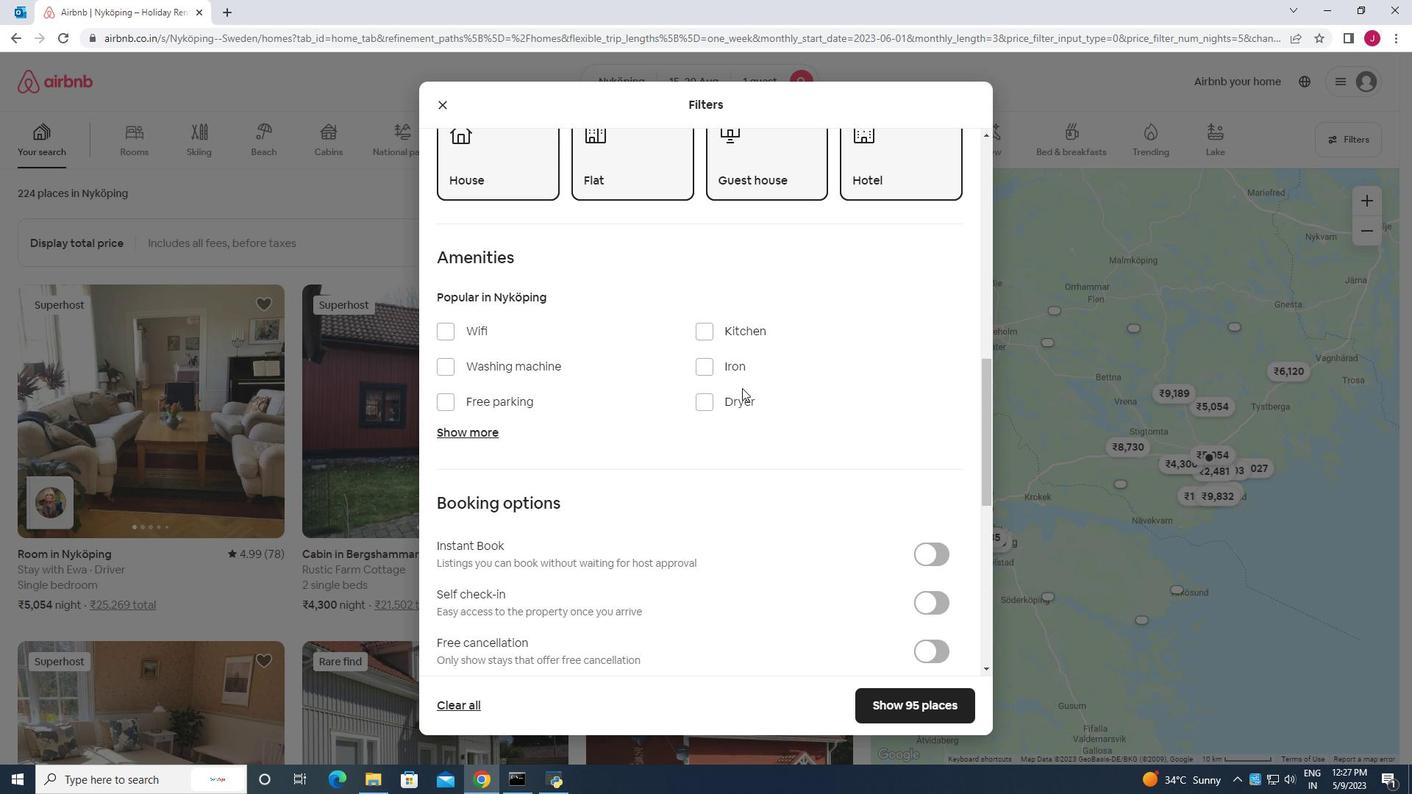 
Action: Mouse scrolled (742, 387) with delta (0, 0)
Screenshot: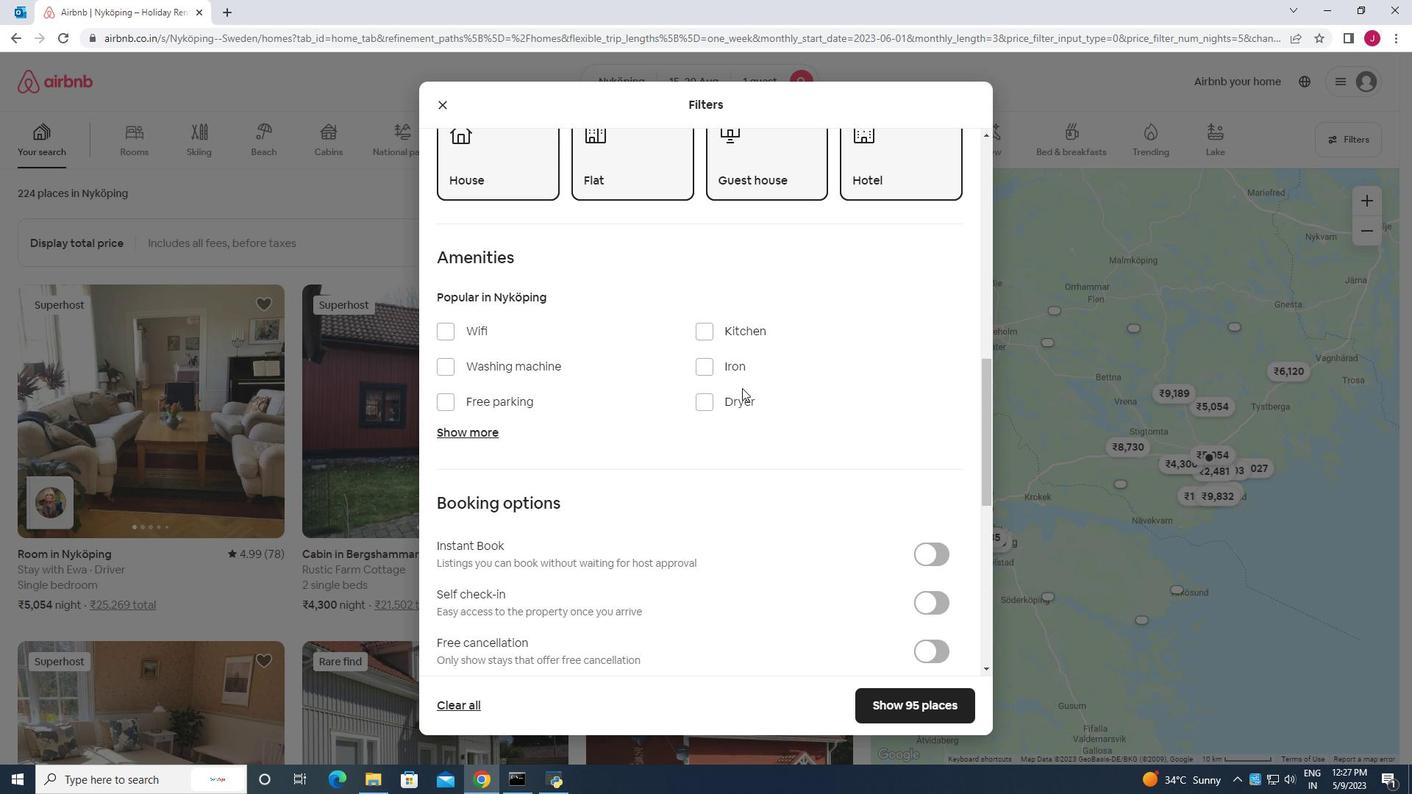 
Action: Mouse scrolled (742, 387) with delta (0, 0)
Screenshot: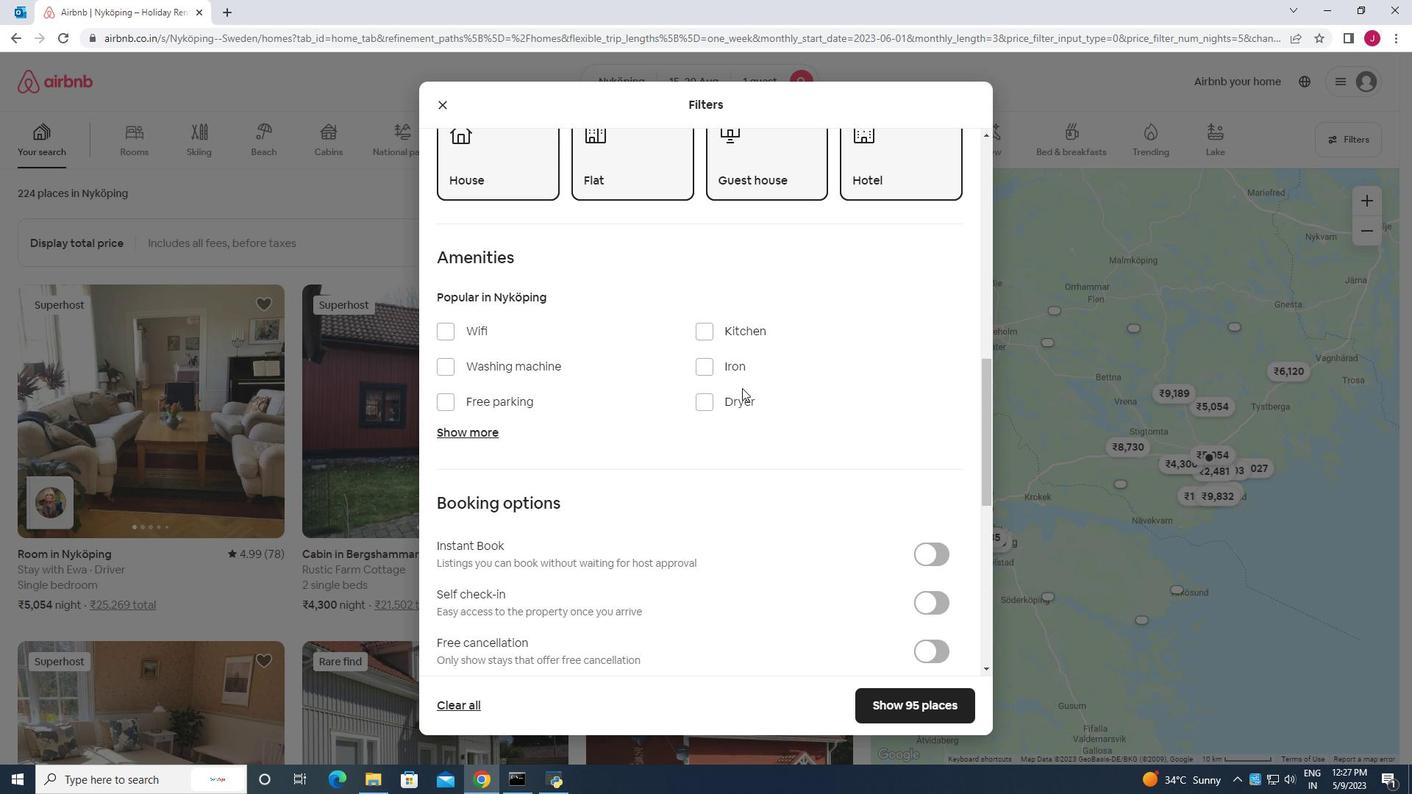 
Action: Mouse moved to (935, 385)
Screenshot: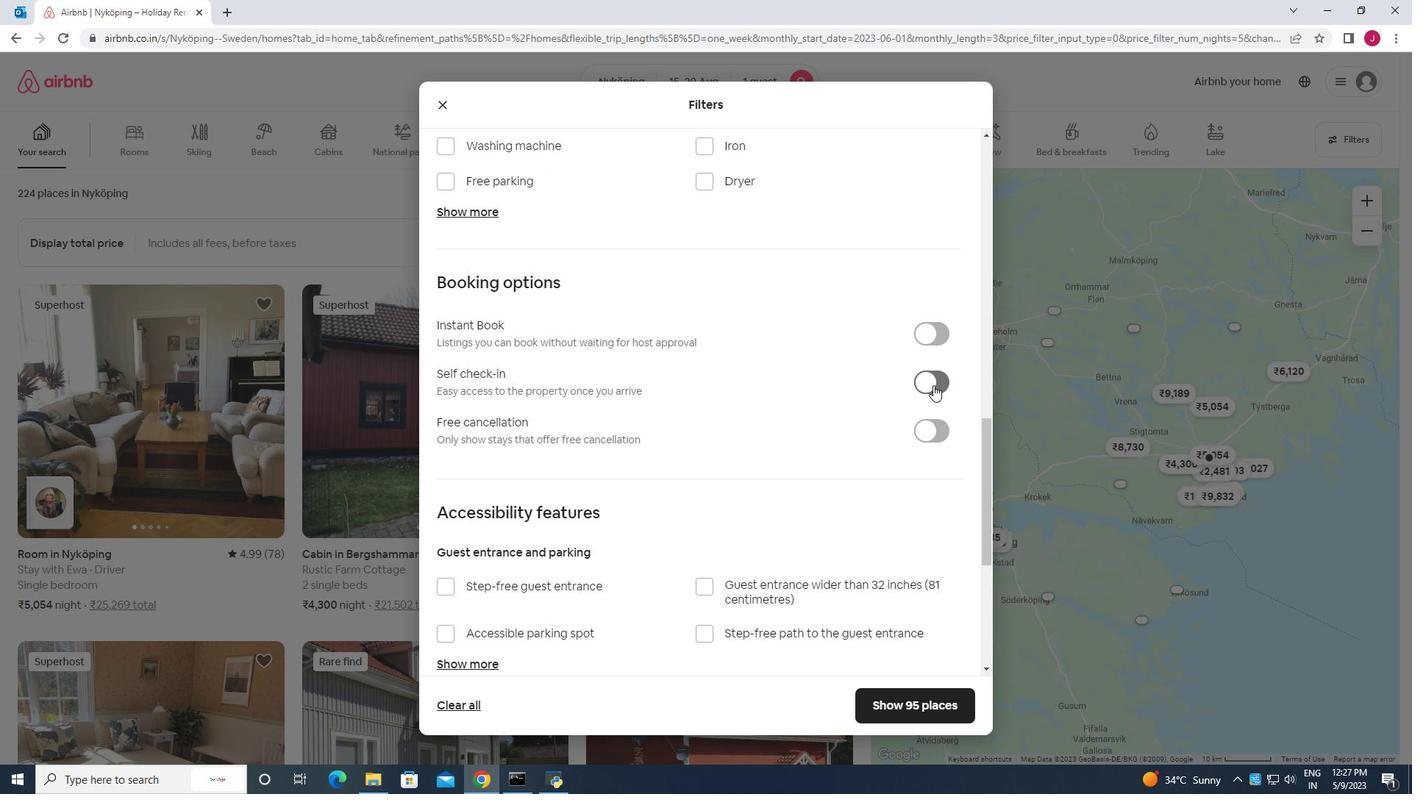 
Action: Mouse pressed left at (935, 385)
Screenshot: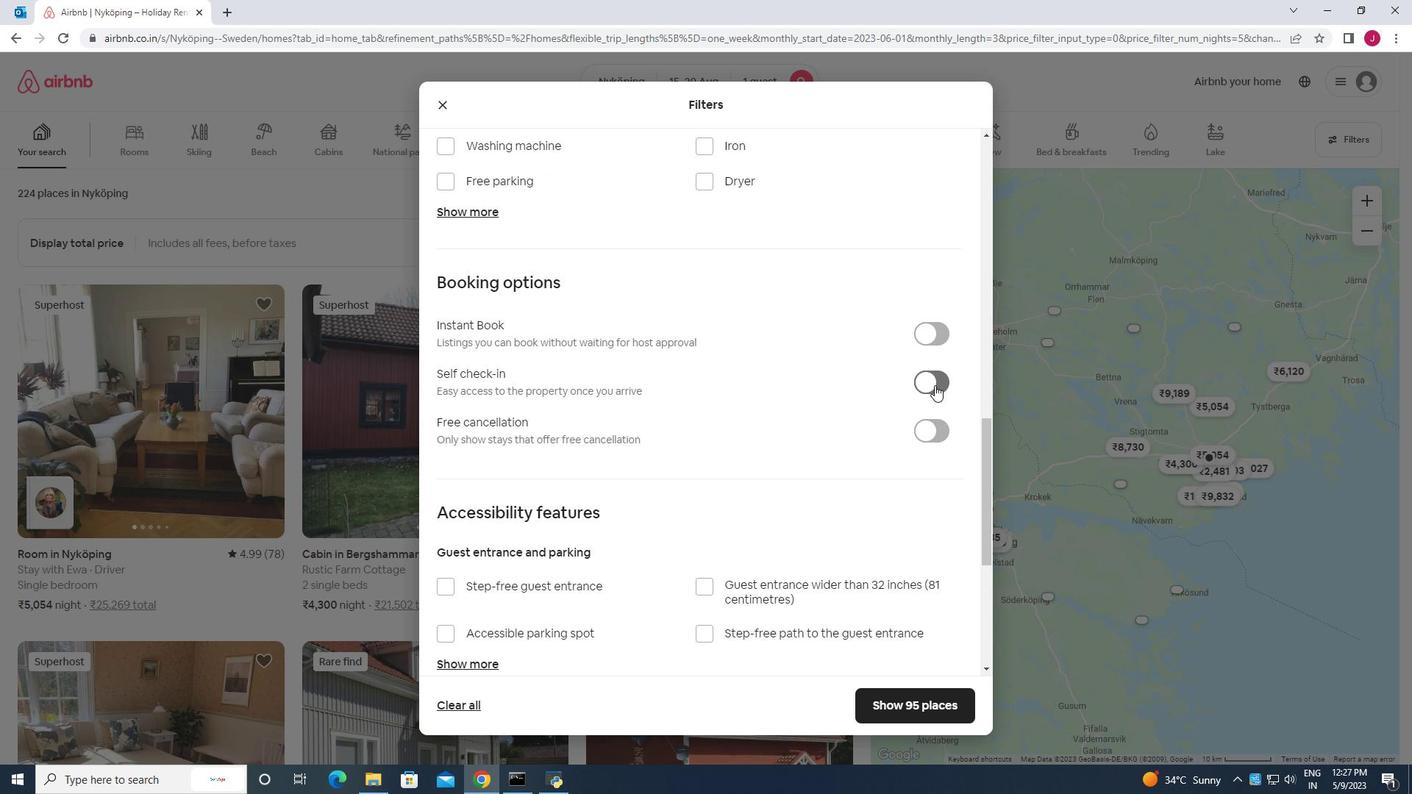 
Action: Mouse moved to (657, 412)
Screenshot: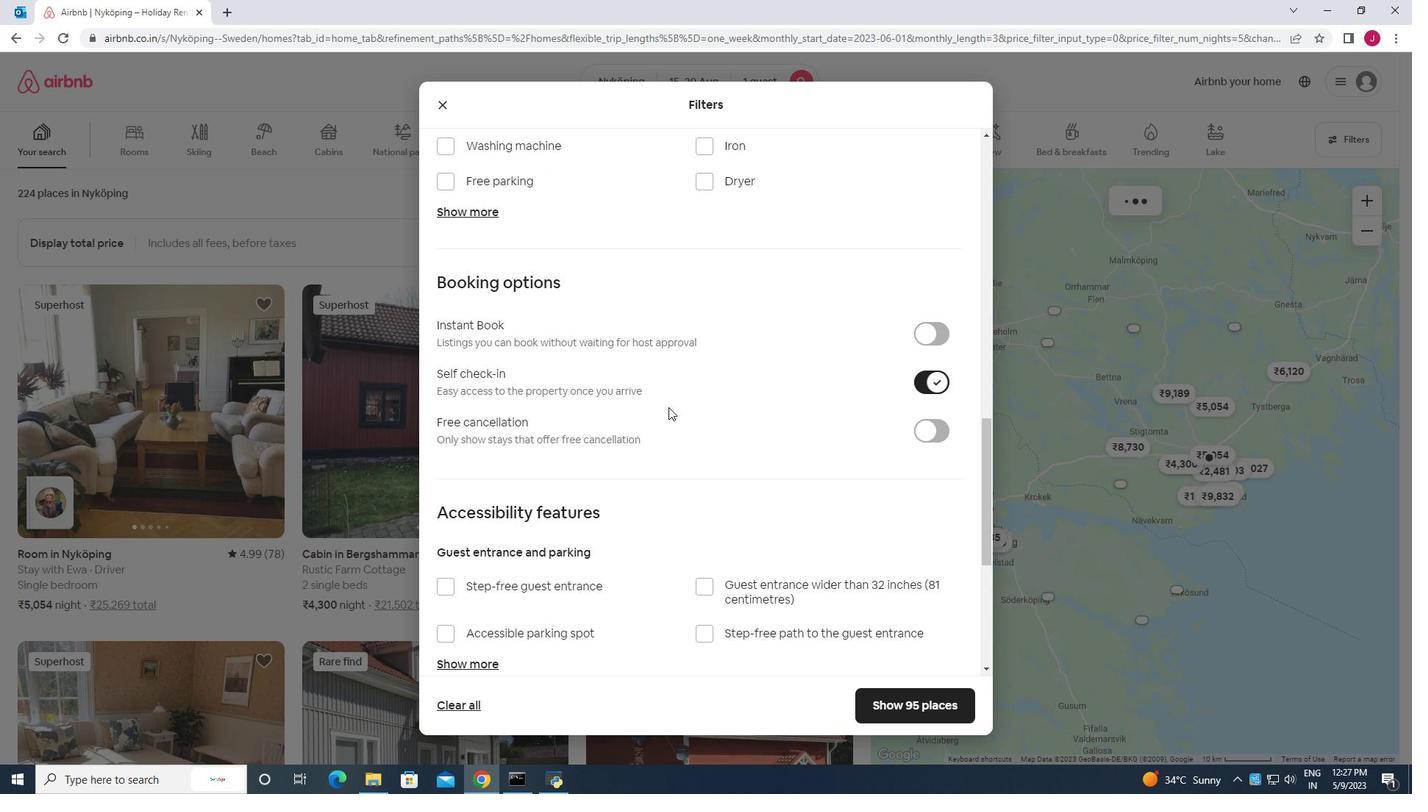 
Action: Mouse scrolled (657, 411) with delta (0, 0)
Screenshot: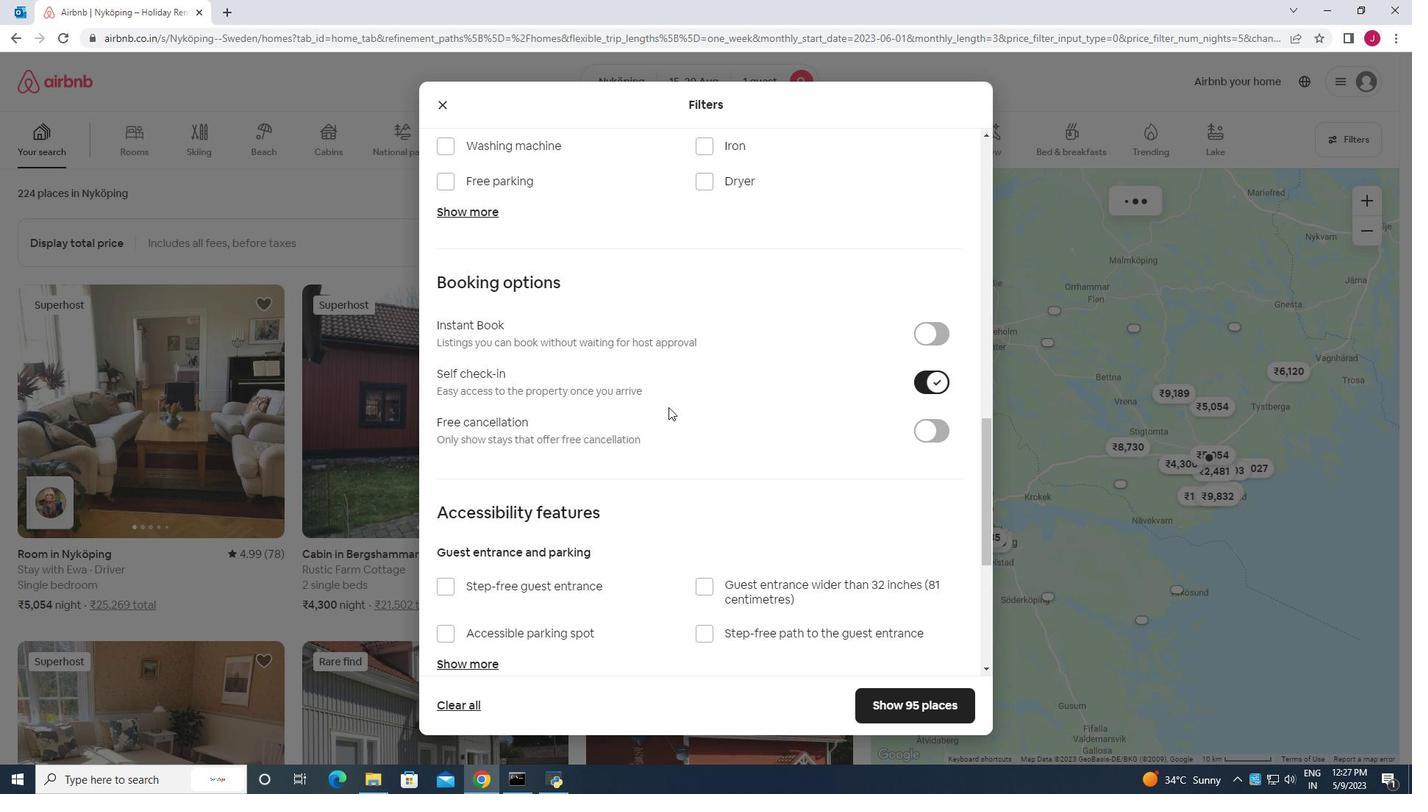 
Action: Mouse moved to (654, 412)
Screenshot: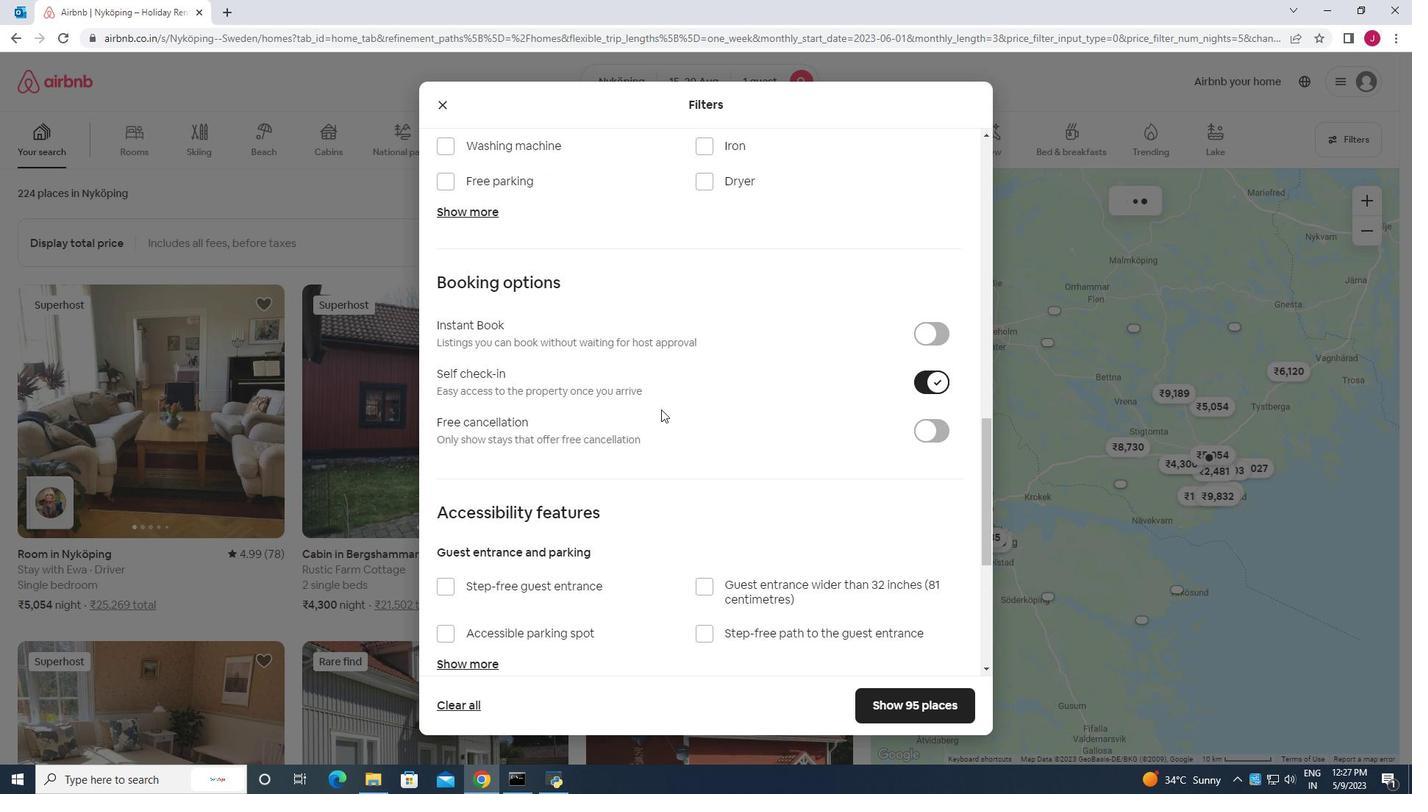 
Action: Mouse scrolled (655, 411) with delta (0, 0)
Screenshot: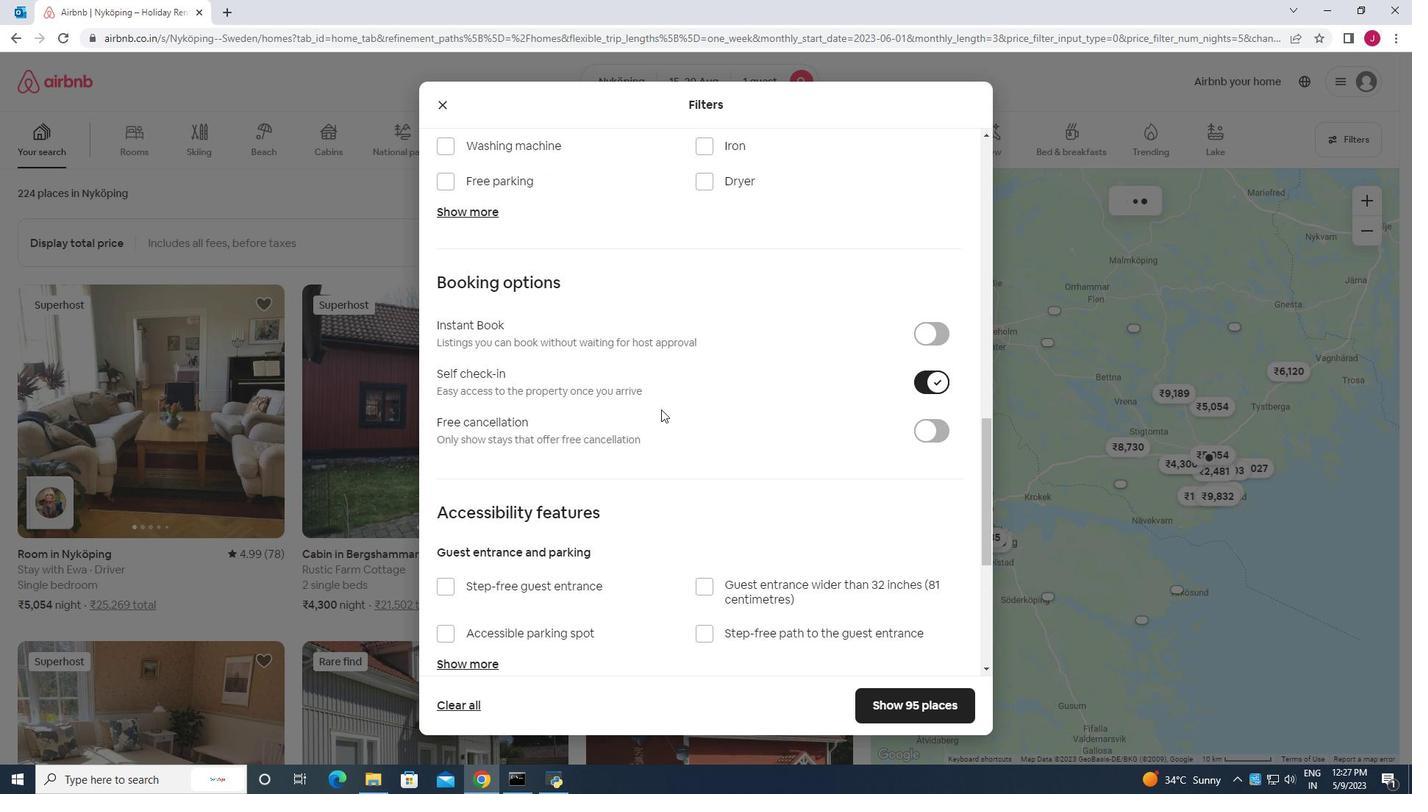 
Action: Mouse moved to (653, 413)
Screenshot: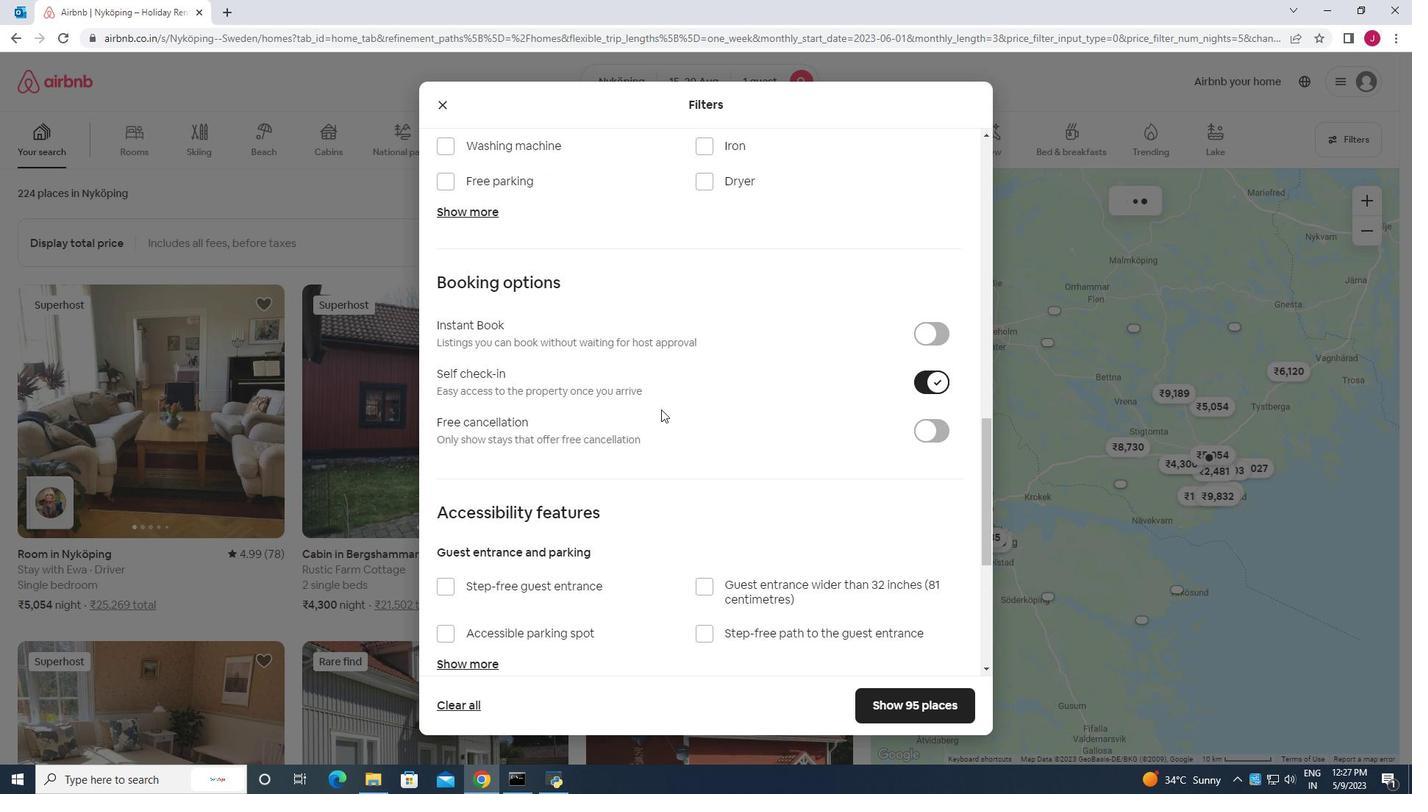 
Action: Mouse scrolled (654, 412) with delta (0, 0)
Screenshot: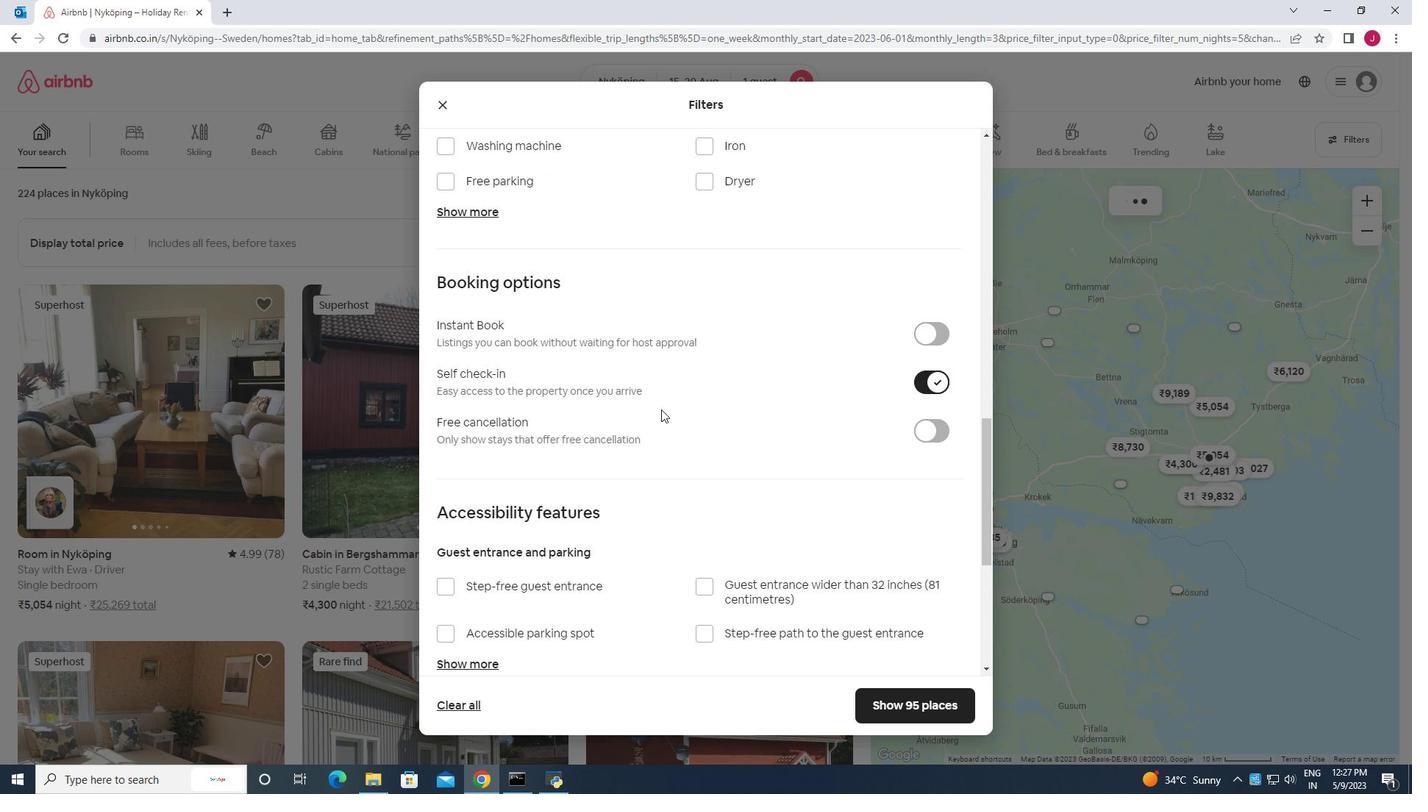 
Action: Mouse moved to (651, 414)
Screenshot: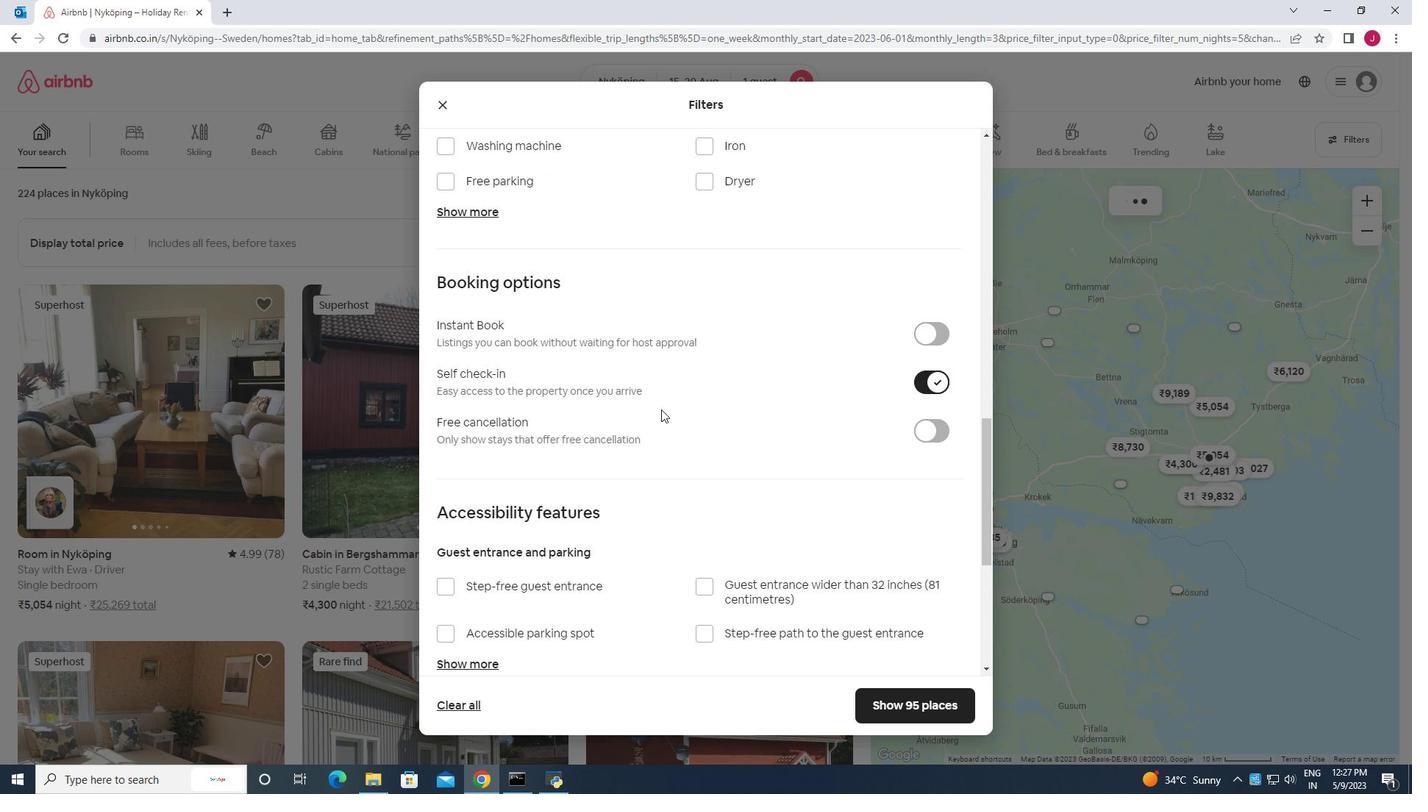 
Action: Mouse scrolled (652, 412) with delta (0, 0)
Screenshot: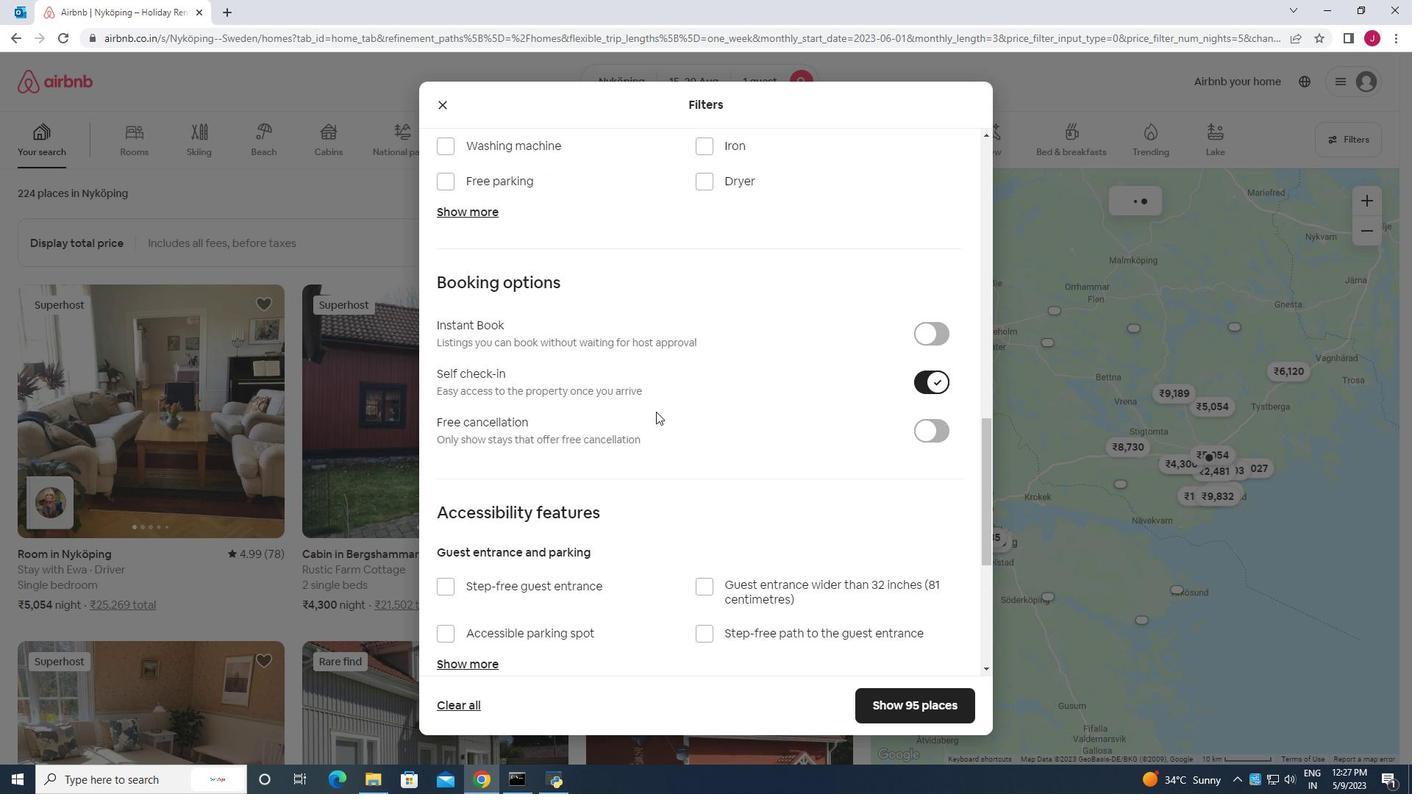 
Action: Mouse moved to (650, 414)
Screenshot: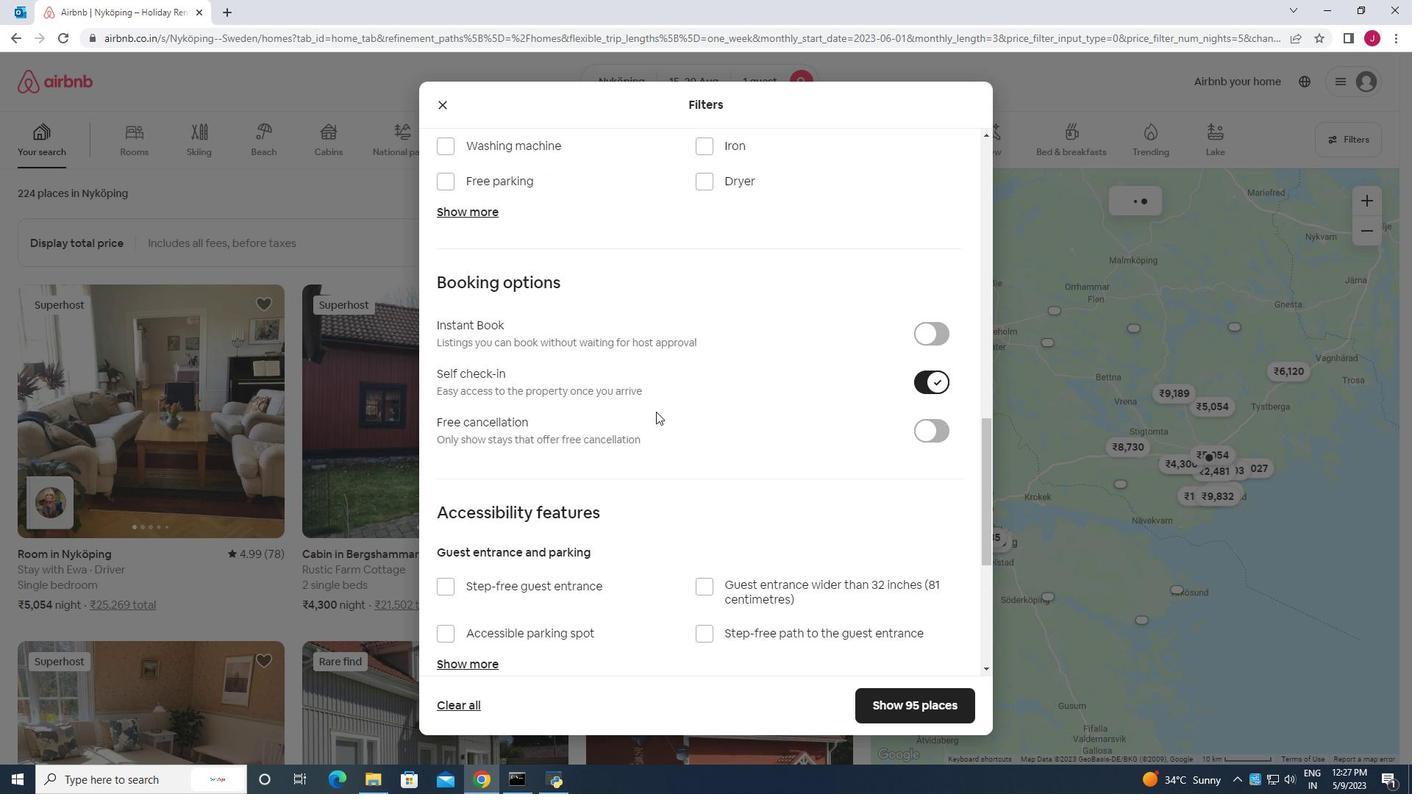 
Action: Mouse scrolled (650, 414) with delta (0, 0)
Screenshot: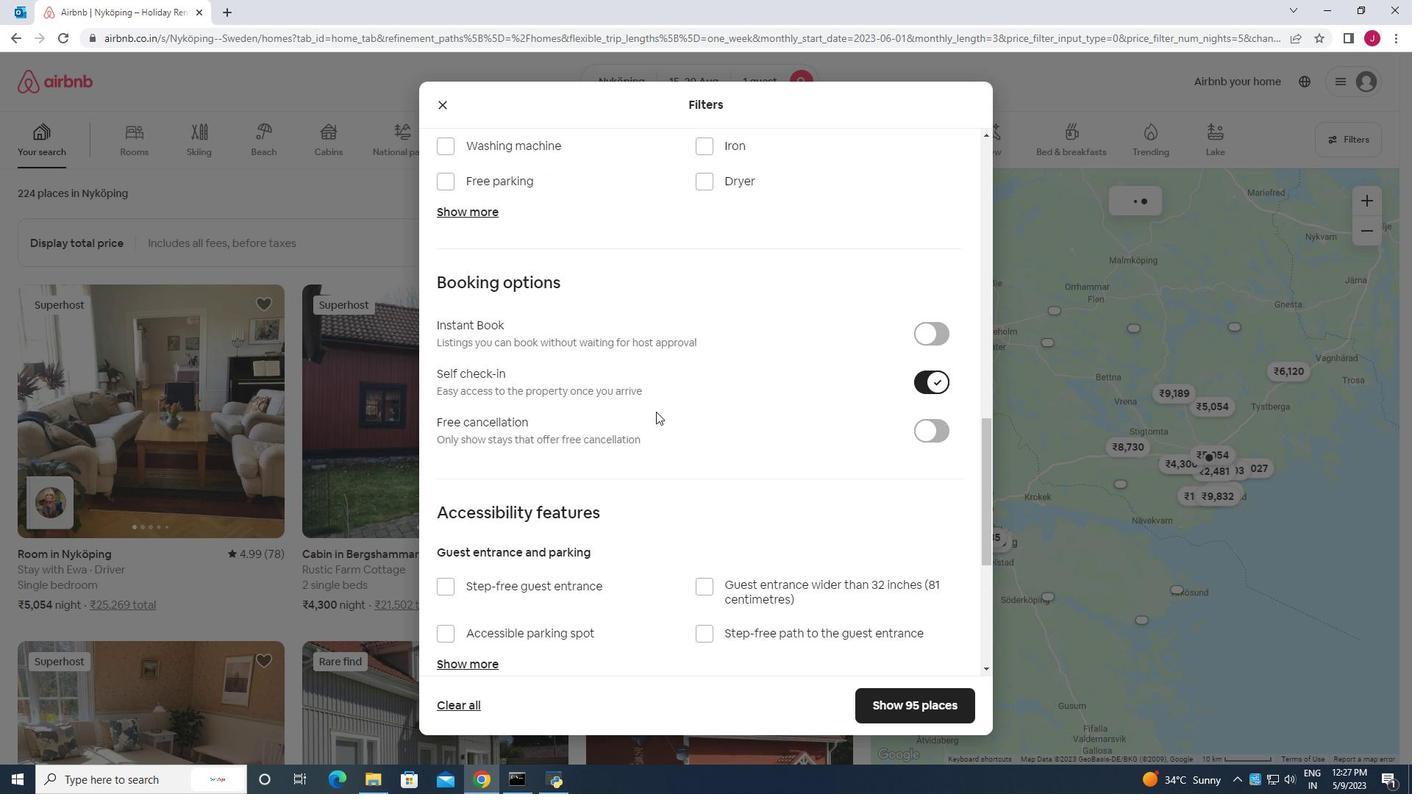 
Action: Mouse moved to (576, 453)
Screenshot: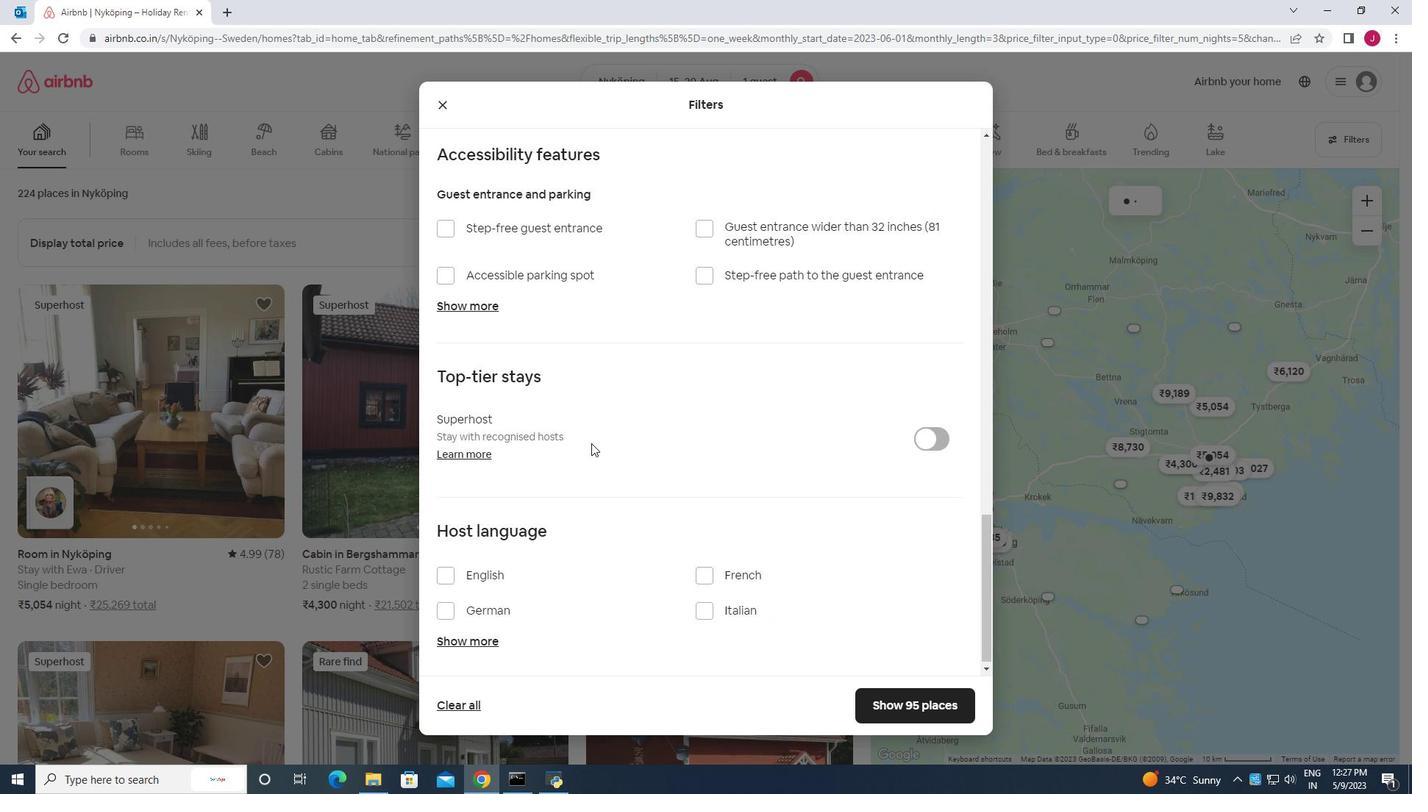 
Action: Mouse scrolled (576, 453) with delta (0, 0)
Screenshot: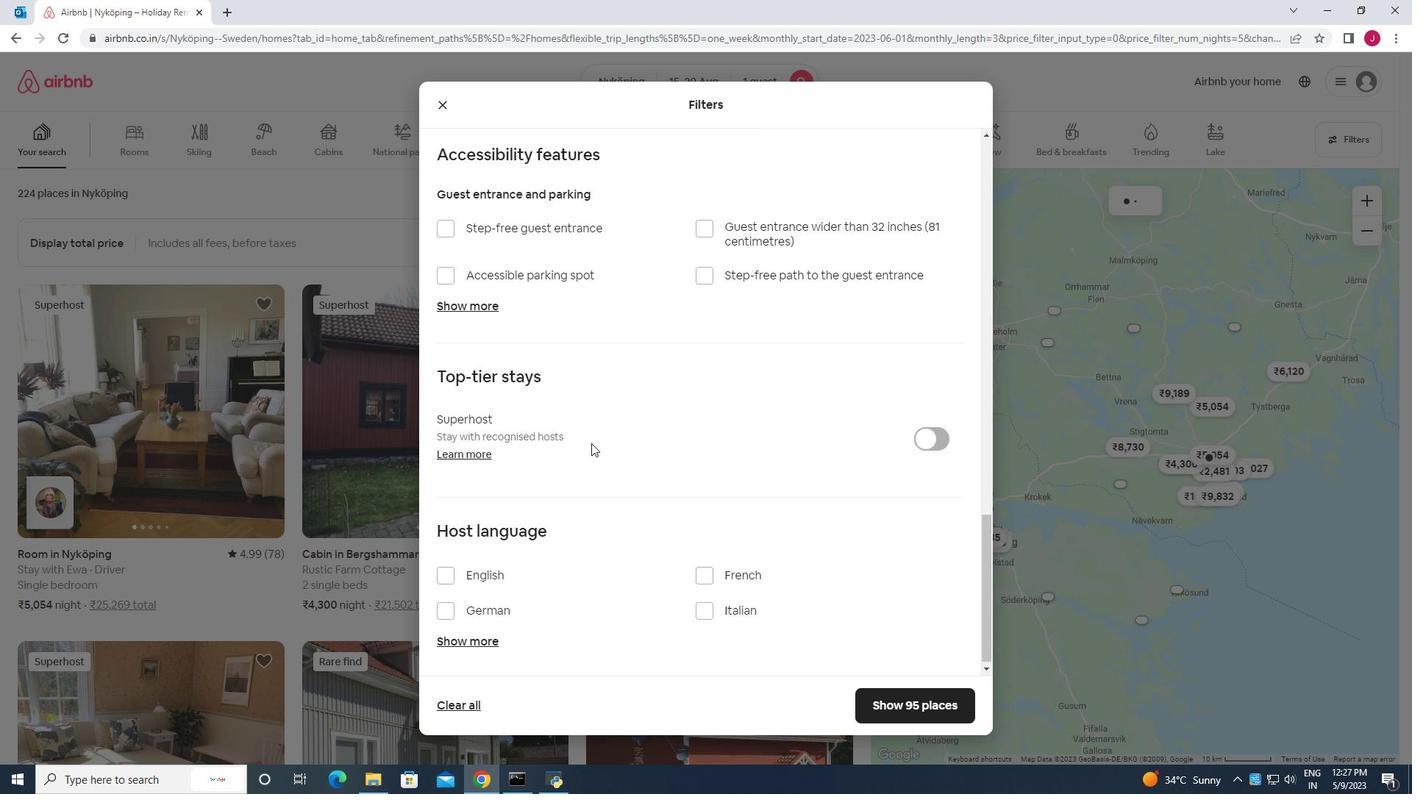 
Action: Mouse moved to (573, 456)
Screenshot: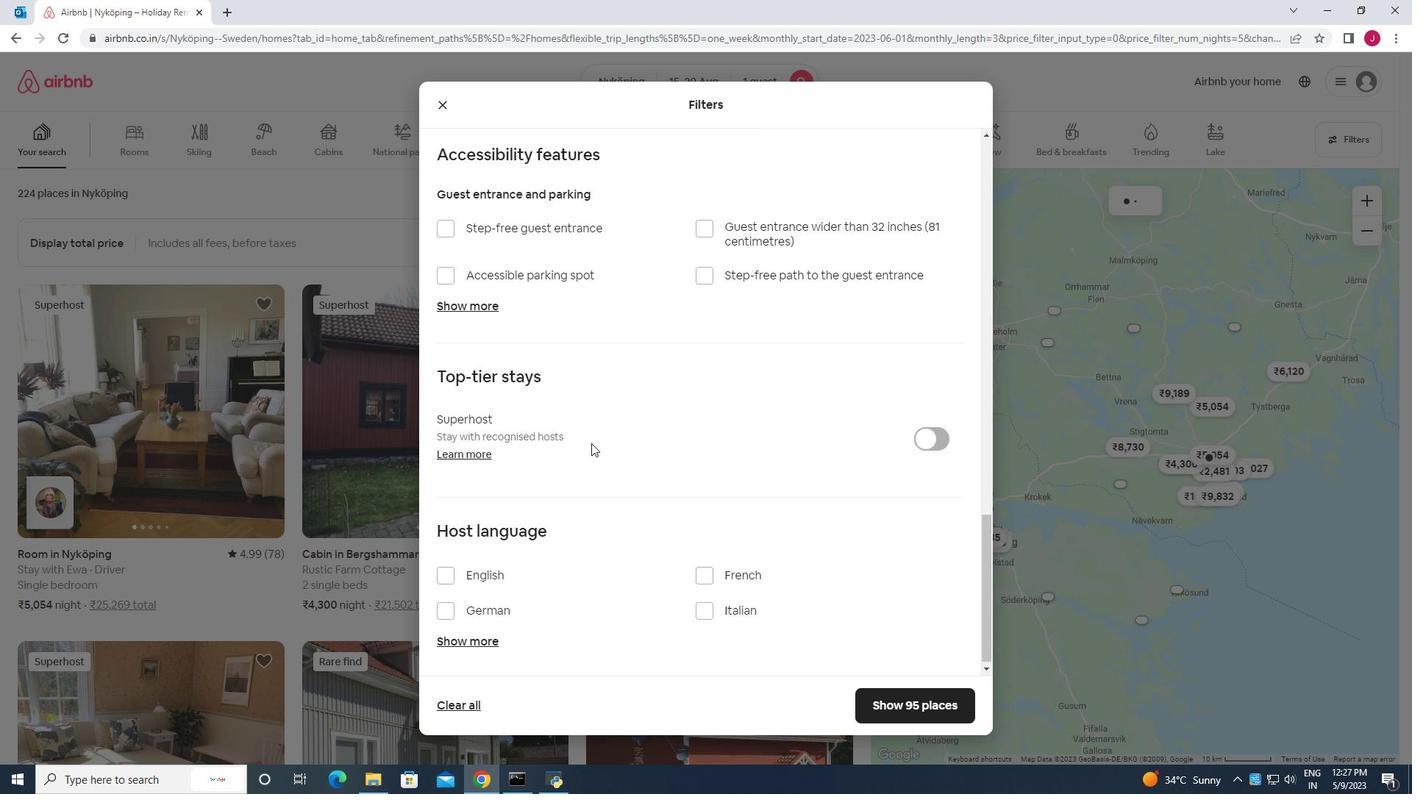 
Action: Mouse scrolled (573, 455) with delta (0, 0)
Screenshot: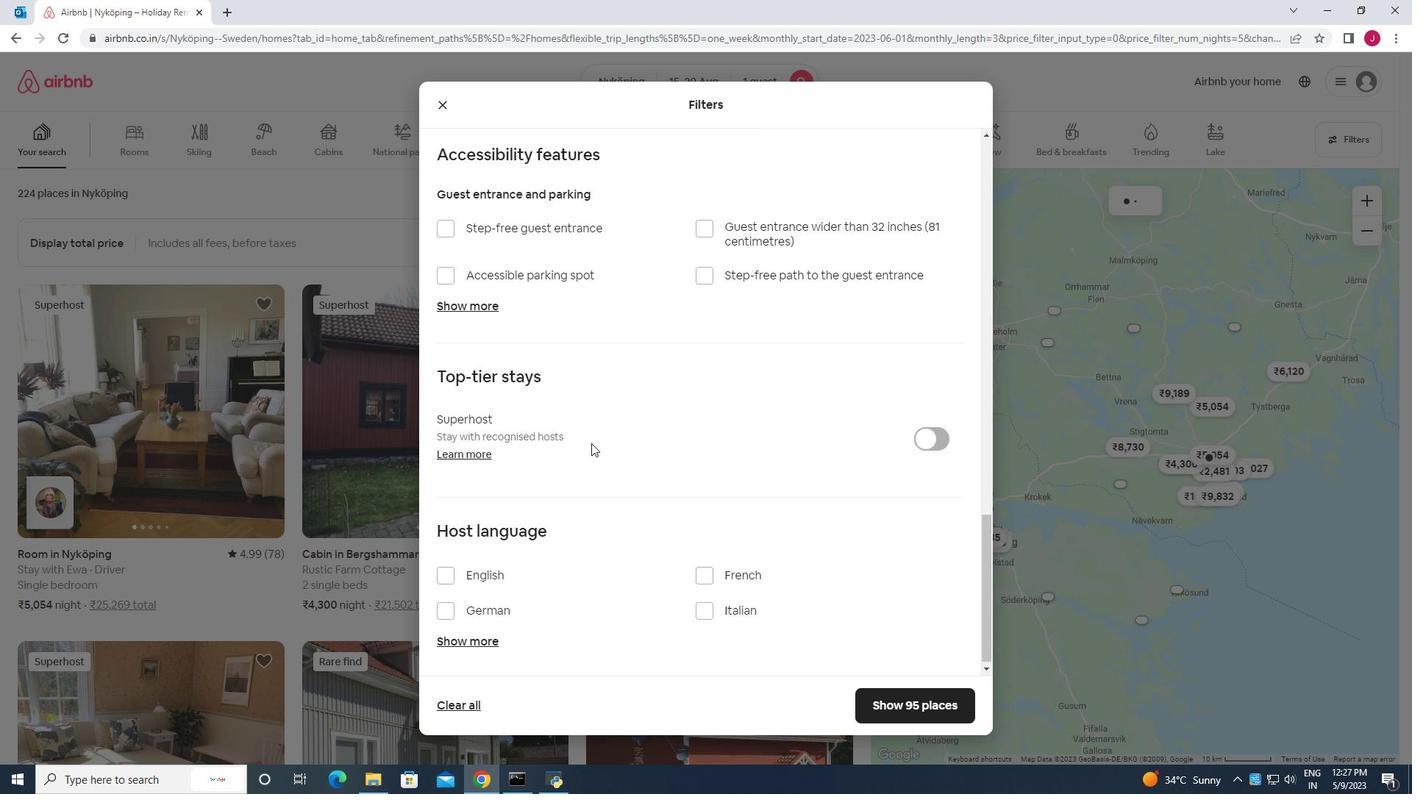 
Action: Mouse moved to (570, 458)
Screenshot: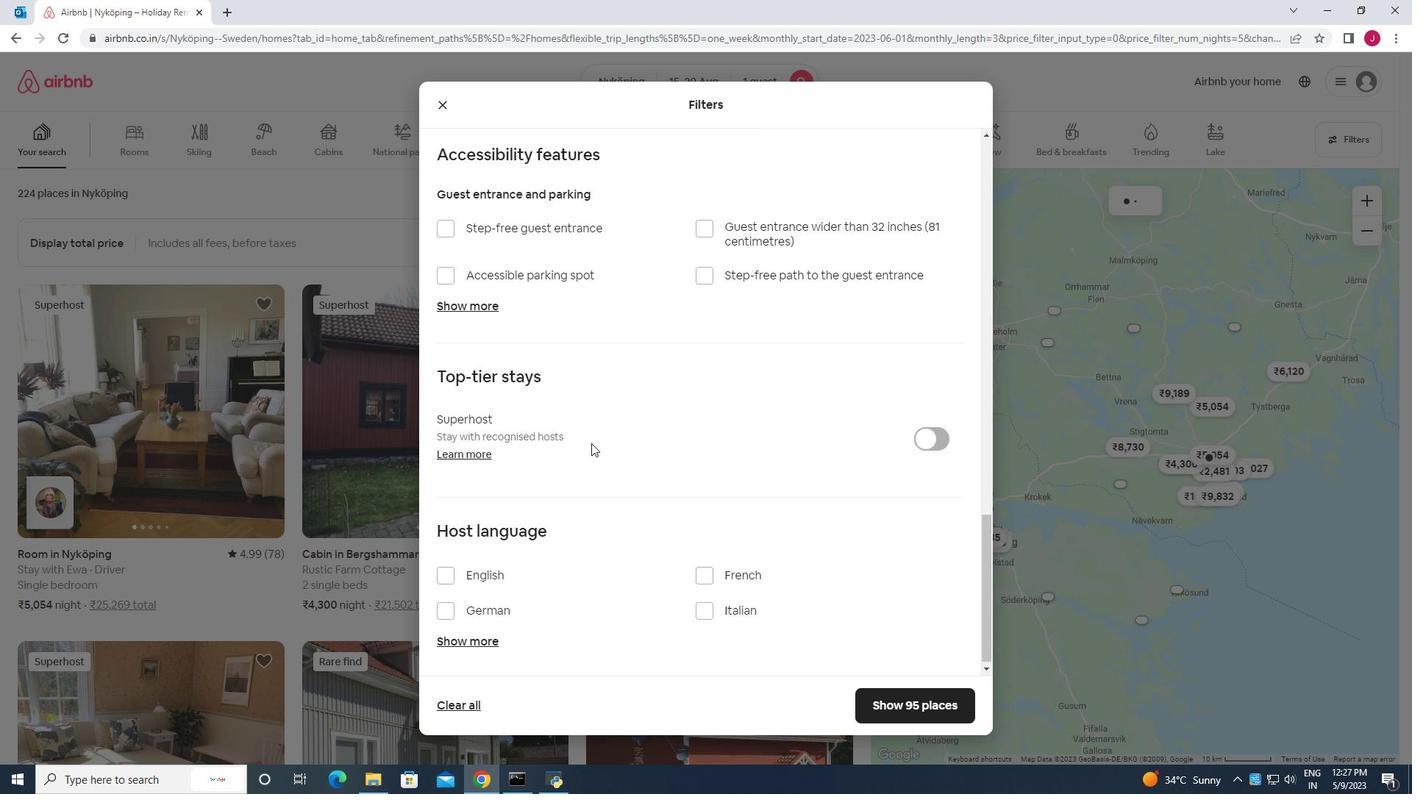 
Action: Mouse scrolled (570, 457) with delta (0, 0)
Screenshot: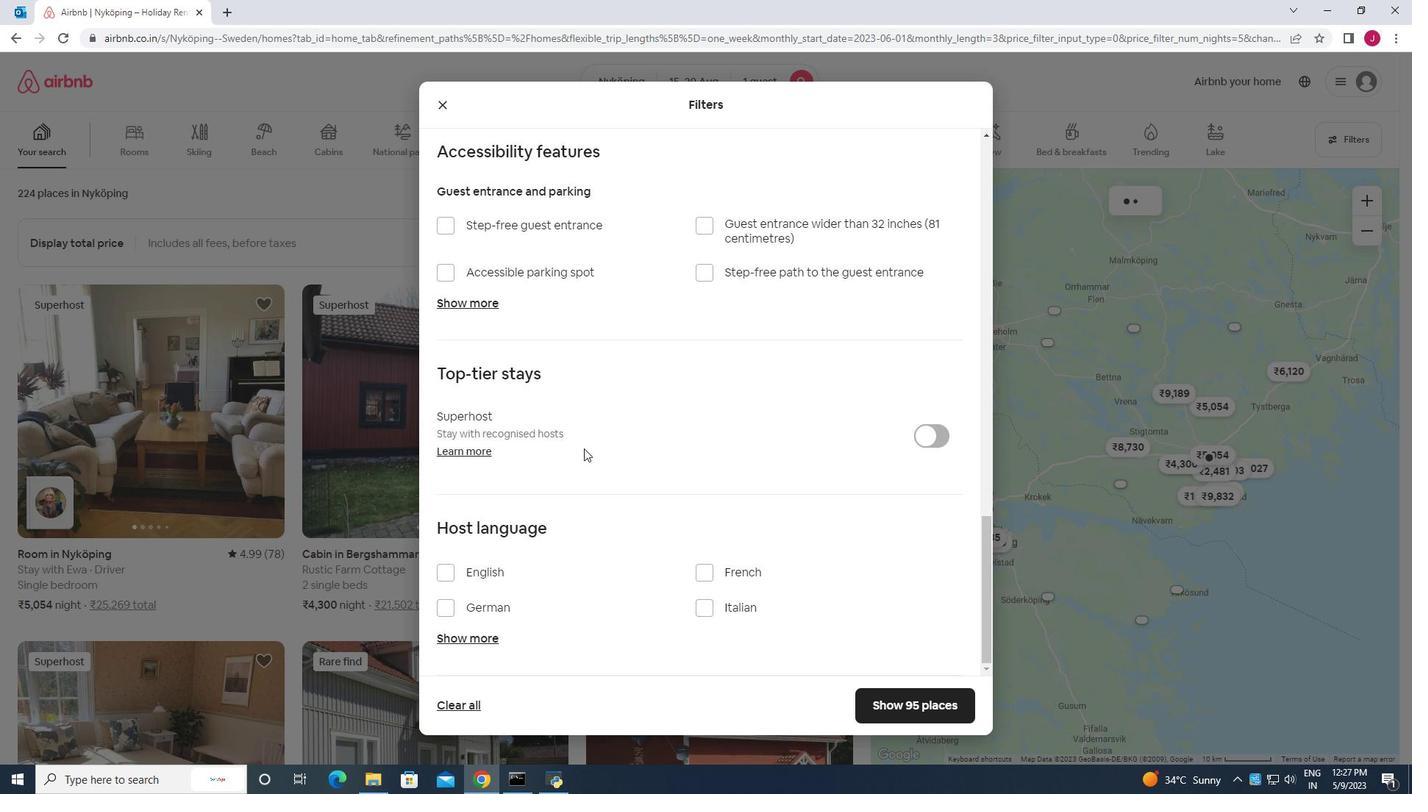 
Action: Mouse moved to (567, 460)
Screenshot: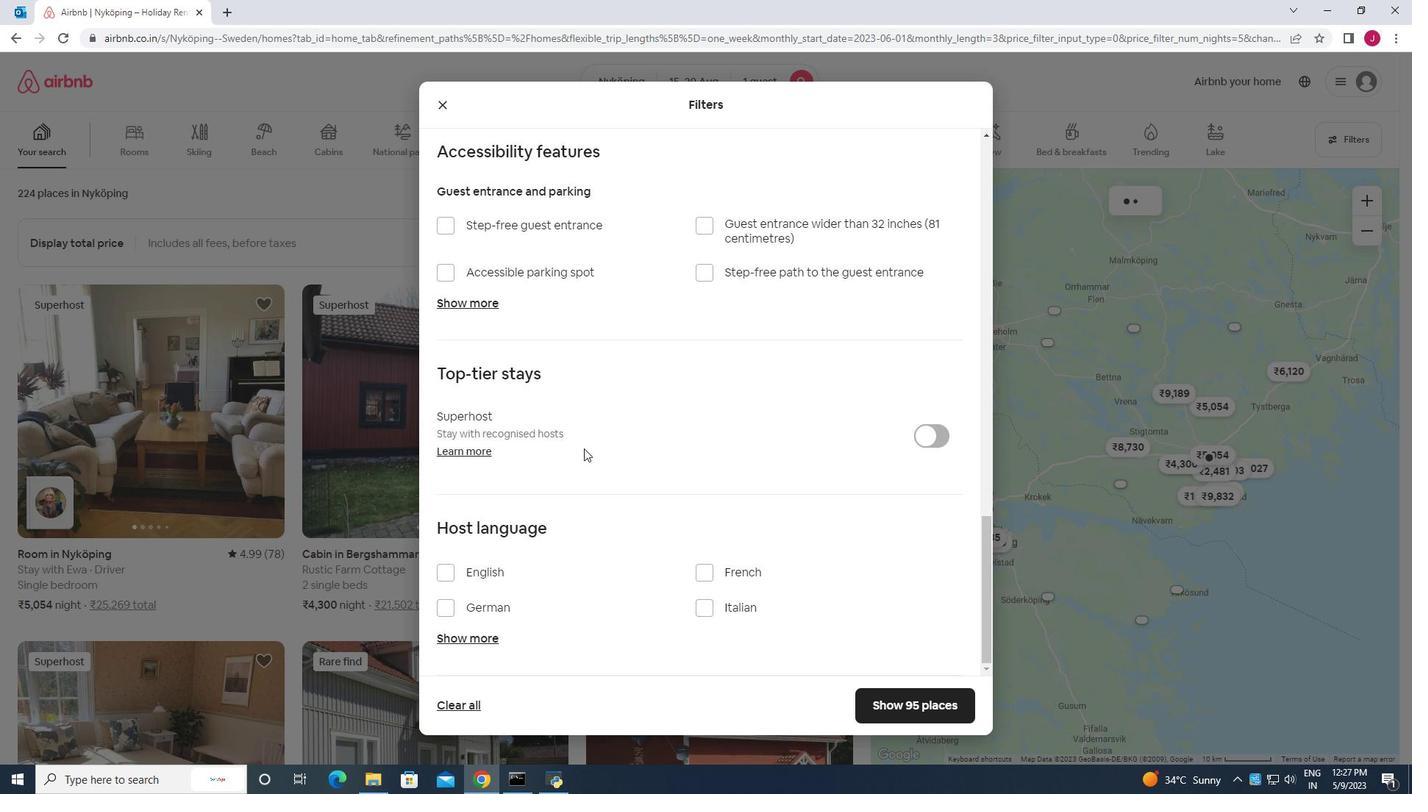 
Action: Mouse scrolled (567, 459) with delta (0, 0)
Screenshot: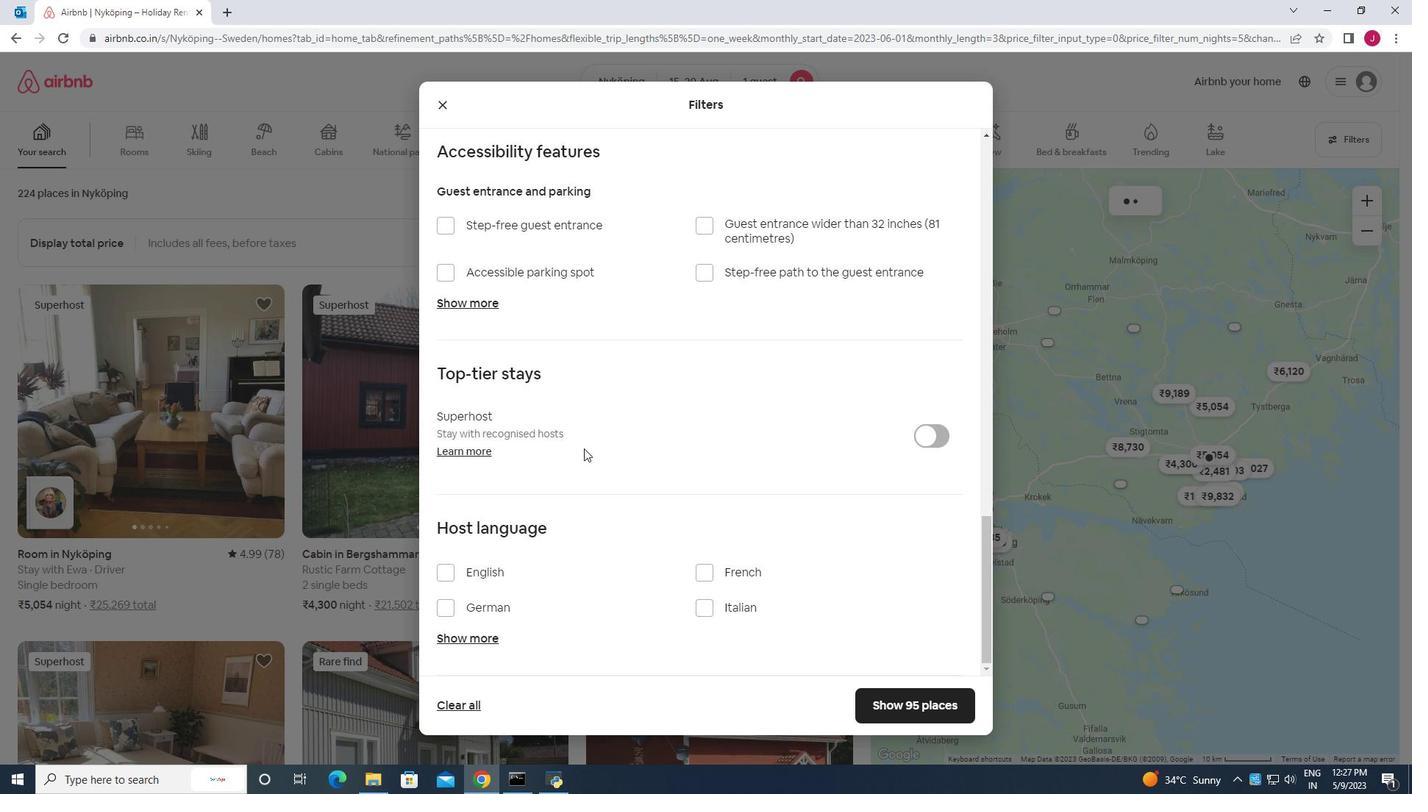 
Action: Mouse moved to (442, 570)
Screenshot: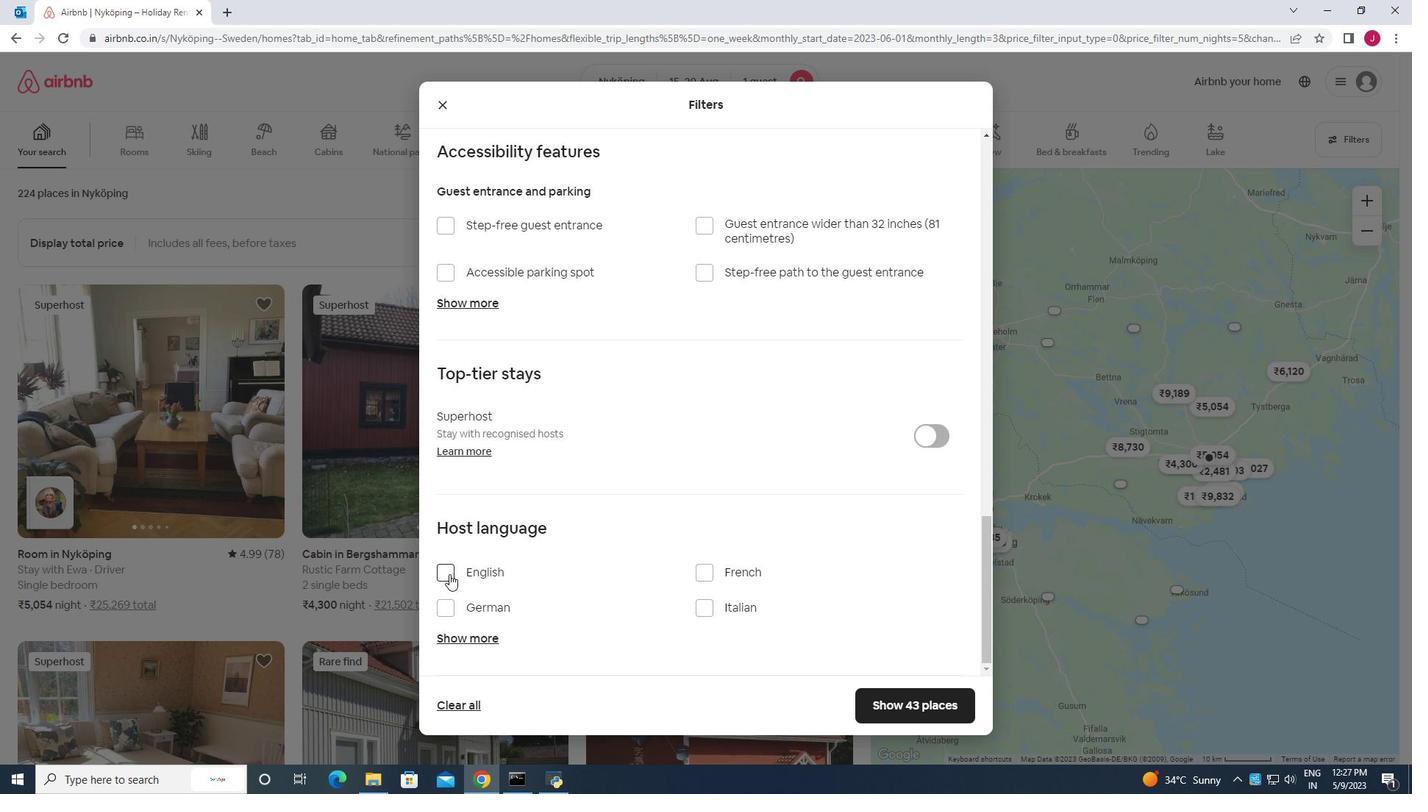 
Action: Mouse pressed left at (442, 570)
Screenshot: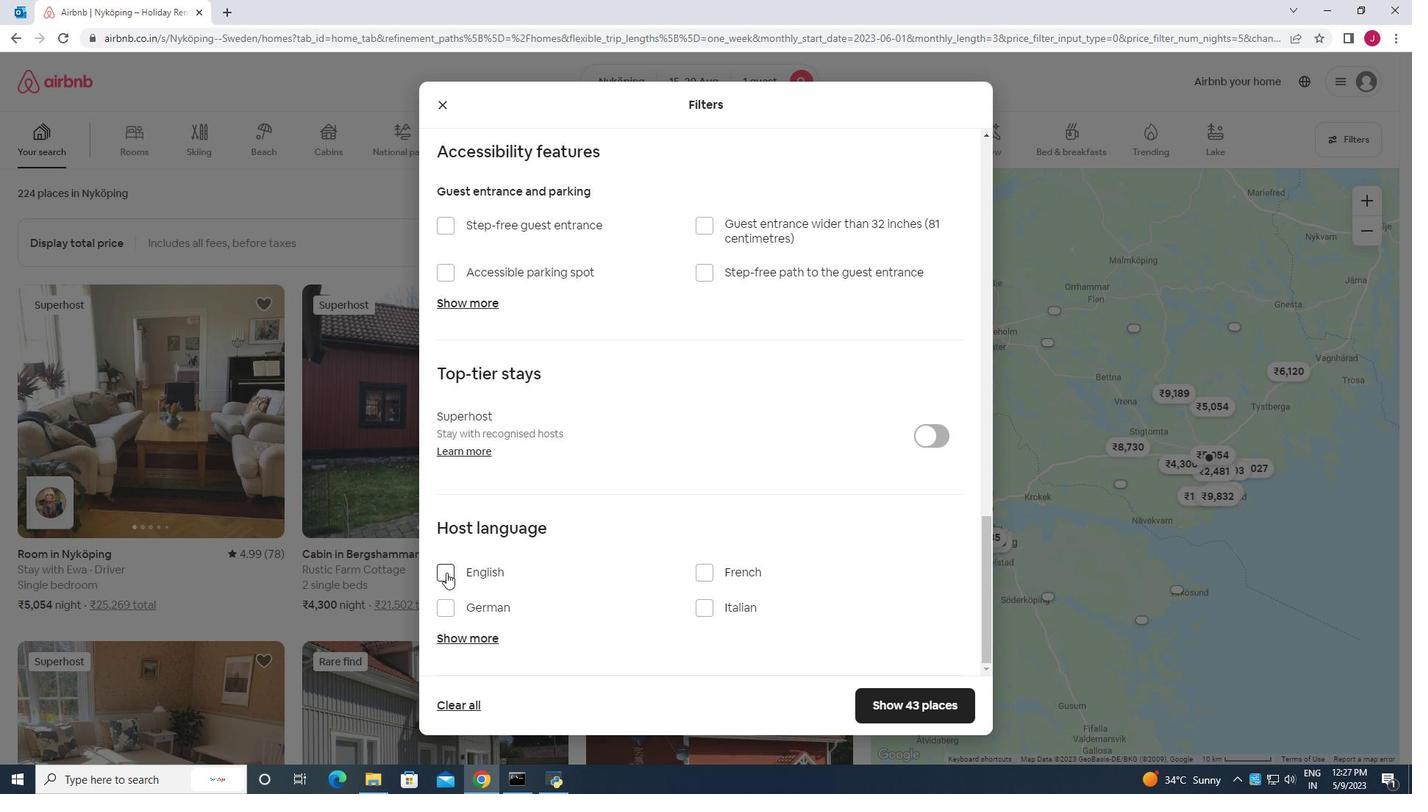 
Action: Mouse moved to (882, 708)
Screenshot: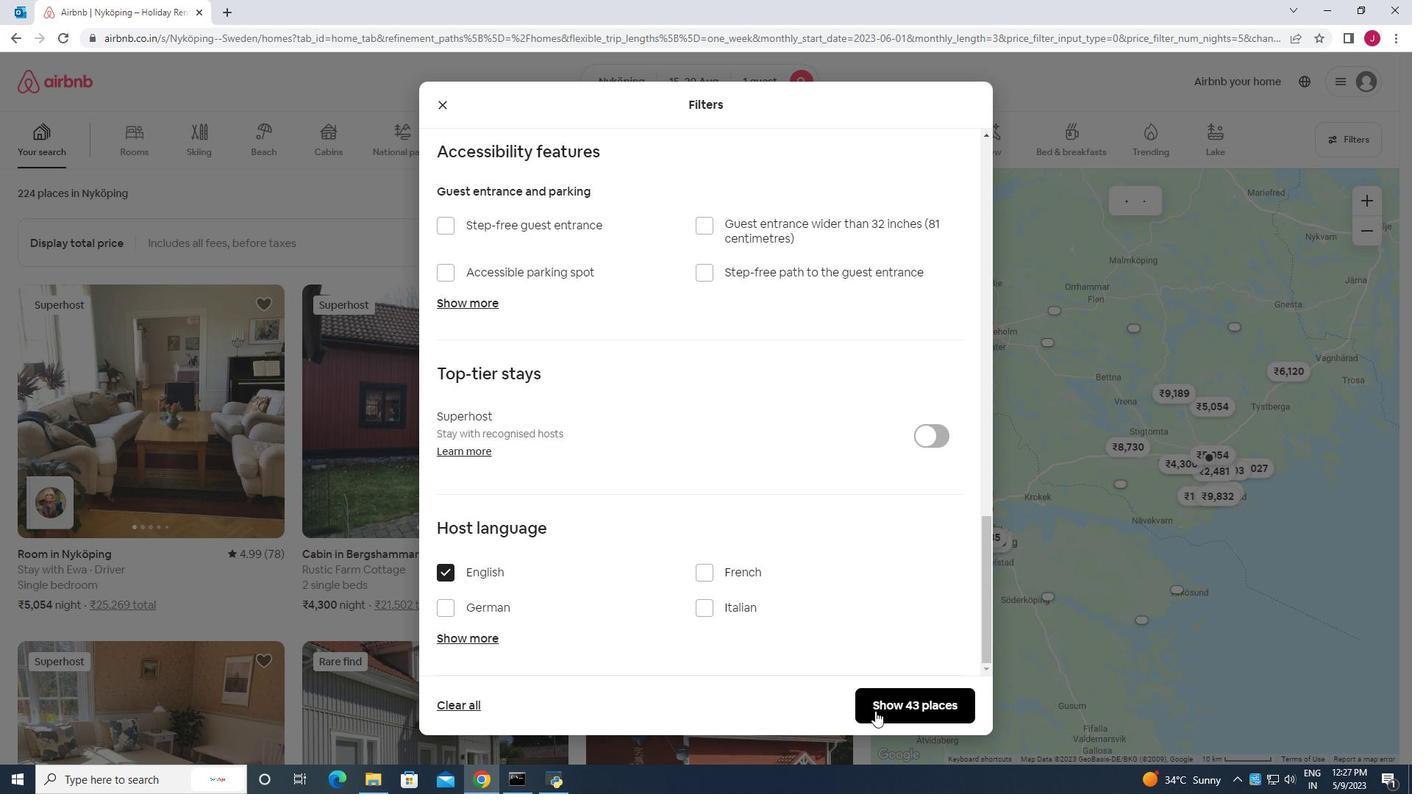 
Action: Mouse pressed left at (882, 708)
Screenshot: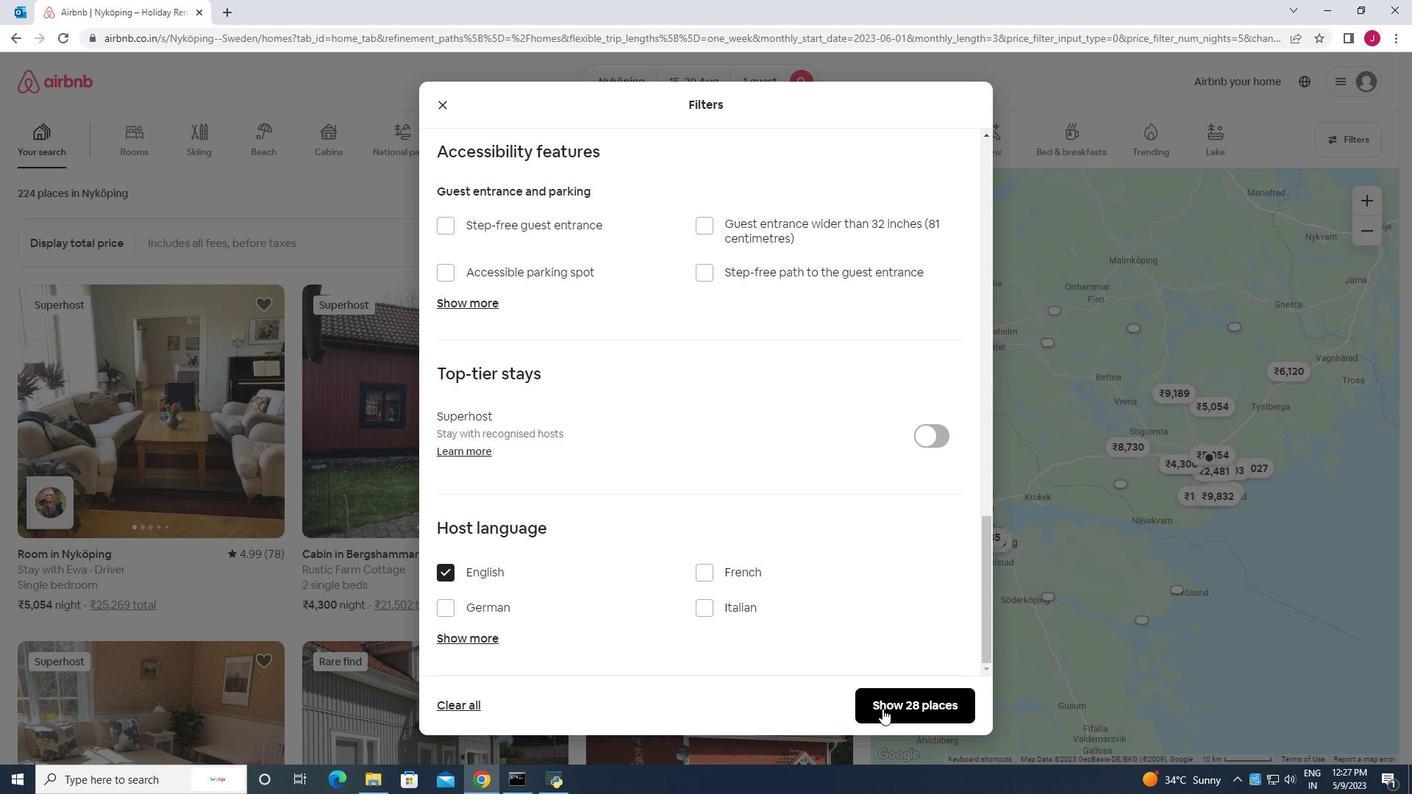 
Action: Mouse moved to (832, 618)
Screenshot: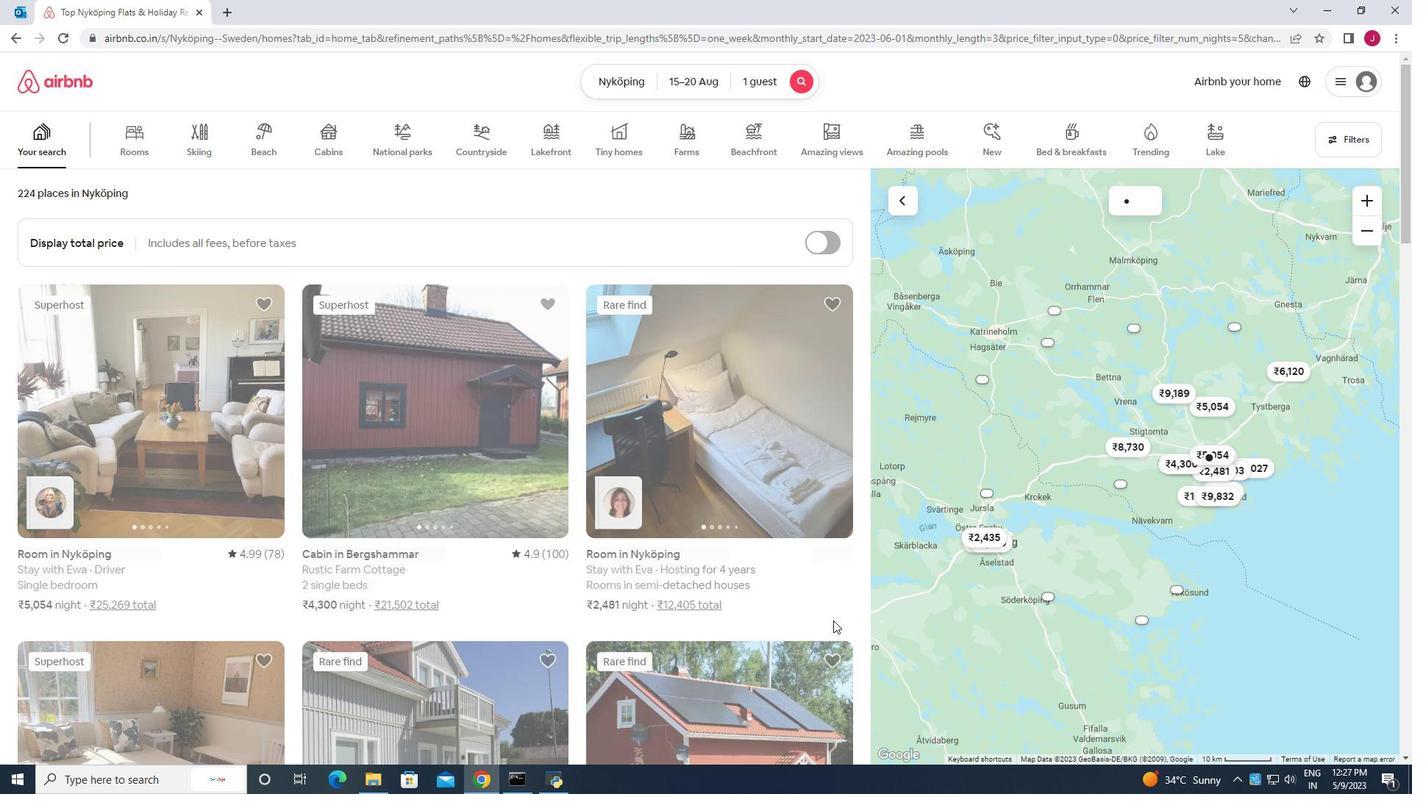 
